 Task: Search for accommodations in Quakers Hill, Australia on Airbnb, set the dates from July 12 to July 16, add guests, and apply filters for amenities like TV, WiFi, free parking, set a price range, select 'House' as the property type, enable 'Self check-in', and choose 'English' as the host language.
Action: Mouse moved to (402, 104)
Screenshot: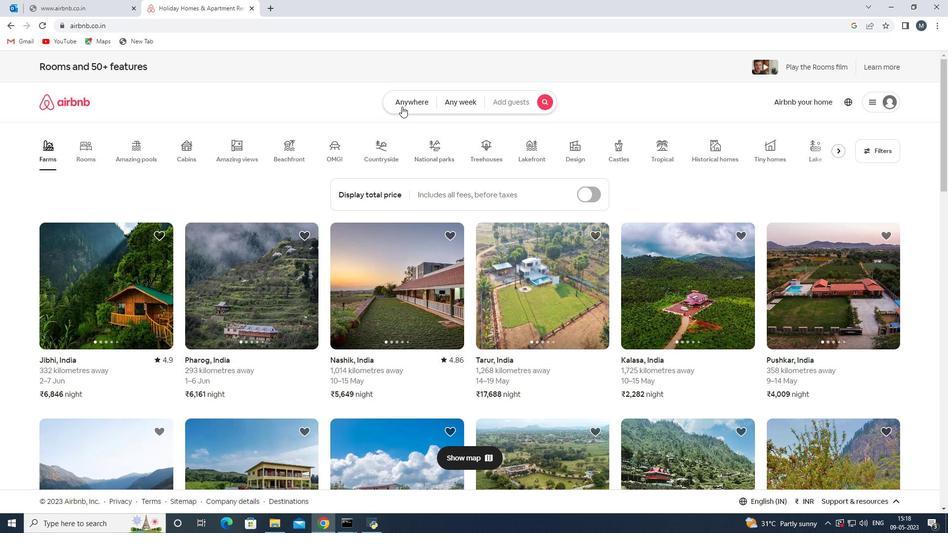 
Action: Mouse pressed left at (402, 104)
Screenshot: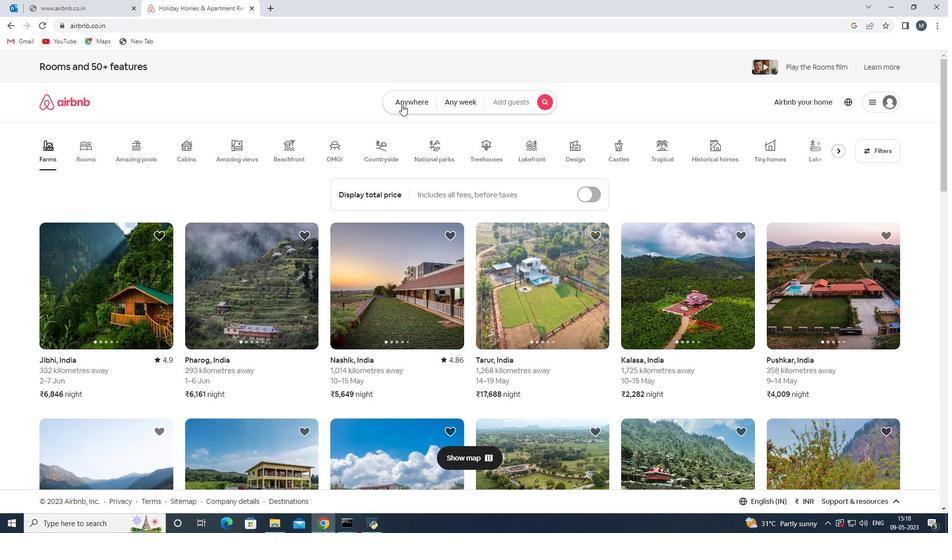 
Action: Mouse moved to (380, 133)
Screenshot: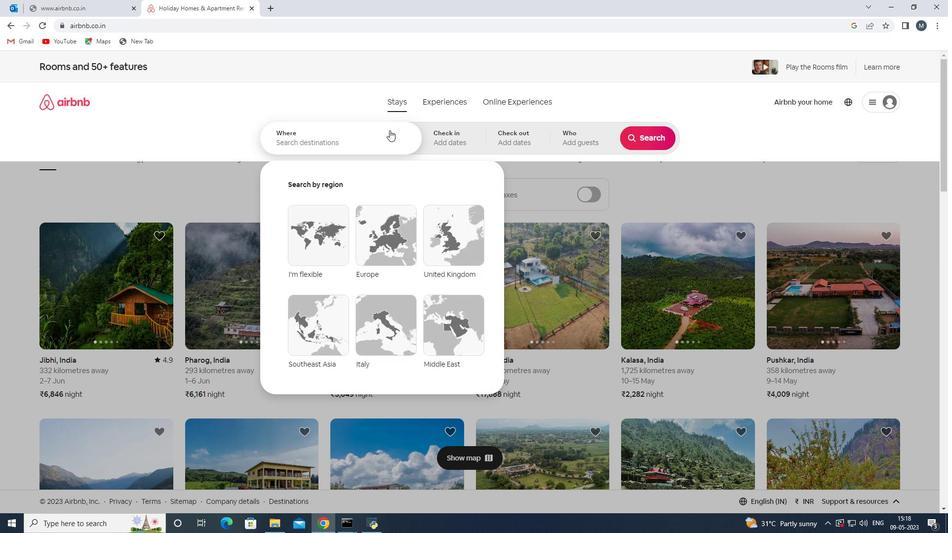 
Action: Mouse pressed left at (380, 133)
Screenshot: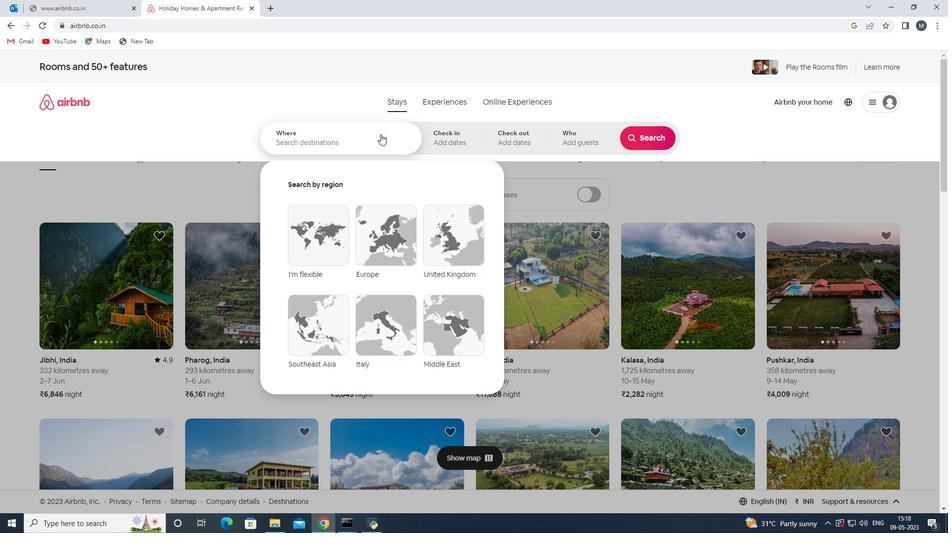
Action: Mouse moved to (376, 138)
Screenshot: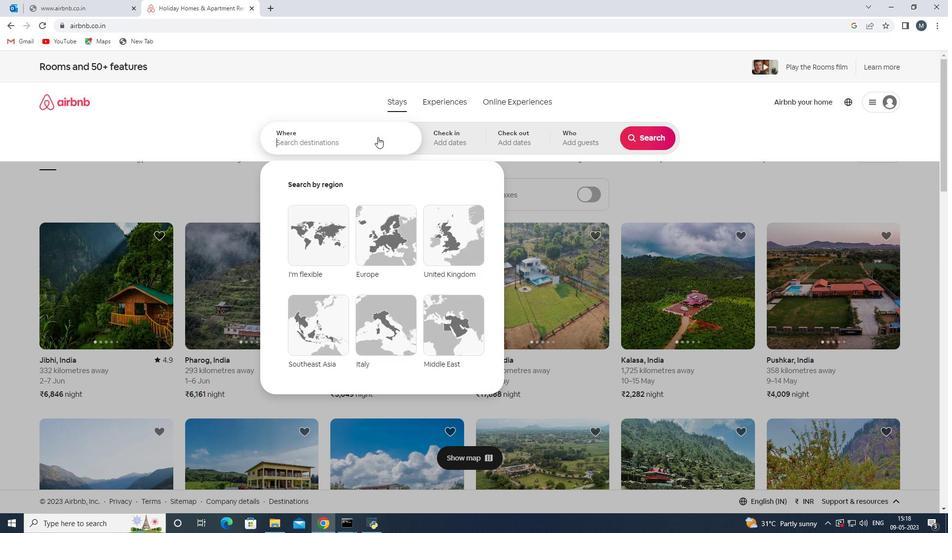 
Action: Key pressed <Key.shift><Key.shift><Key.shift><Key.shift><Key.shift><Key.shift><Key.shift><Key.shift><Key.shift><Key.shift><Key.shift><Key.shift><Key.shift><Key.shift><Key.shift><Key.shift>Quakers<Key.space>hi
Screenshot: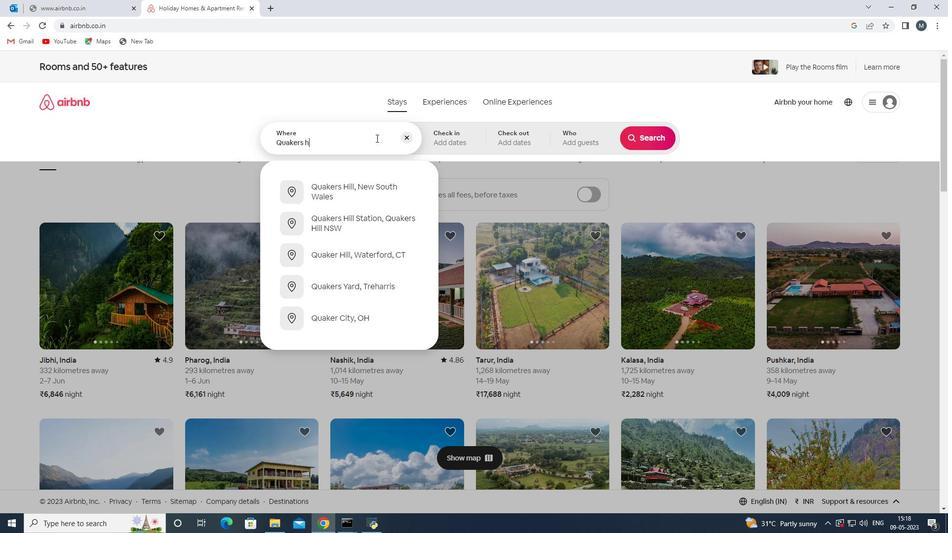 
Action: Mouse moved to (321, 136)
Screenshot: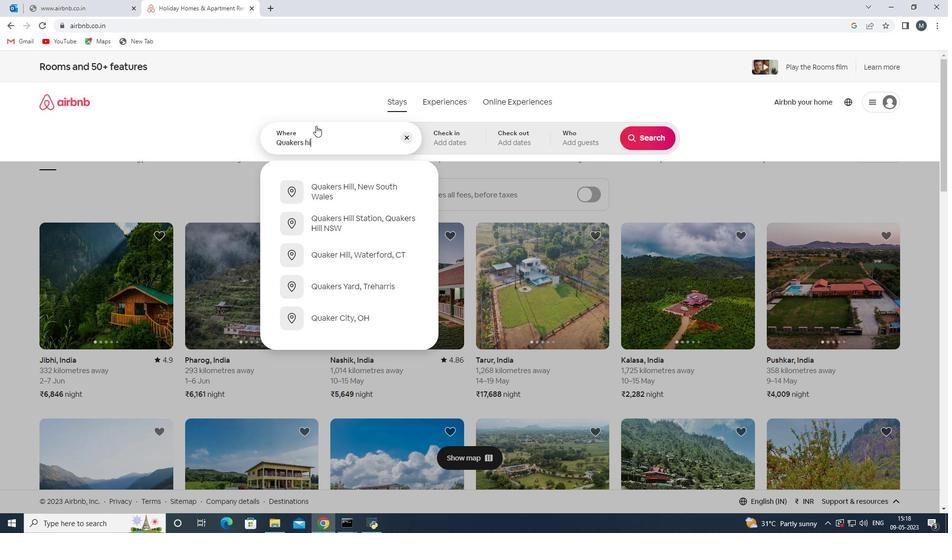 
Action: Key pressed ll<Key.space><Key.shift><Key.shift><Key.shift>Australia<Key.enter>
Screenshot: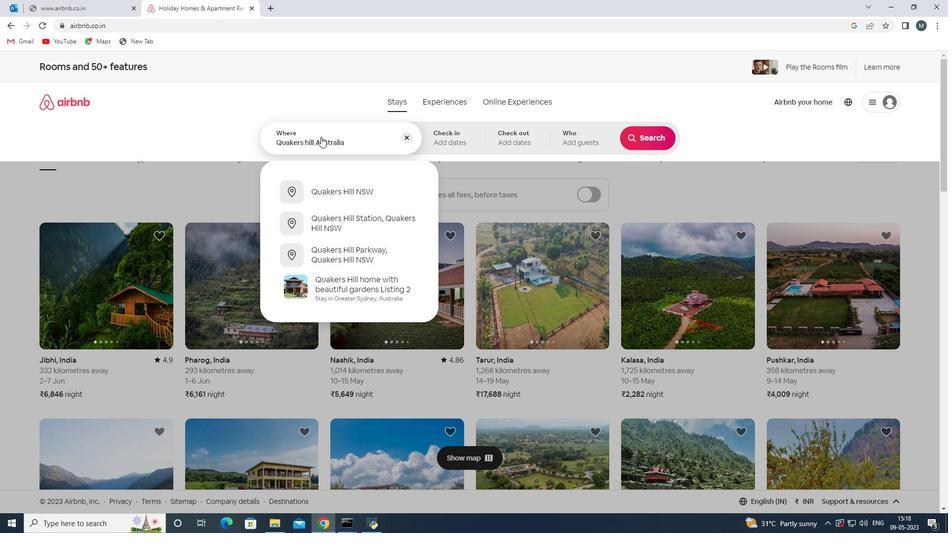 
Action: Mouse moved to (643, 215)
Screenshot: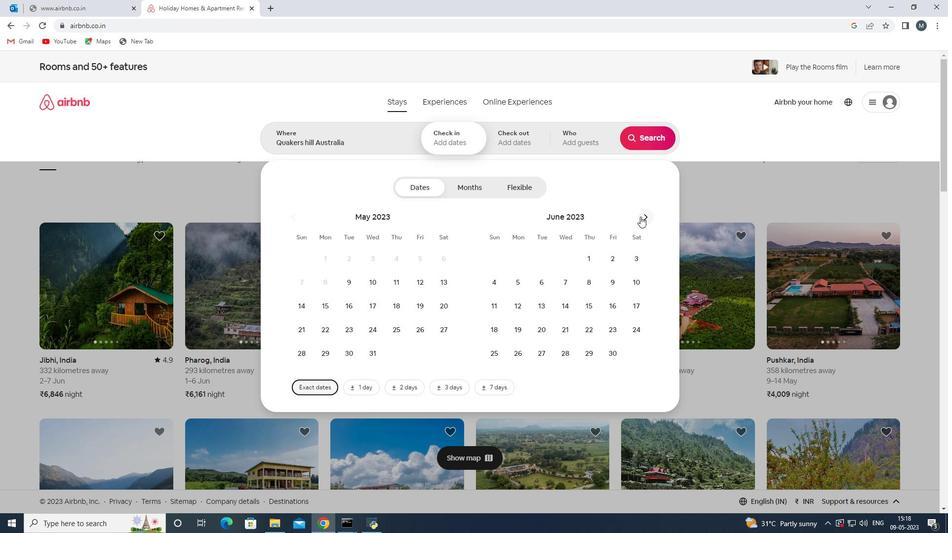 
Action: Mouse pressed left at (643, 215)
Screenshot: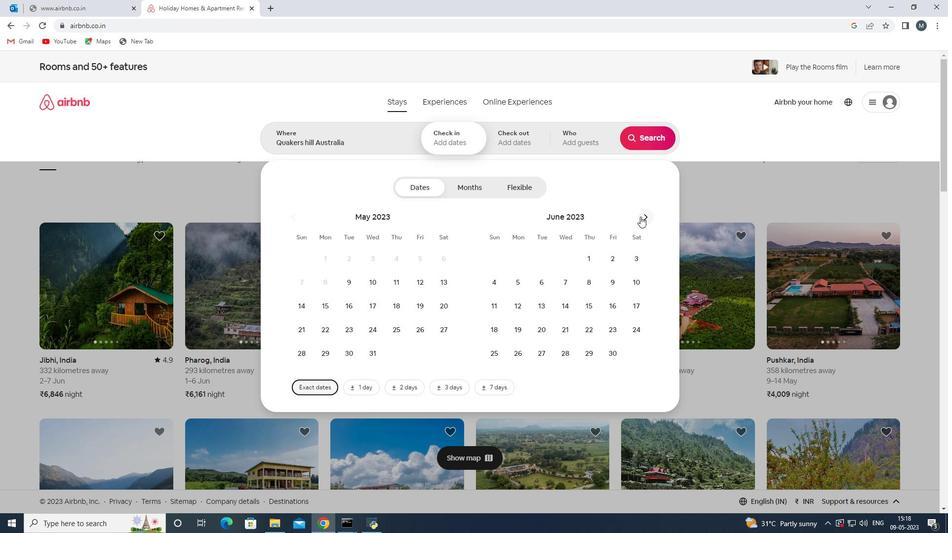 
Action: Mouse moved to (562, 306)
Screenshot: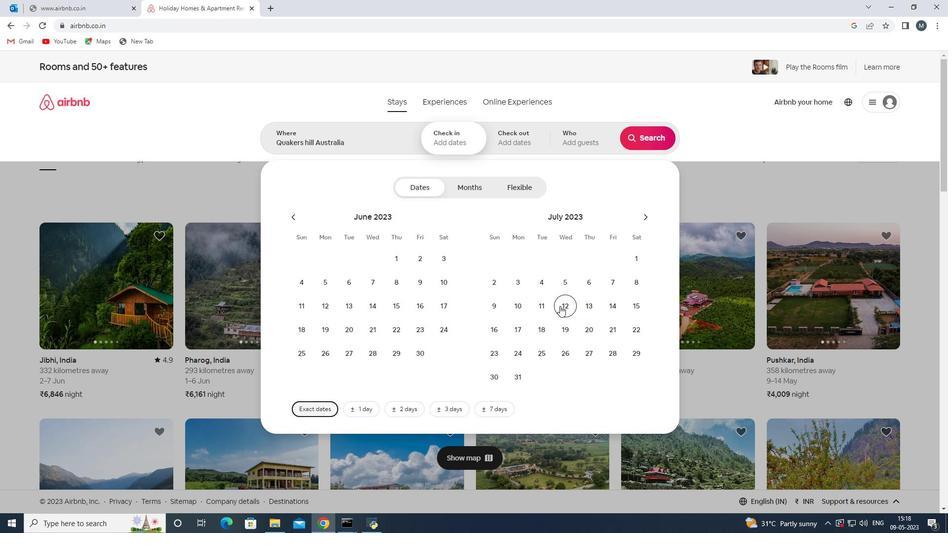 
Action: Mouse pressed left at (562, 306)
Screenshot: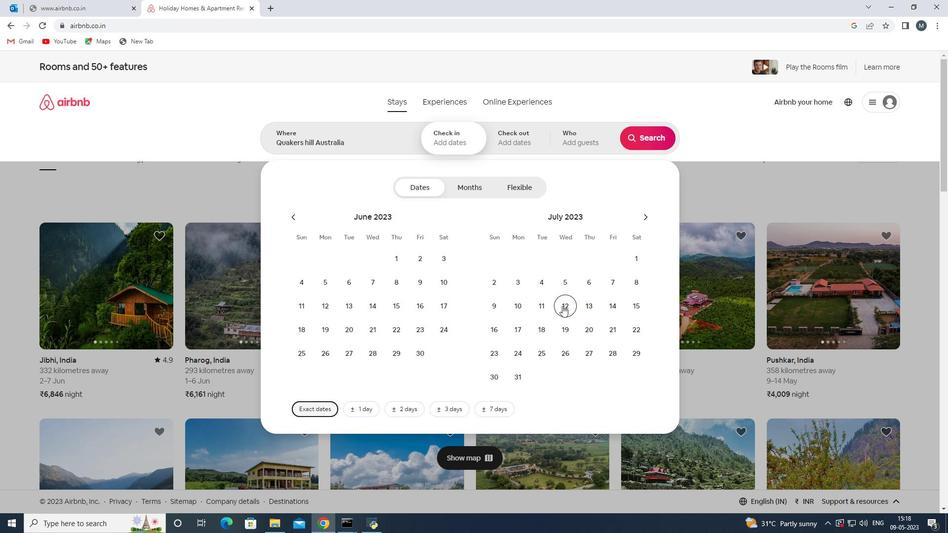 
Action: Mouse moved to (497, 331)
Screenshot: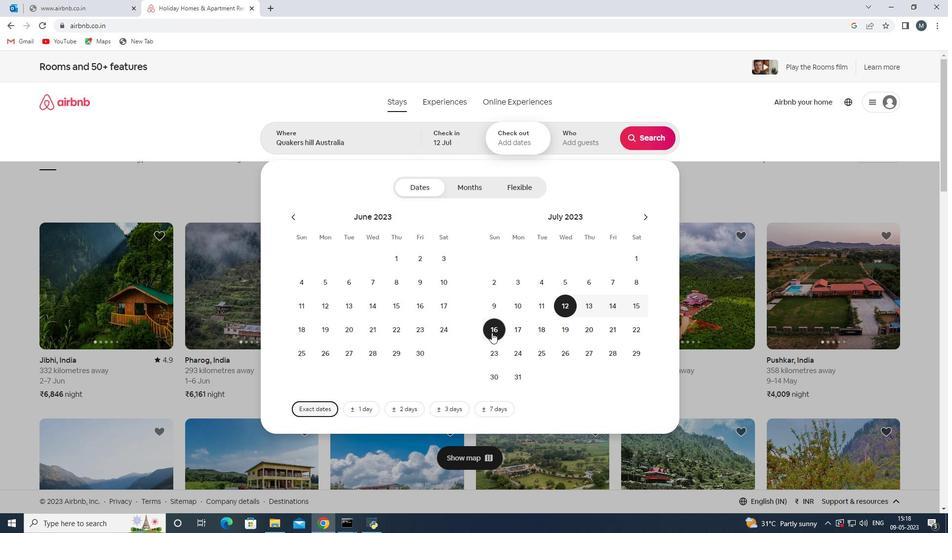 
Action: Mouse pressed left at (497, 331)
Screenshot: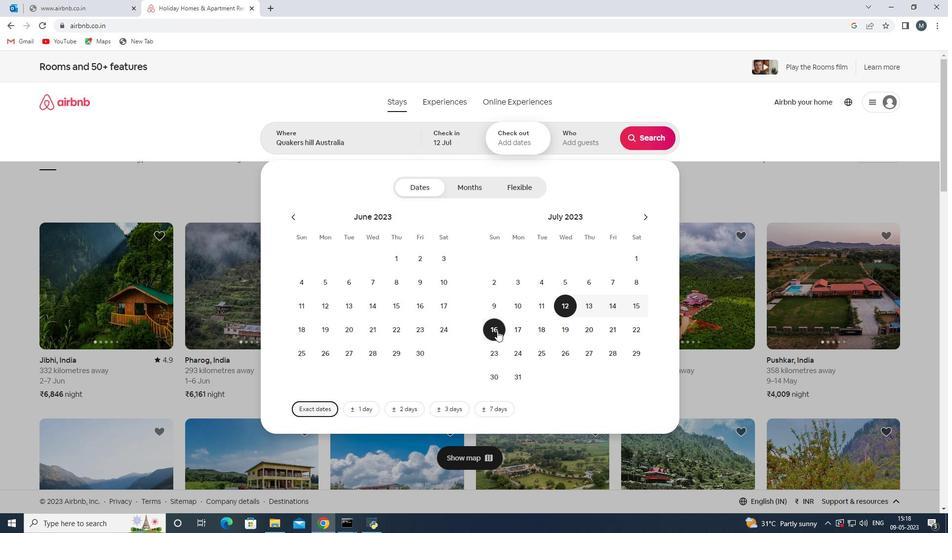 
Action: Mouse moved to (576, 143)
Screenshot: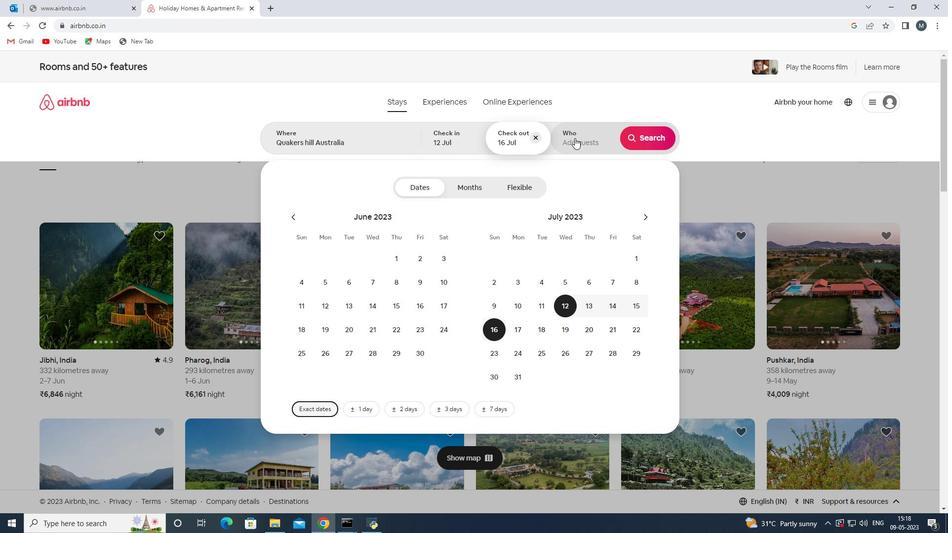 
Action: Mouse pressed left at (576, 143)
Screenshot: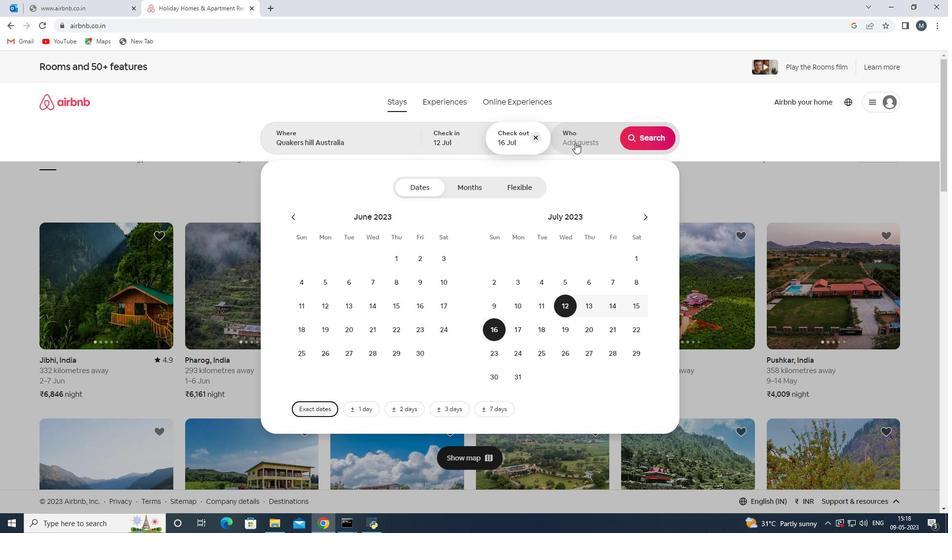 
Action: Mouse moved to (653, 195)
Screenshot: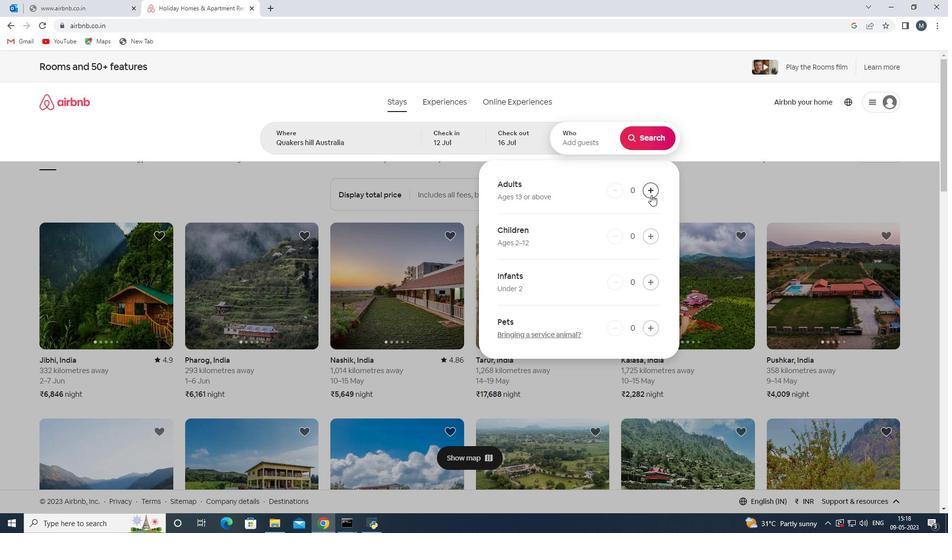 
Action: Mouse pressed left at (653, 195)
Screenshot: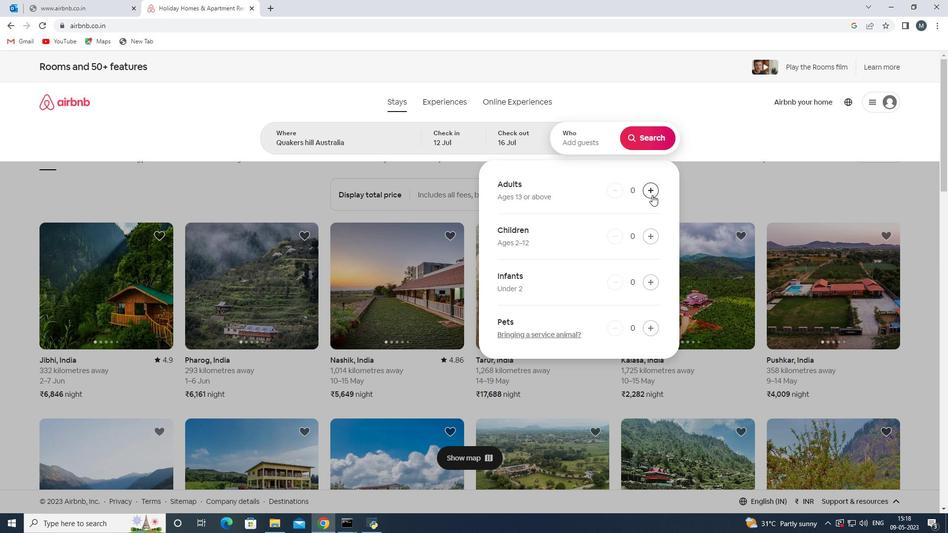 
Action: Mouse moved to (653, 194)
Screenshot: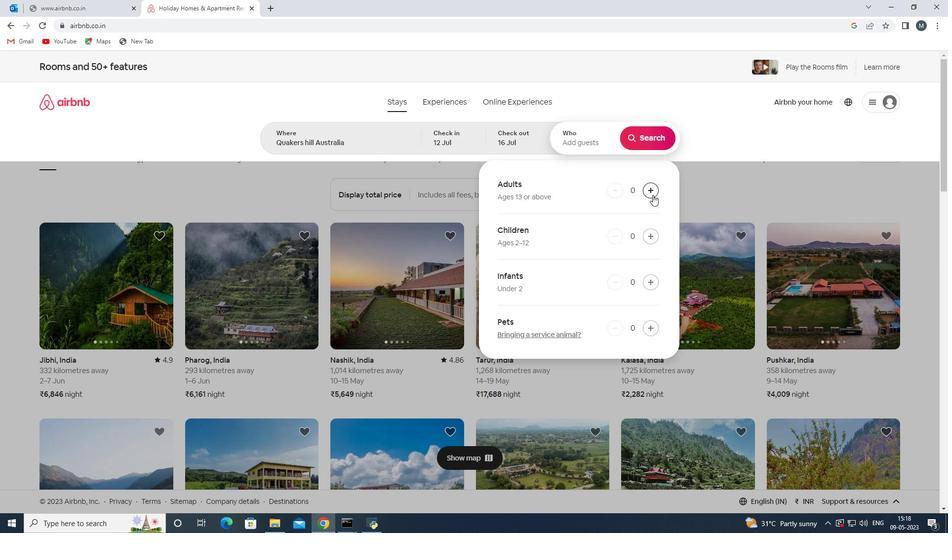
Action: Mouse pressed left at (653, 194)
Screenshot: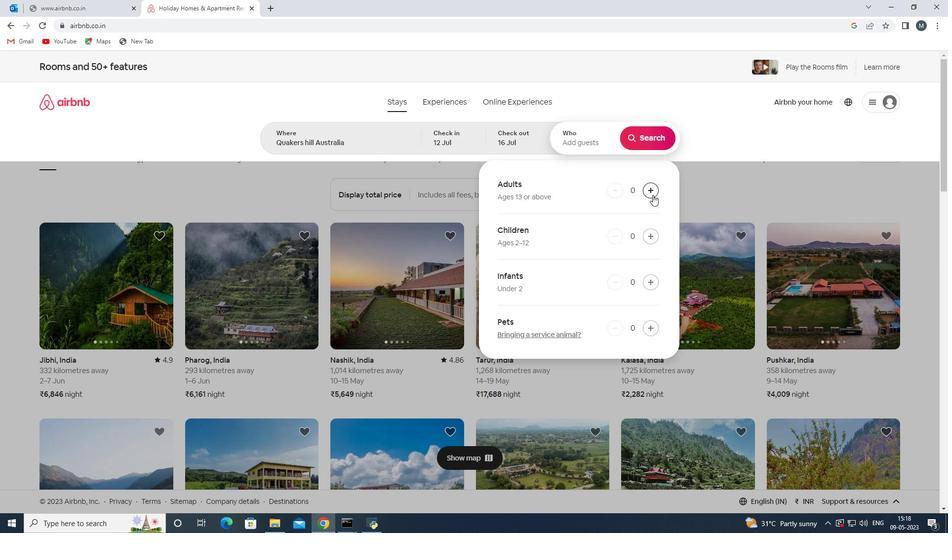 
Action: Mouse moved to (652, 193)
Screenshot: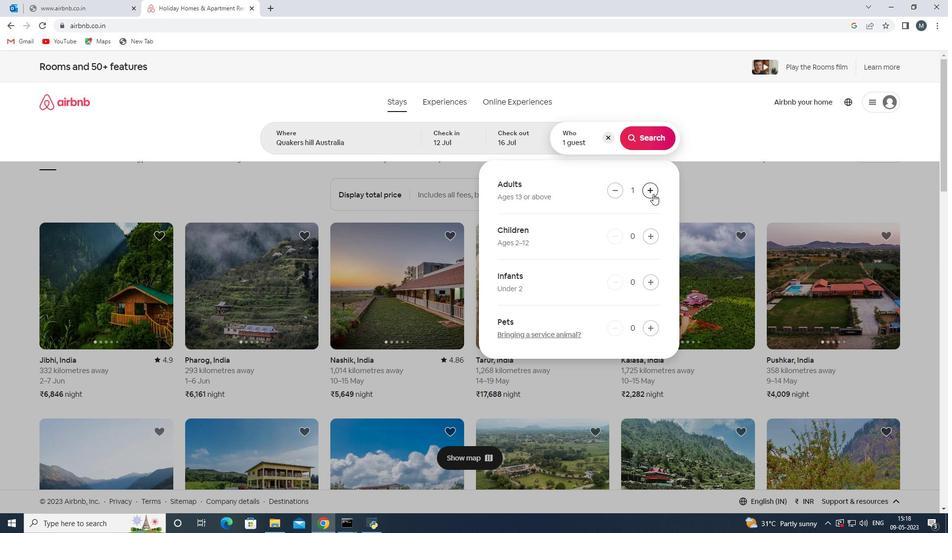 
Action: Mouse pressed left at (652, 193)
Screenshot: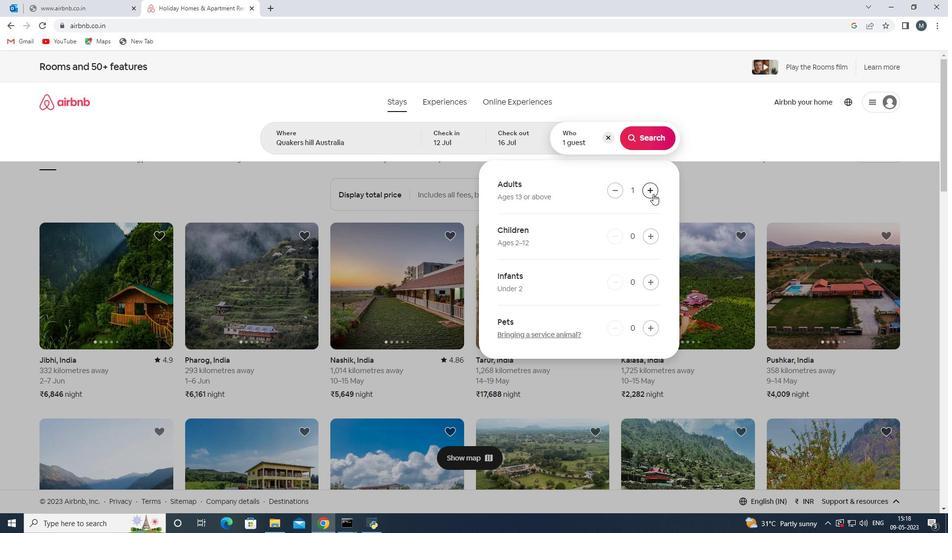 
Action: Mouse moved to (651, 192)
Screenshot: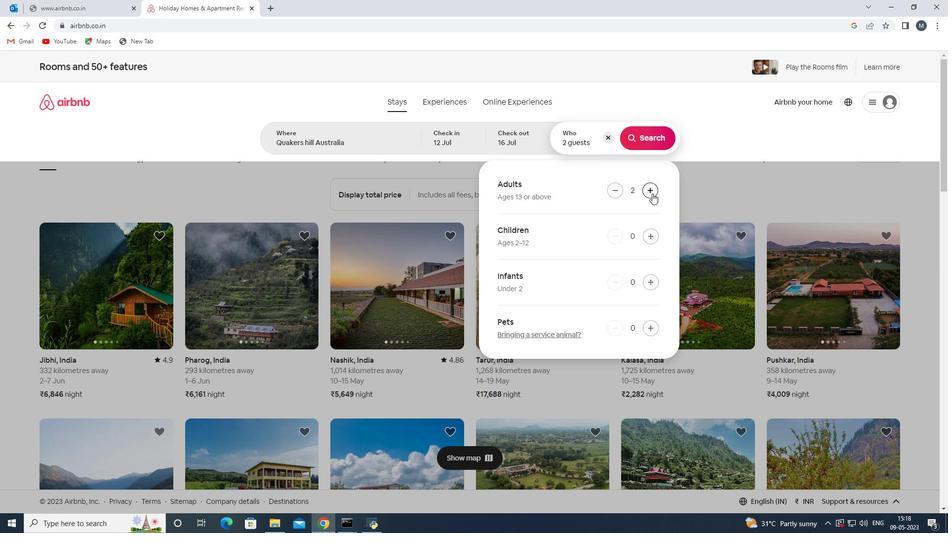
Action: Mouse pressed left at (651, 192)
Screenshot: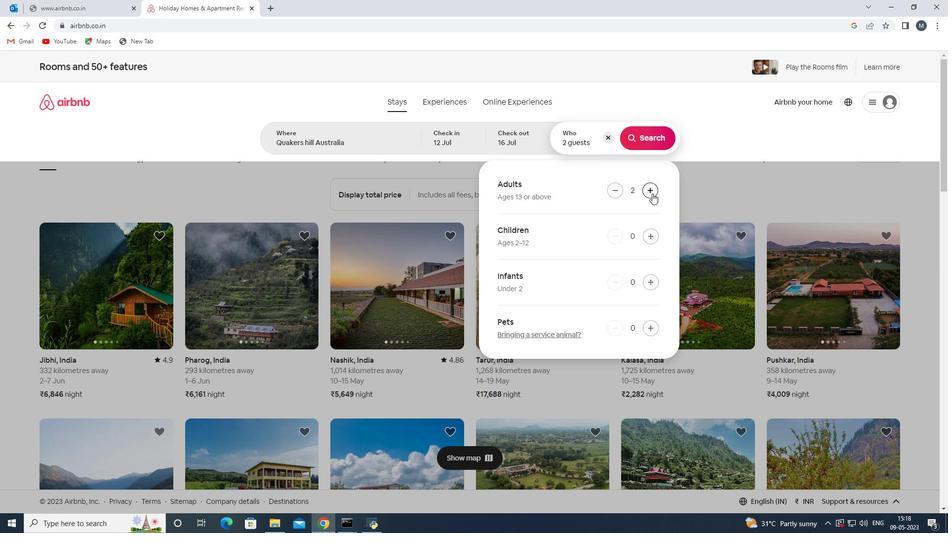 
Action: Mouse moved to (650, 191)
Screenshot: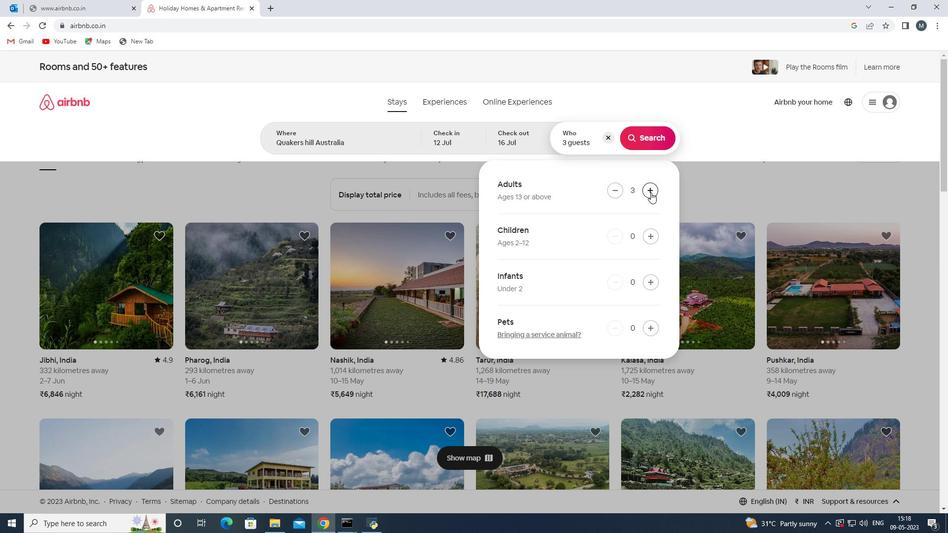 
Action: Mouse pressed left at (650, 191)
Screenshot: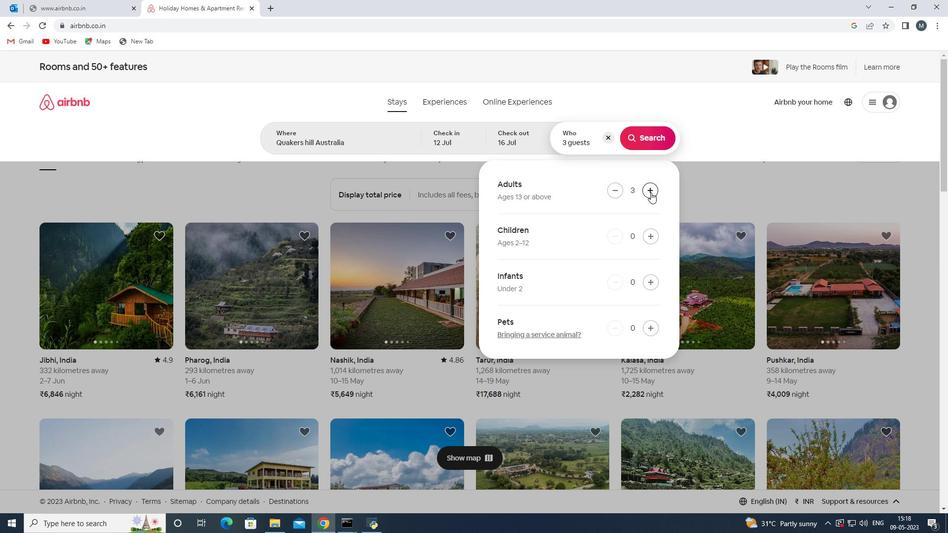 
Action: Mouse pressed left at (650, 191)
Screenshot: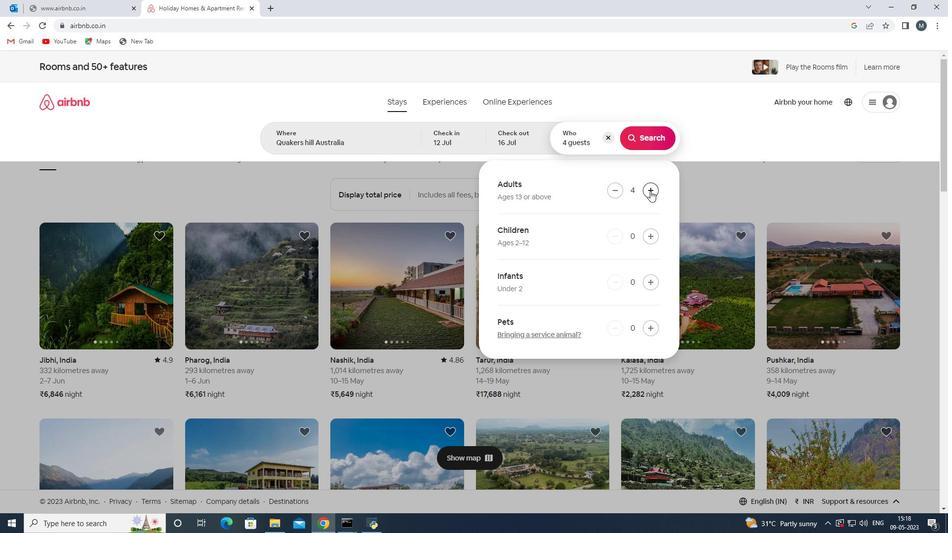 
Action: Mouse moved to (654, 187)
Screenshot: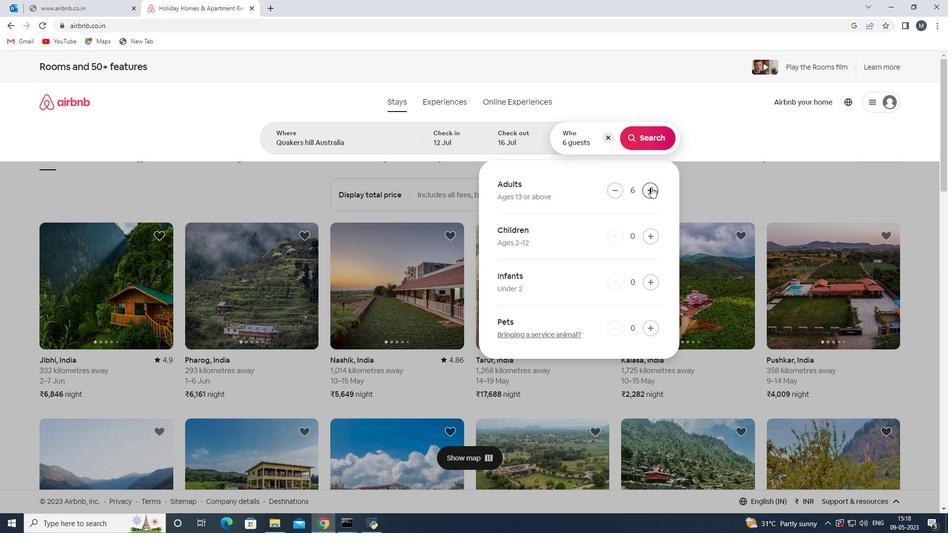 
Action: Mouse pressed left at (654, 187)
Screenshot: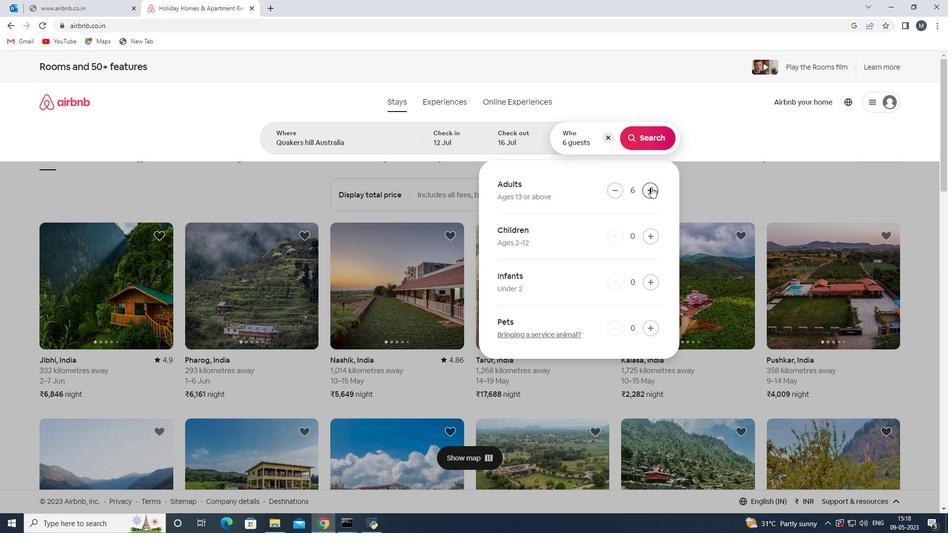 
Action: Mouse moved to (654, 188)
Screenshot: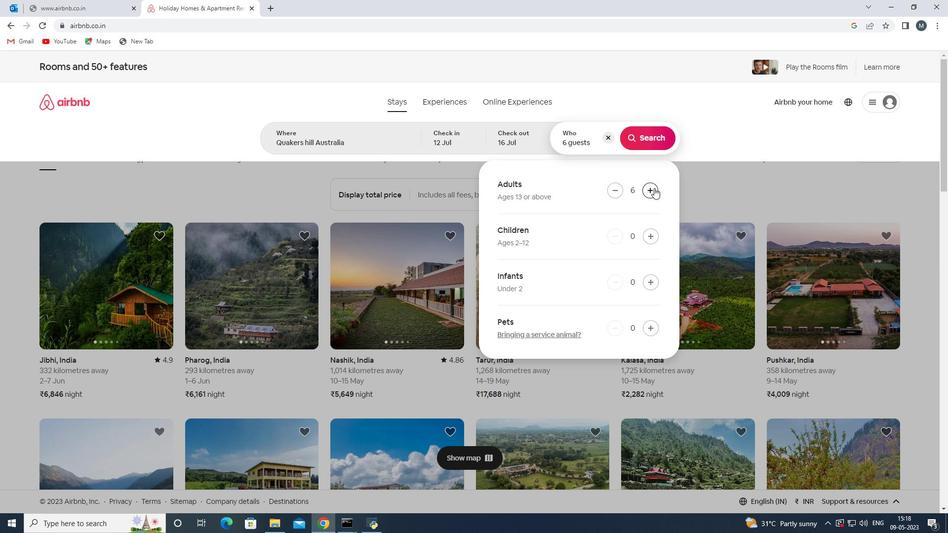 
Action: Mouse pressed left at (654, 188)
Screenshot: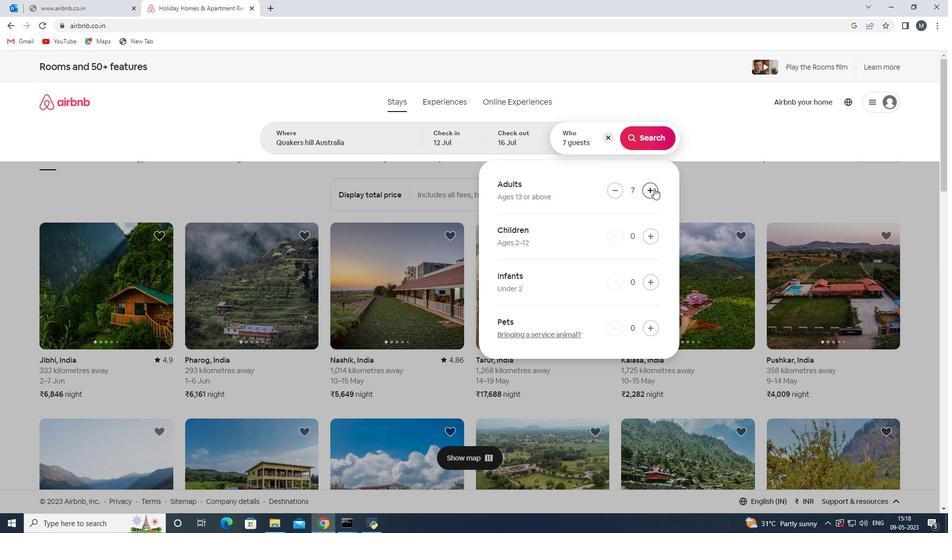 
Action: Mouse moved to (645, 139)
Screenshot: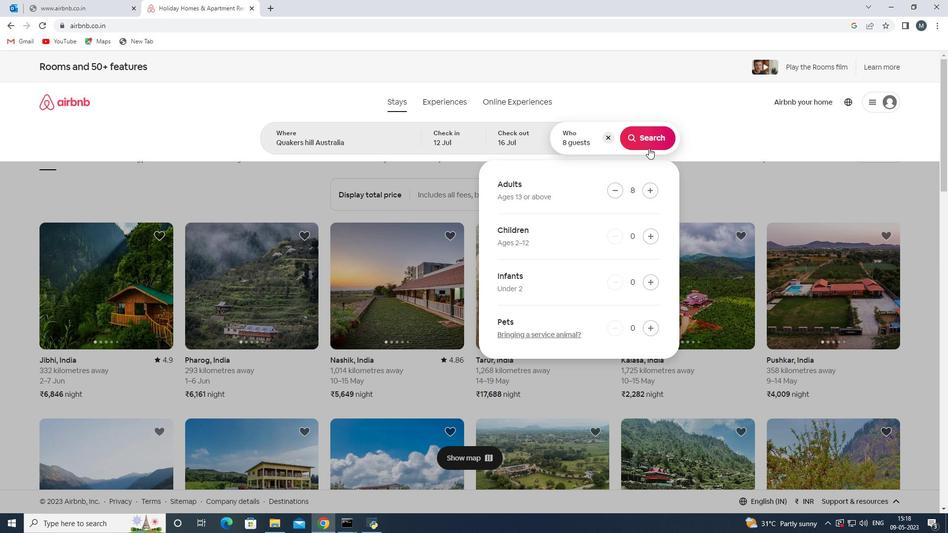 
Action: Mouse pressed left at (645, 139)
Screenshot: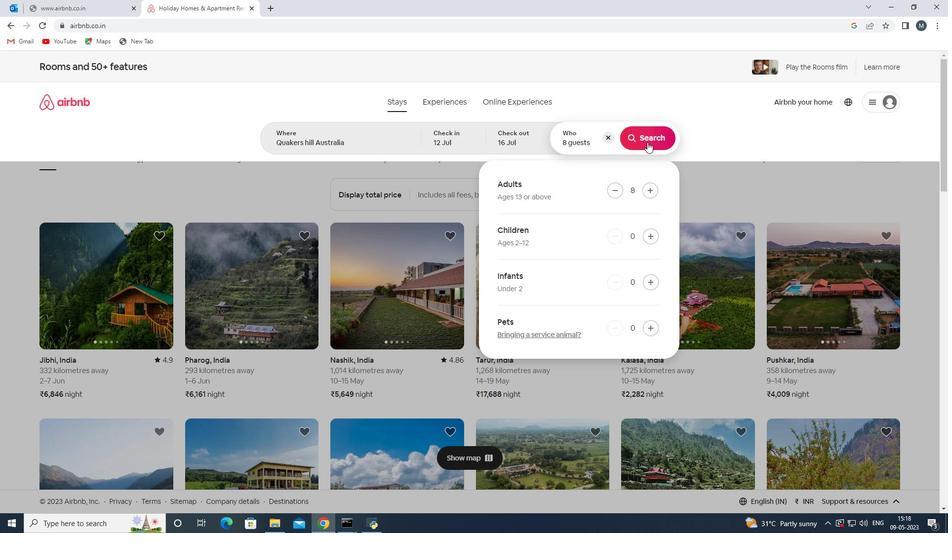 
Action: Mouse moved to (907, 108)
Screenshot: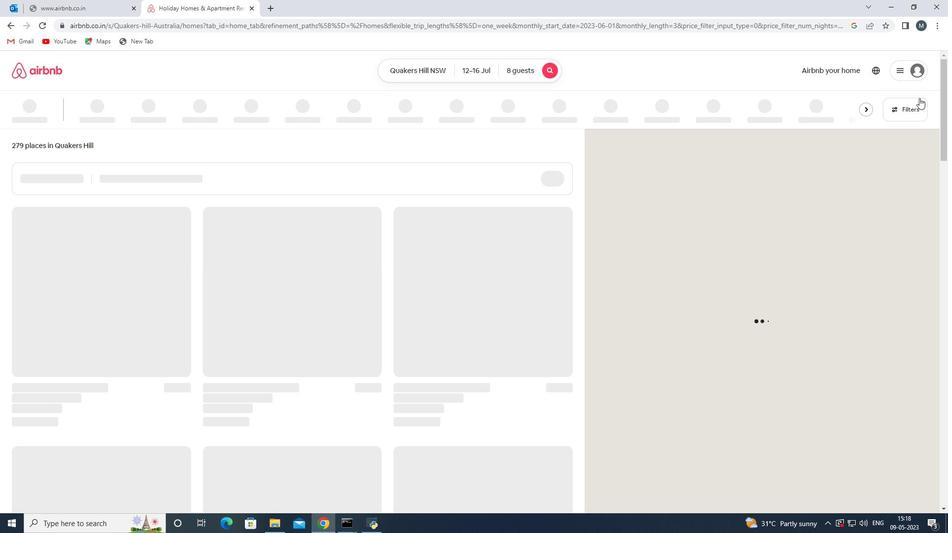 
Action: Mouse pressed left at (907, 108)
Screenshot: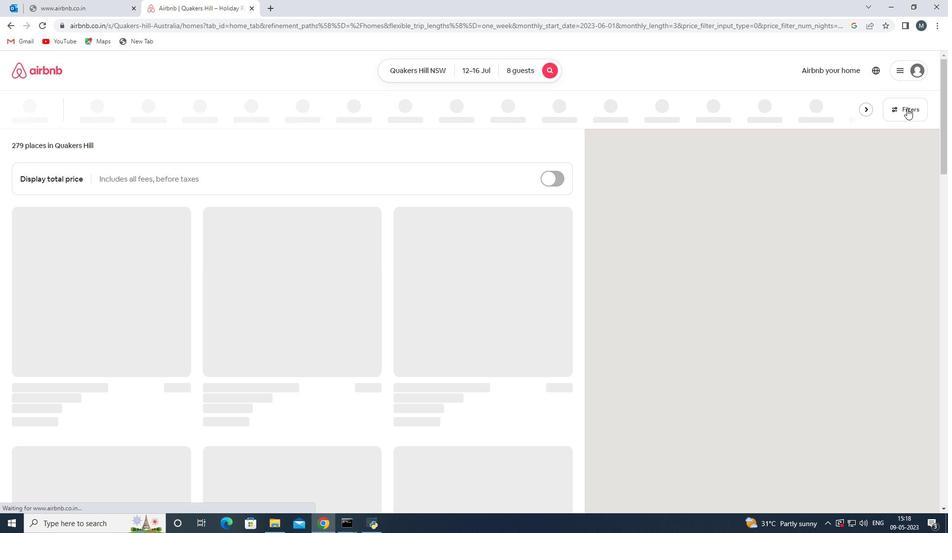
Action: Mouse moved to (386, 353)
Screenshot: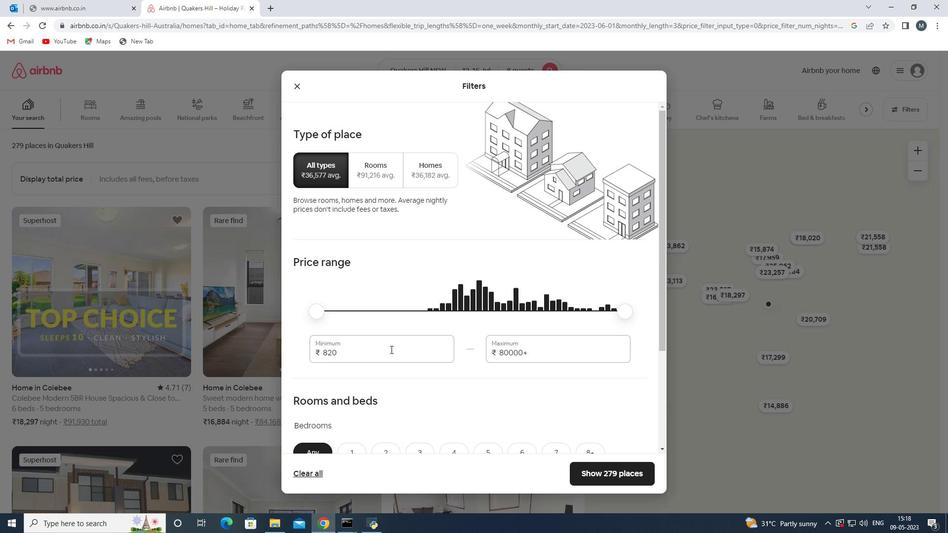 
Action: Mouse pressed left at (386, 353)
Screenshot: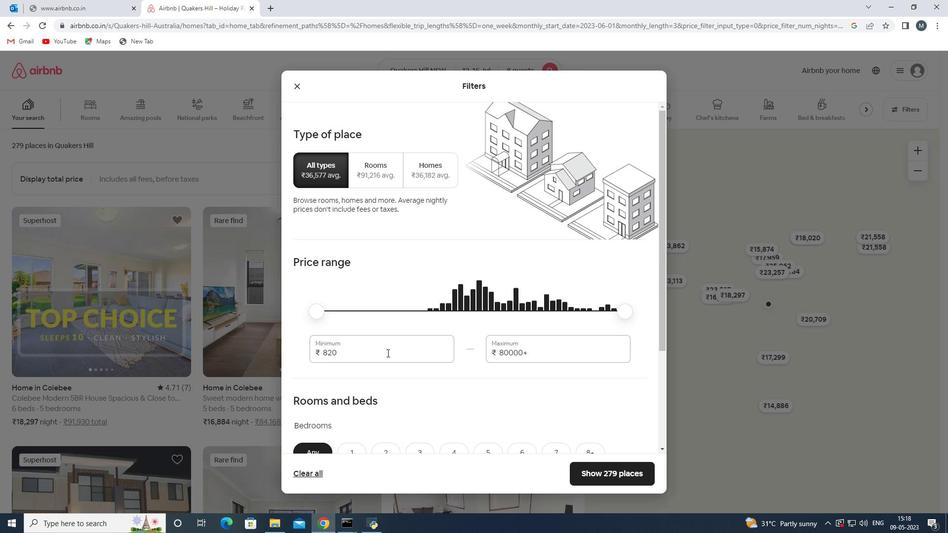 
Action: Mouse moved to (307, 349)
Screenshot: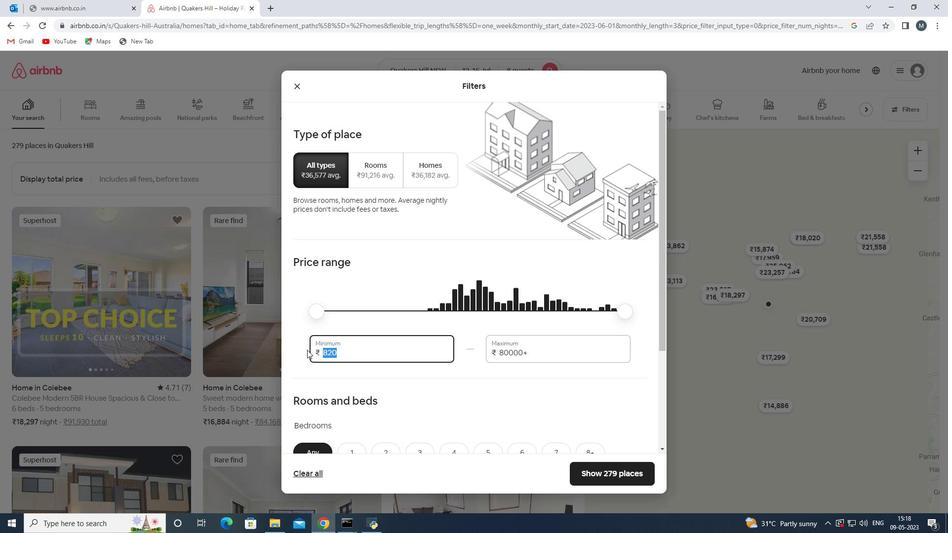 
Action: Key pressed 10000
Screenshot: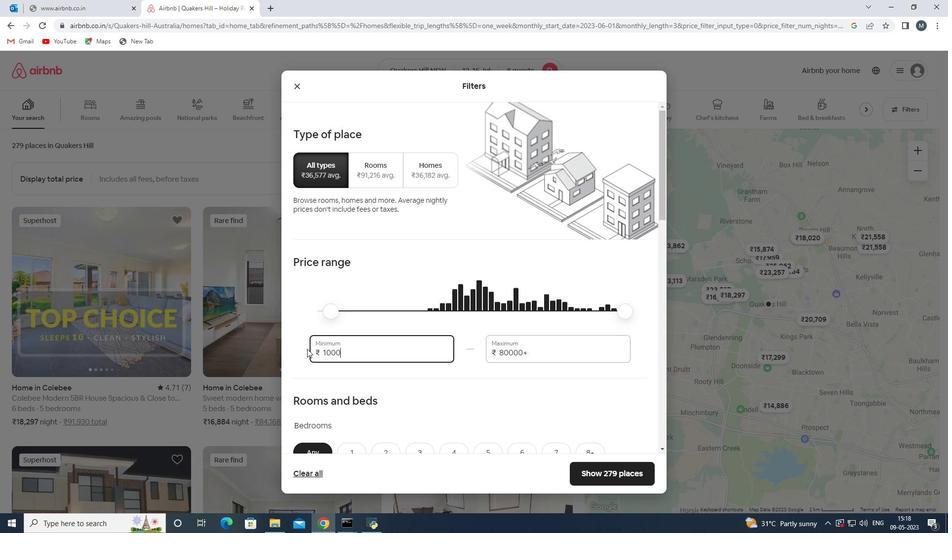 
Action: Mouse moved to (530, 353)
Screenshot: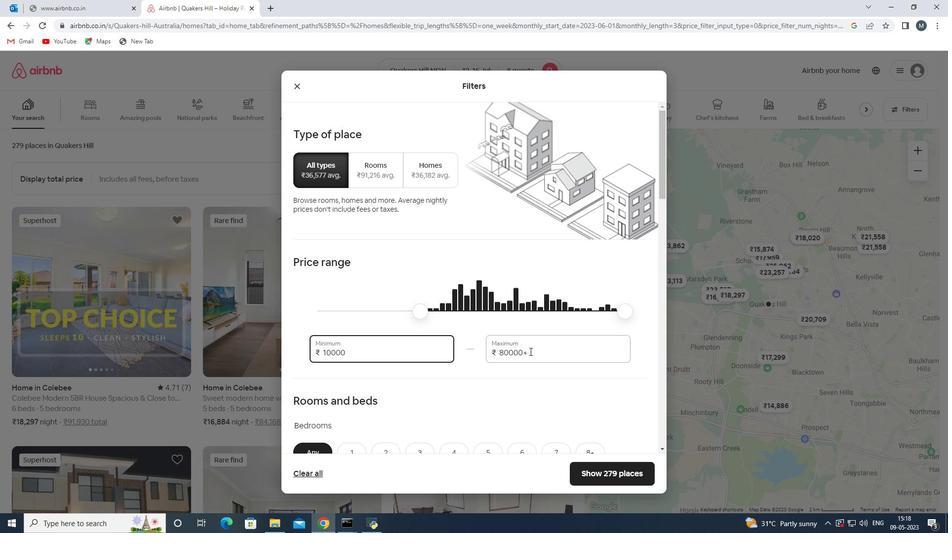 
Action: Mouse pressed left at (530, 353)
Screenshot: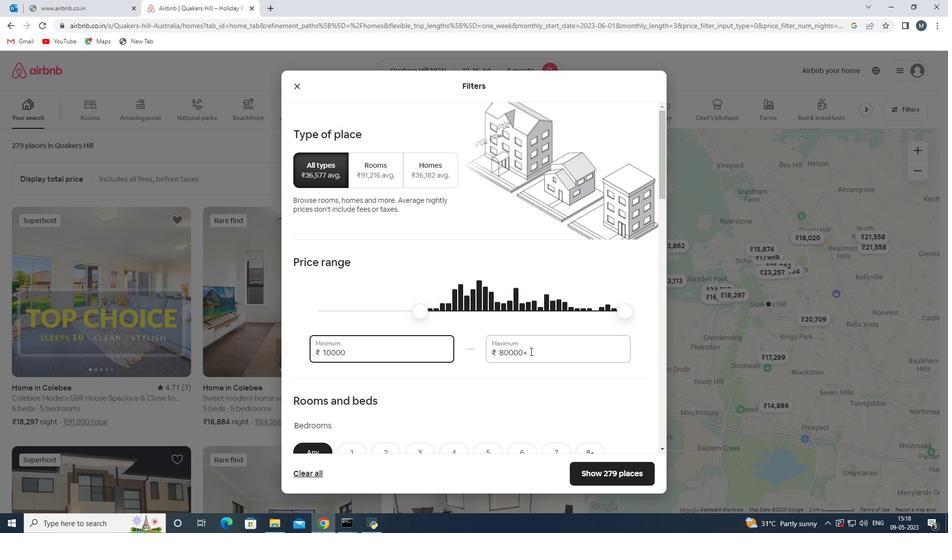 
Action: Mouse moved to (466, 356)
Screenshot: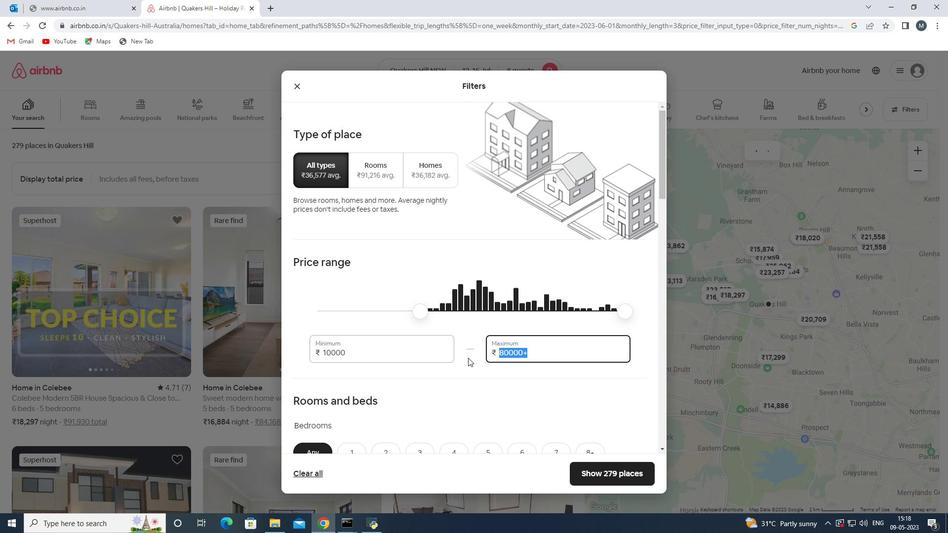 
Action: Key pressed 16000
Screenshot: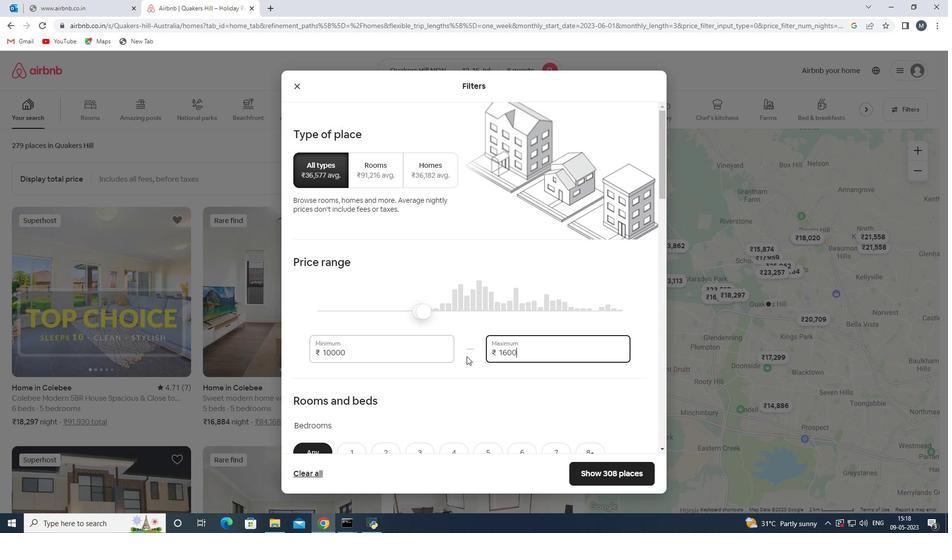 
Action: Mouse moved to (488, 330)
Screenshot: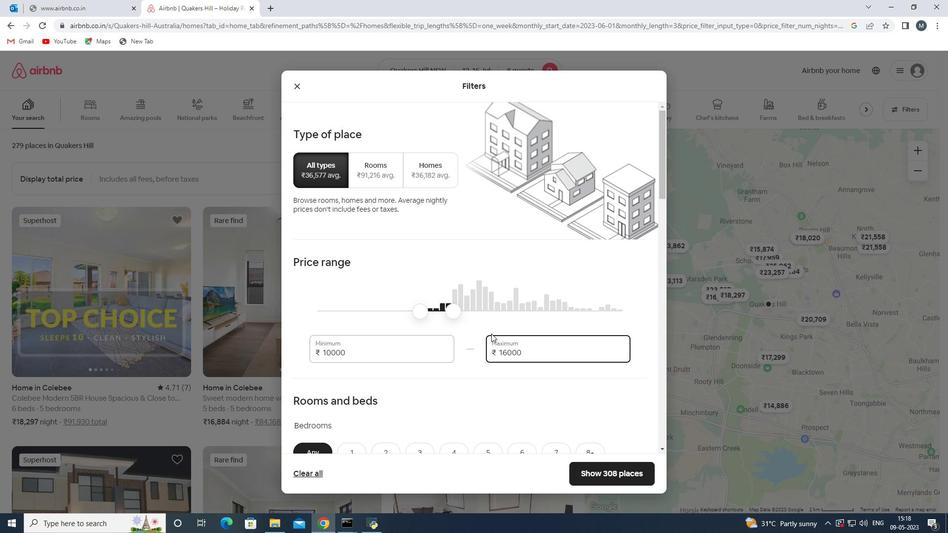 
Action: Mouse scrolled (488, 330) with delta (0, 0)
Screenshot: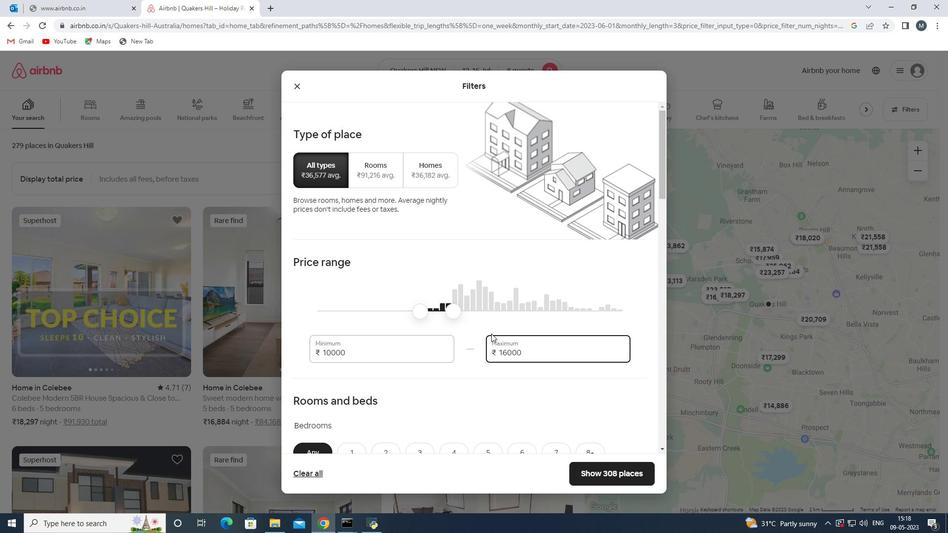
Action: Mouse moved to (486, 330)
Screenshot: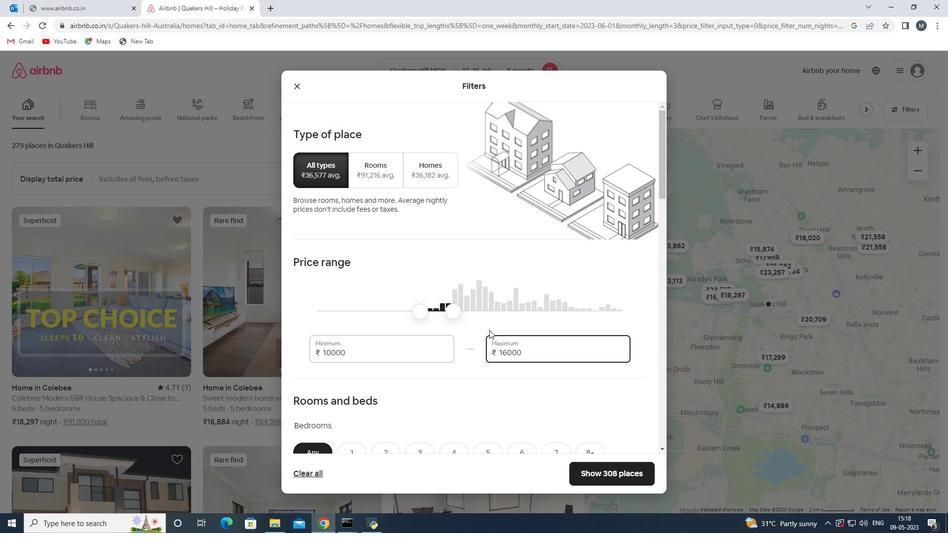 
Action: Mouse scrolled (486, 330) with delta (0, 0)
Screenshot: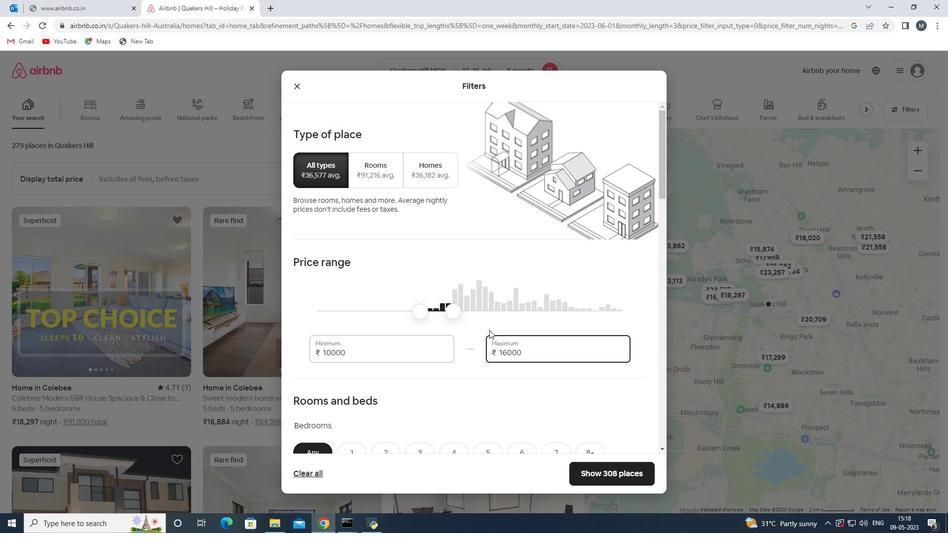 
Action: Mouse moved to (579, 352)
Screenshot: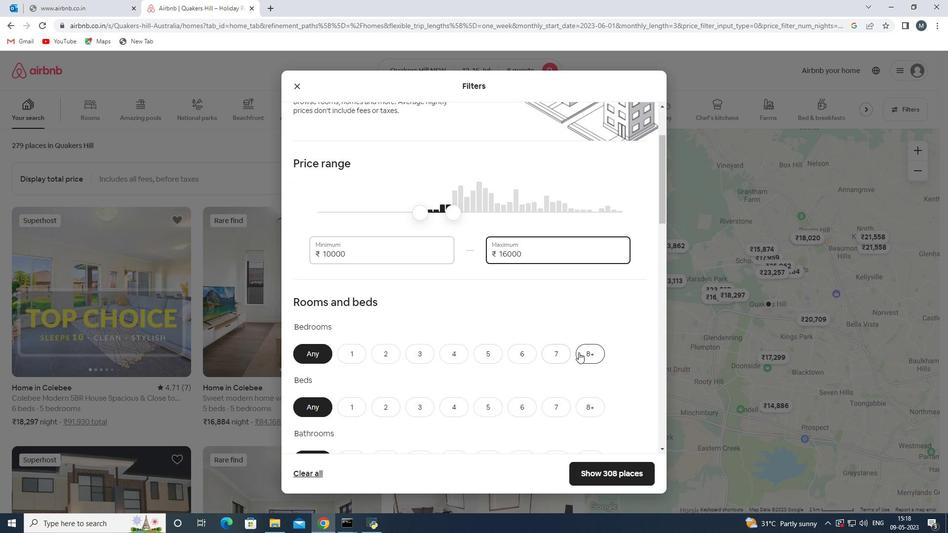 
Action: Mouse pressed left at (579, 352)
Screenshot: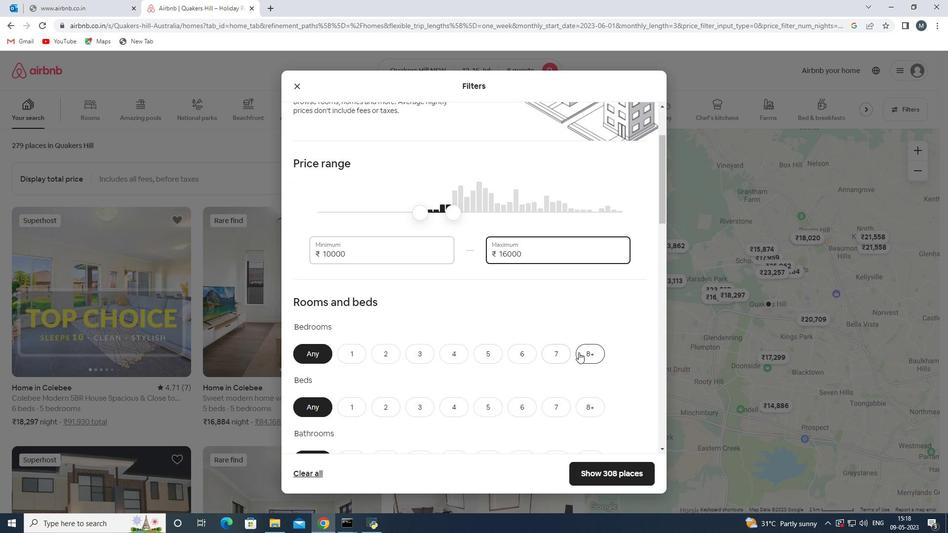 
Action: Mouse moved to (577, 346)
Screenshot: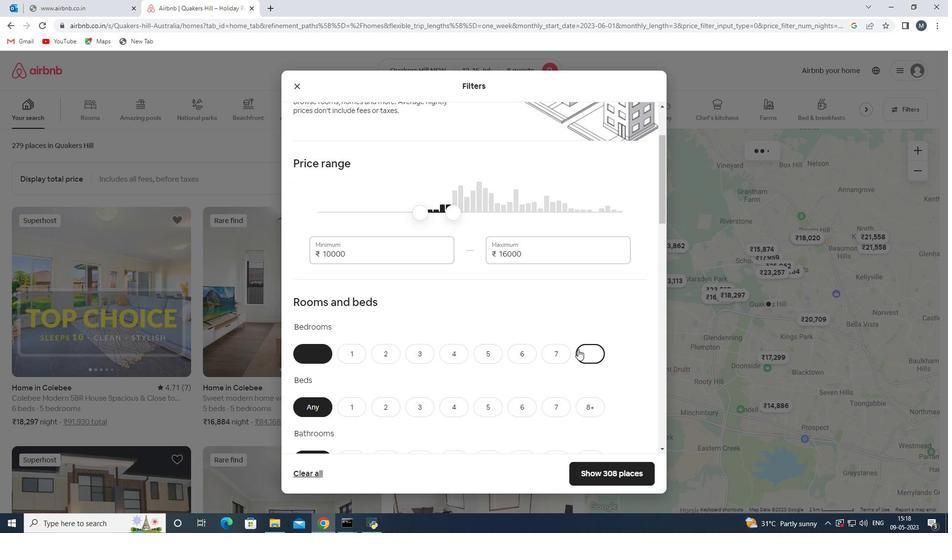 
Action: Mouse scrolled (577, 346) with delta (0, 0)
Screenshot: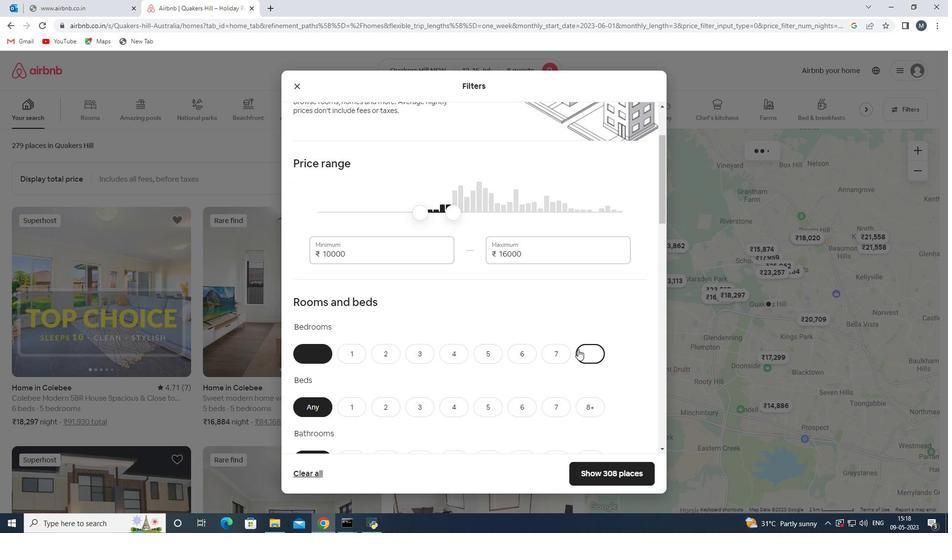
Action: Mouse moved to (576, 346)
Screenshot: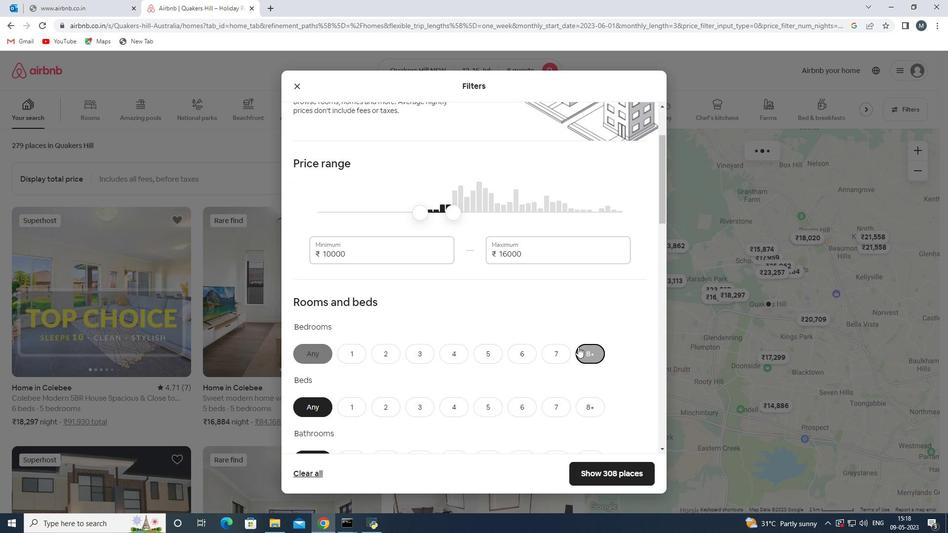 
Action: Mouse scrolled (576, 346) with delta (0, 0)
Screenshot: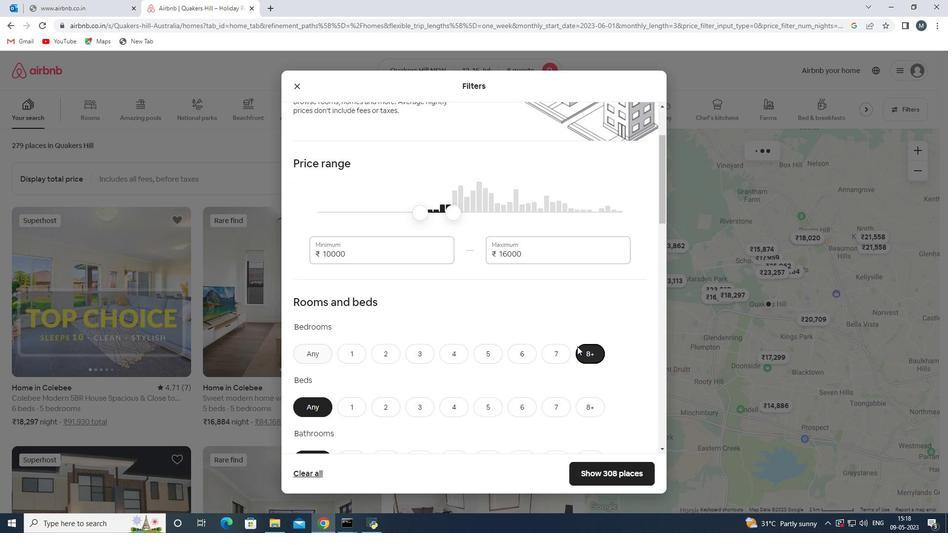 
Action: Mouse moved to (585, 312)
Screenshot: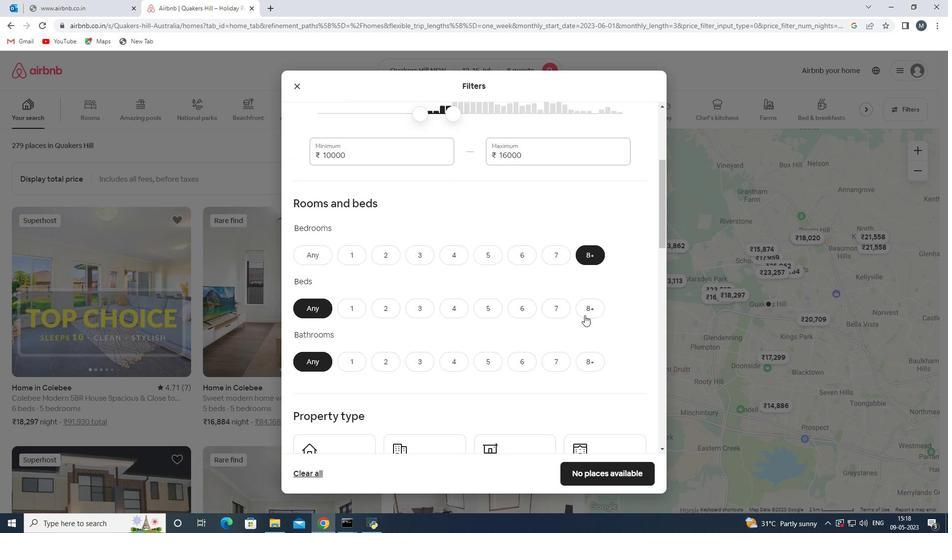 
Action: Mouse pressed left at (585, 312)
Screenshot: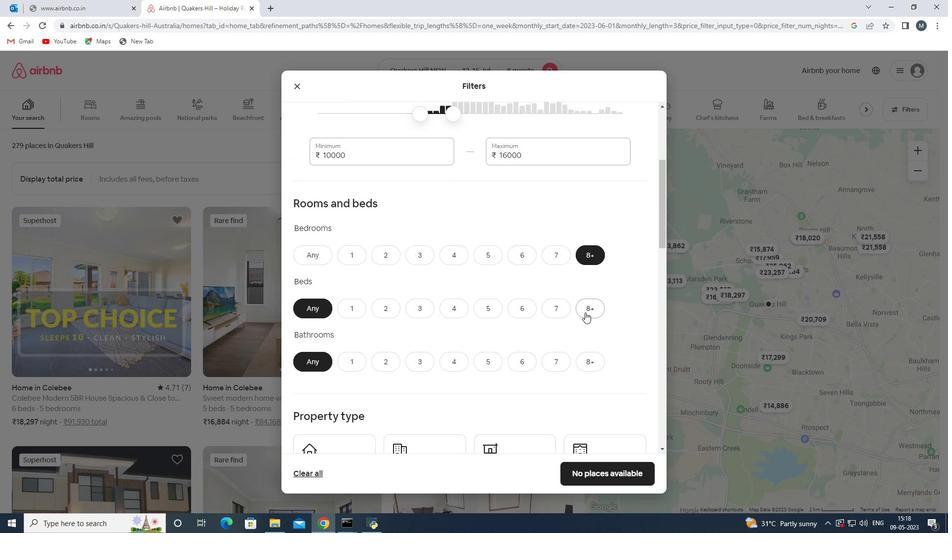 
Action: Mouse moved to (589, 363)
Screenshot: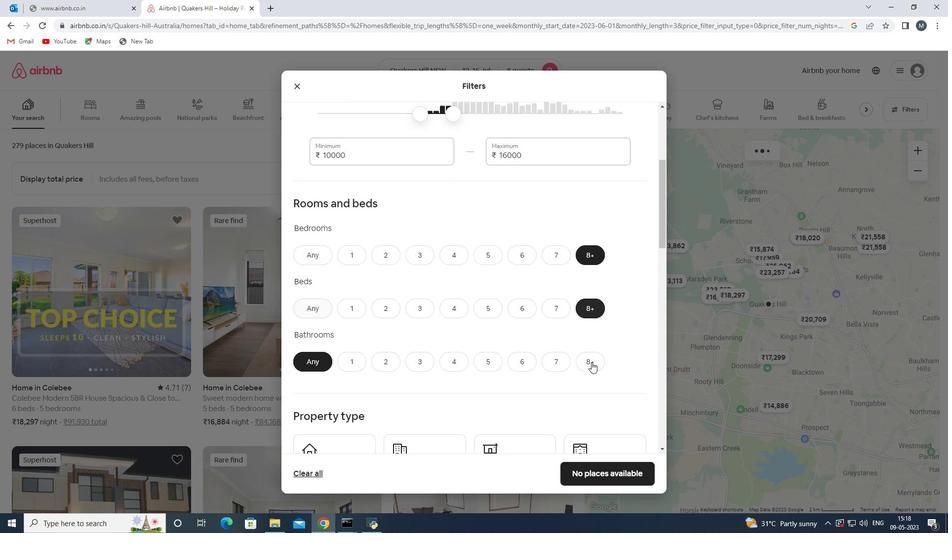 
Action: Mouse pressed left at (589, 363)
Screenshot: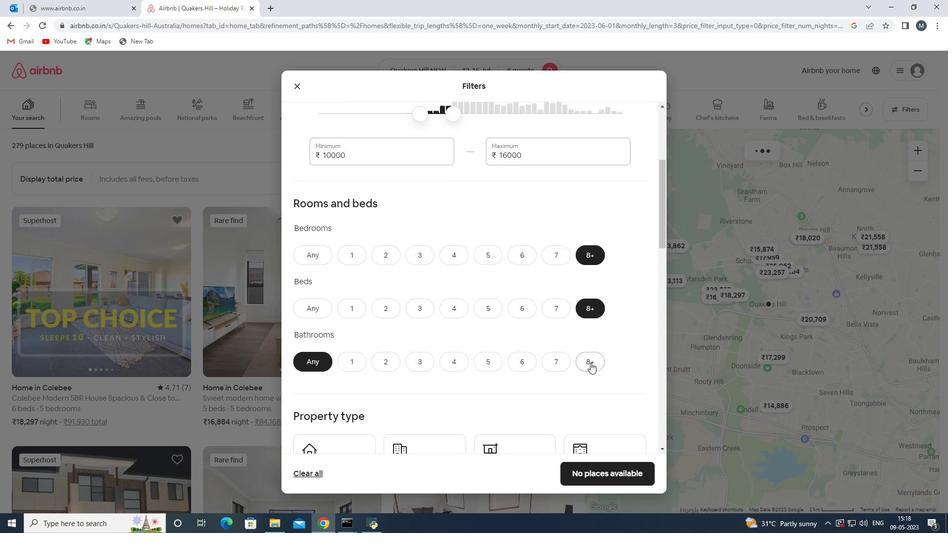 
Action: Mouse moved to (503, 311)
Screenshot: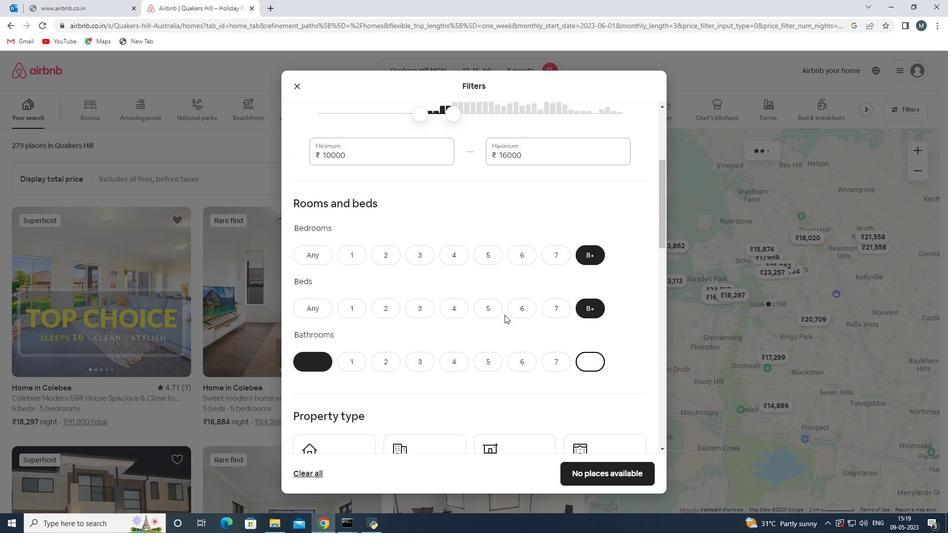 
Action: Mouse scrolled (503, 310) with delta (0, 0)
Screenshot: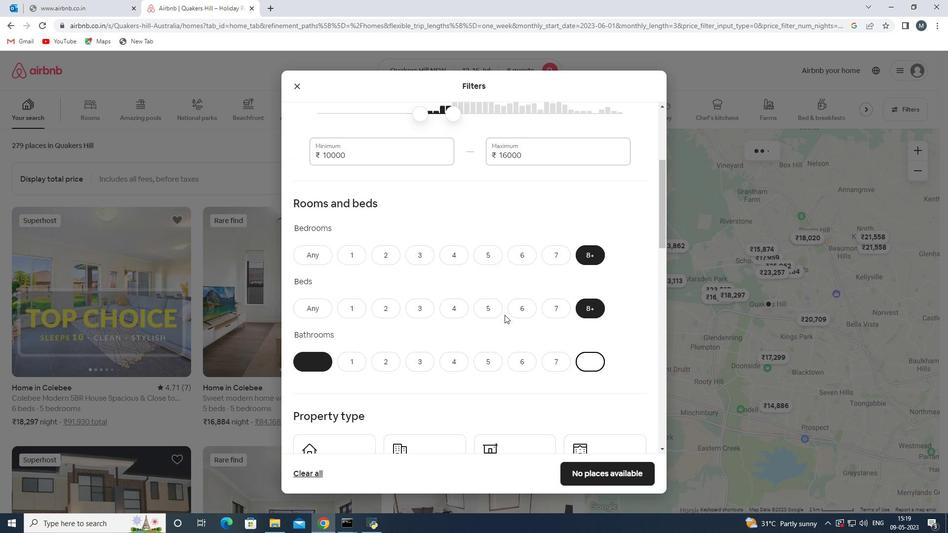 
Action: Mouse moved to (466, 311)
Screenshot: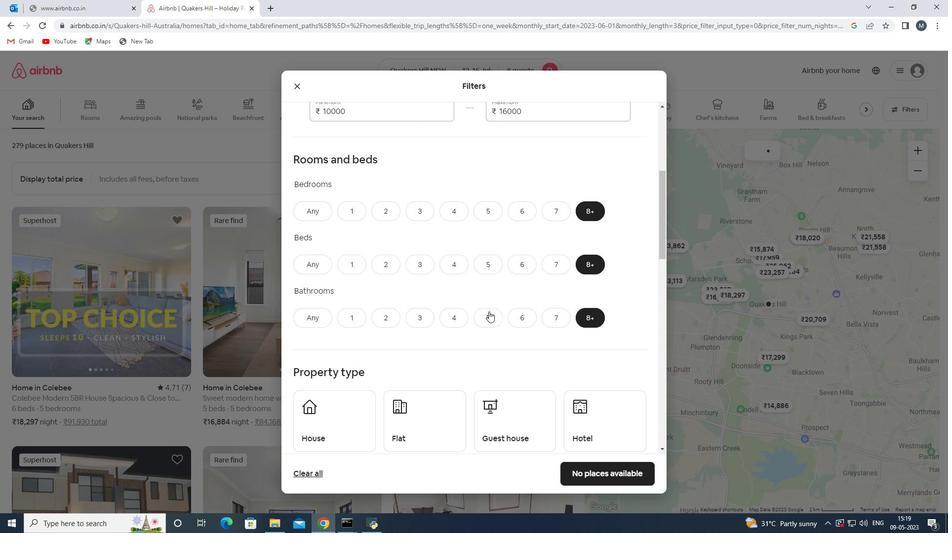 
Action: Mouse scrolled (466, 311) with delta (0, 0)
Screenshot: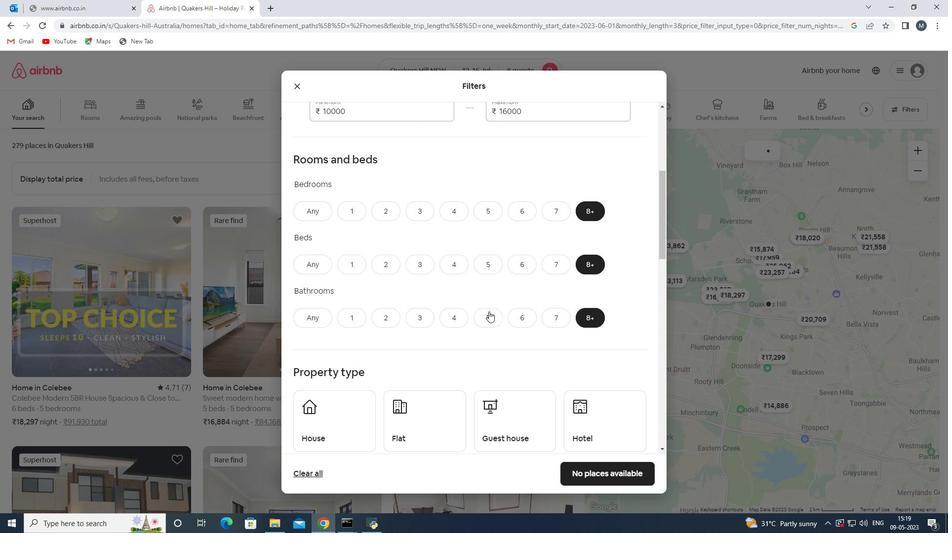 
Action: Mouse moved to (455, 314)
Screenshot: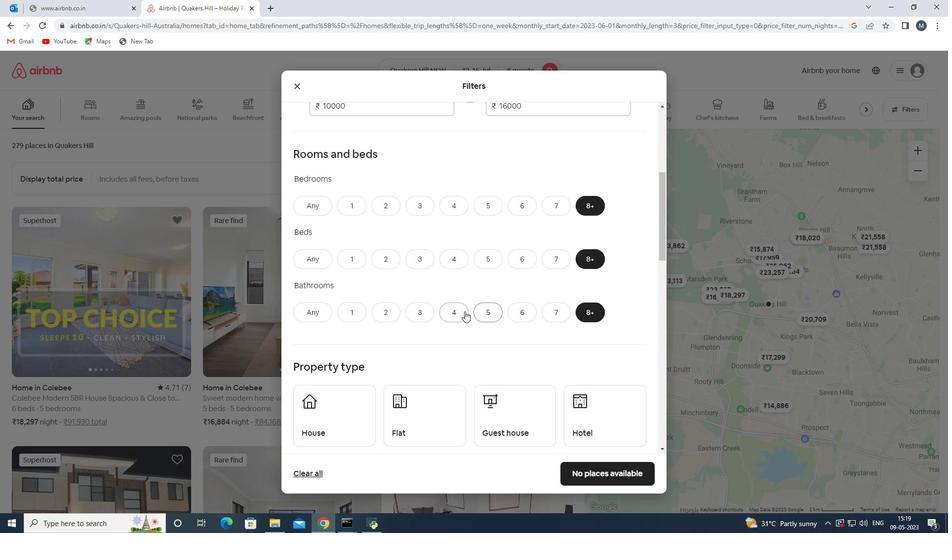 
Action: Mouse scrolled (455, 314) with delta (0, 0)
Screenshot: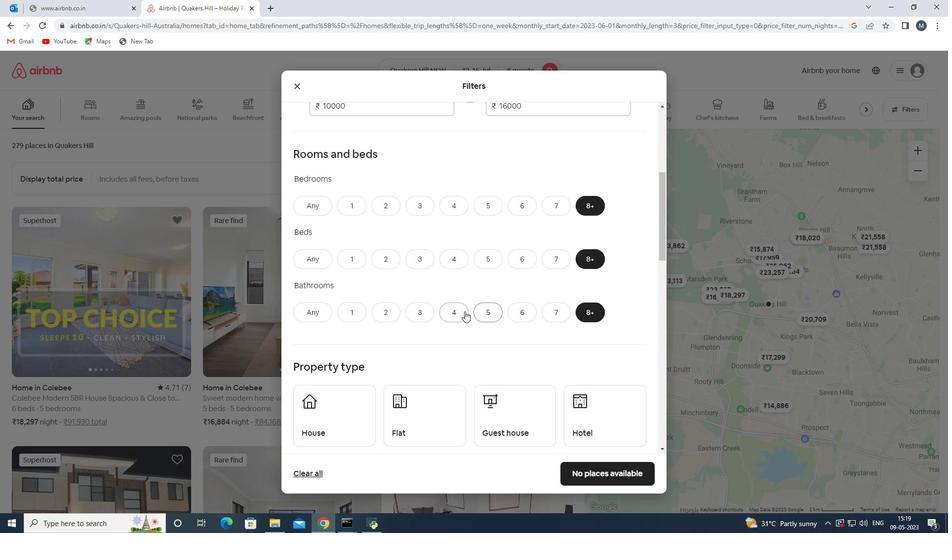 
Action: Mouse moved to (405, 324)
Screenshot: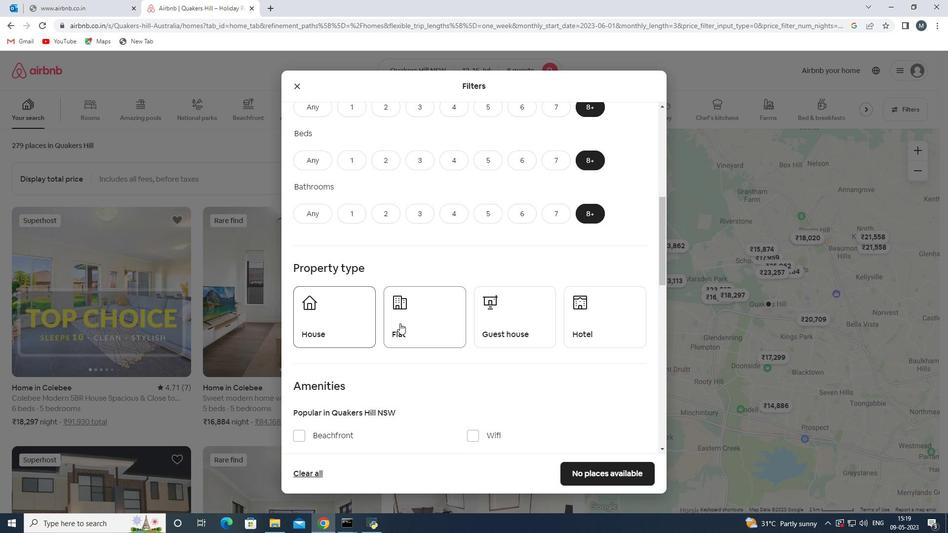 
Action: Mouse pressed left at (405, 324)
Screenshot: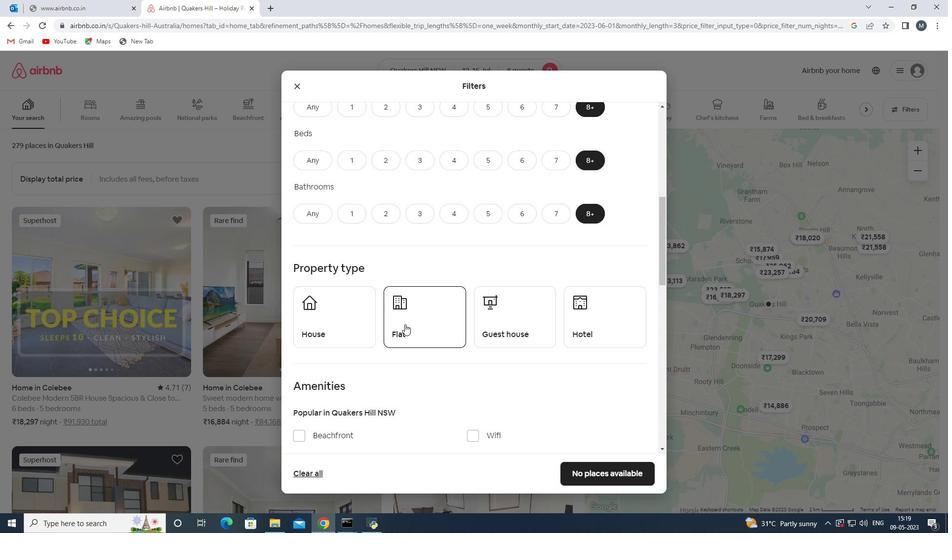
Action: Mouse moved to (492, 329)
Screenshot: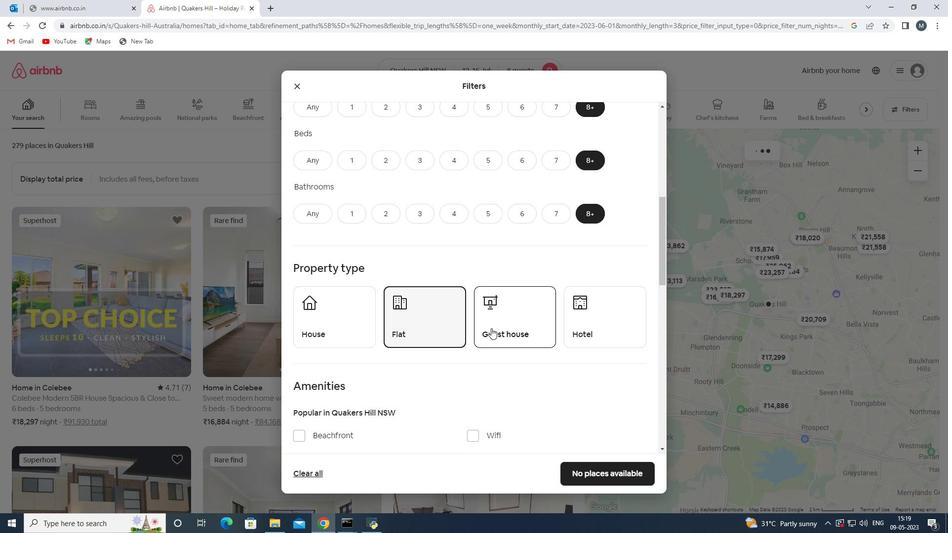 
Action: Mouse pressed left at (492, 329)
Screenshot: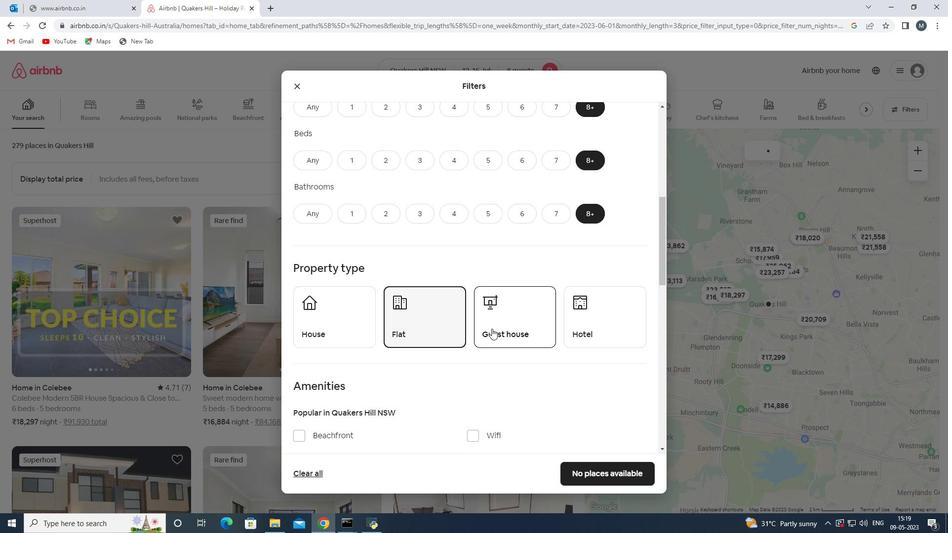 
Action: Mouse moved to (336, 316)
Screenshot: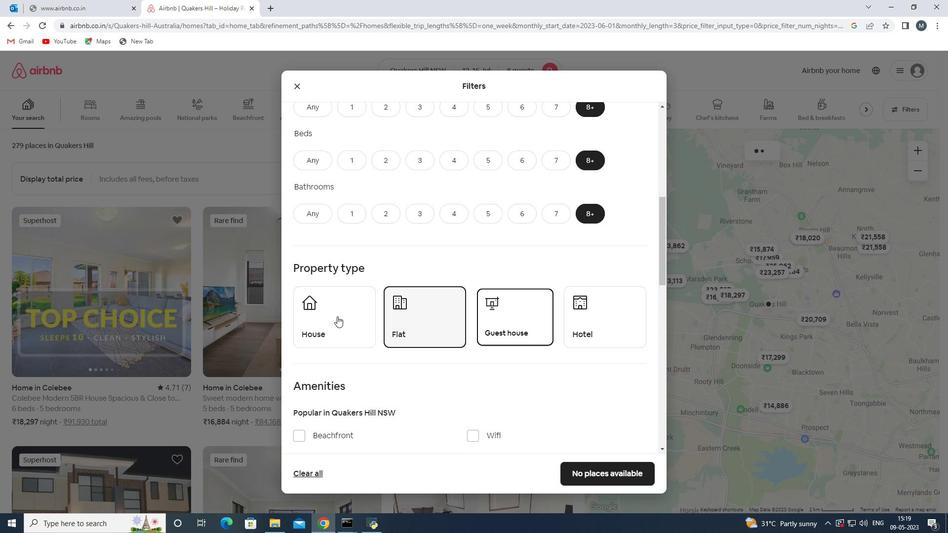 
Action: Mouse pressed left at (336, 316)
Screenshot: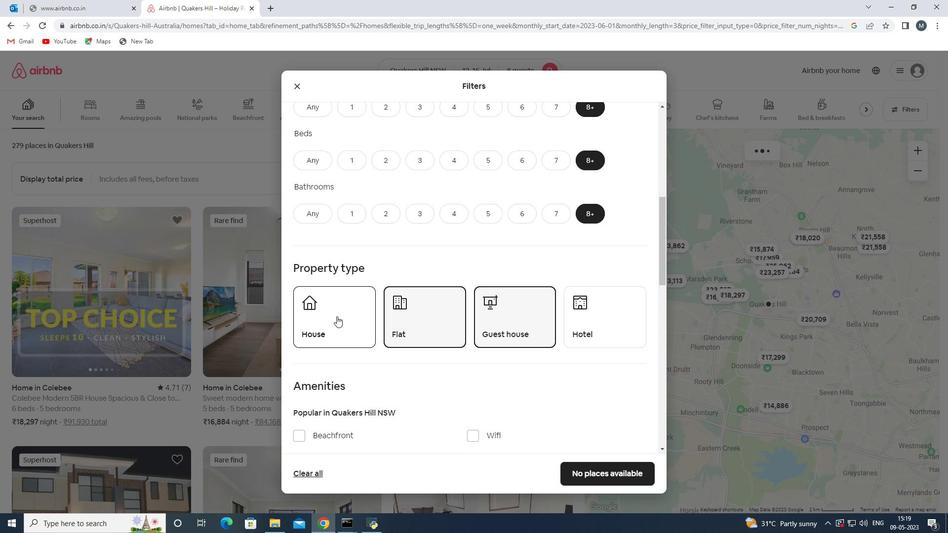 
Action: Mouse moved to (375, 306)
Screenshot: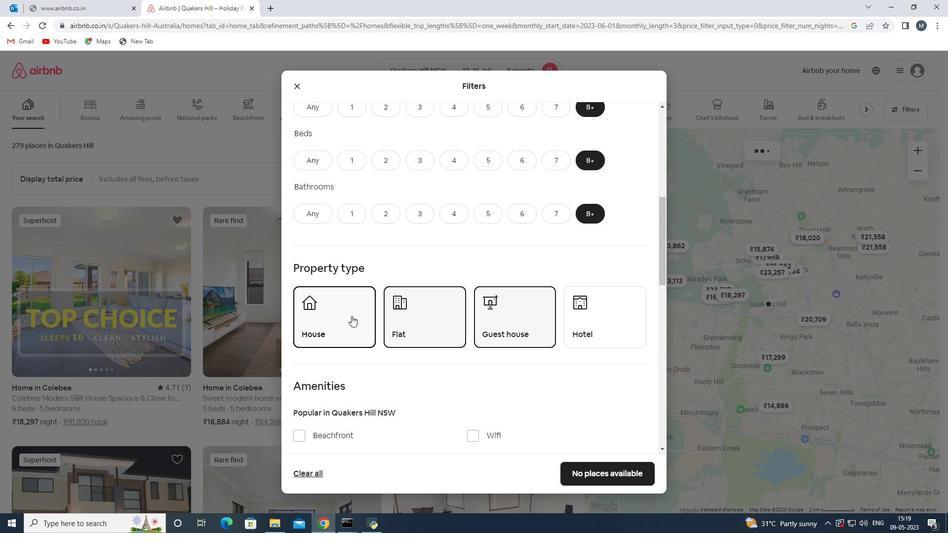 
Action: Mouse scrolled (375, 305) with delta (0, 0)
Screenshot: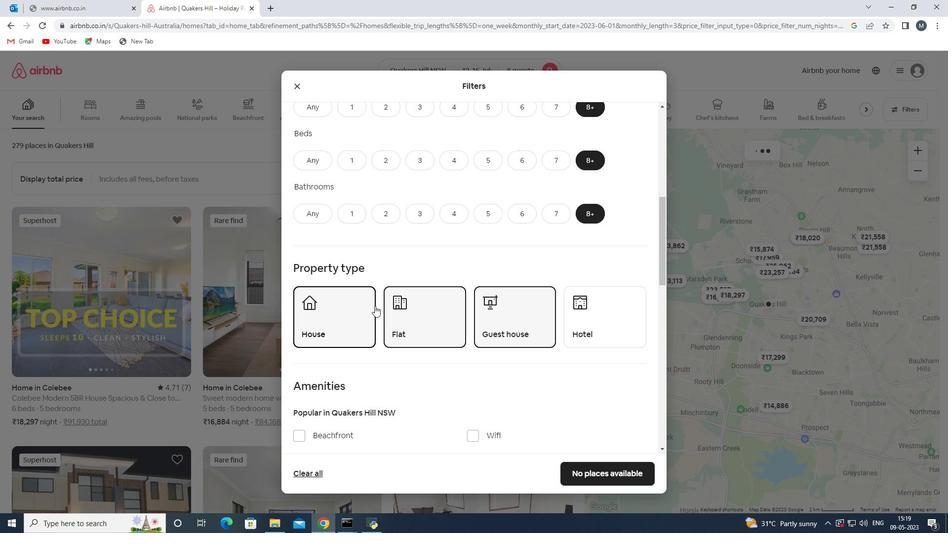 
Action: Mouse moved to (393, 309)
Screenshot: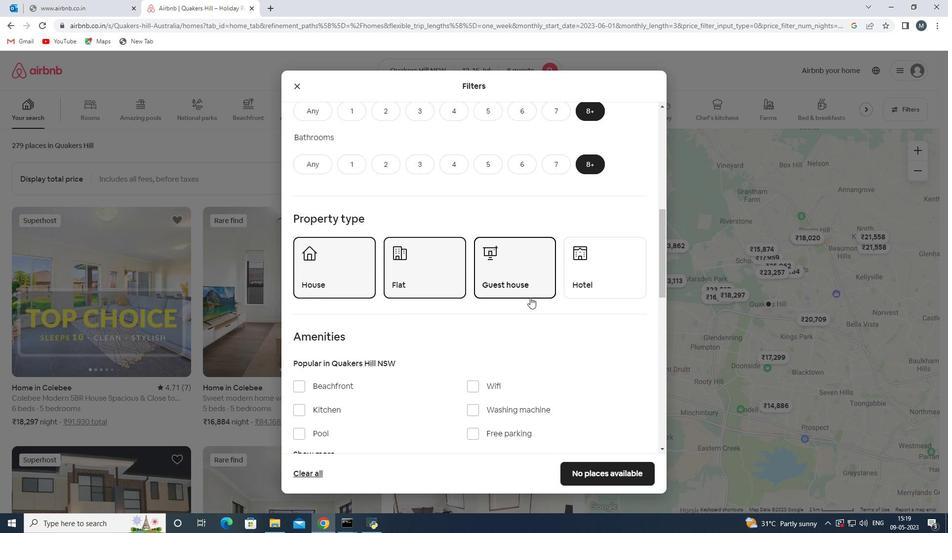 
Action: Mouse scrolled (393, 308) with delta (0, 0)
Screenshot: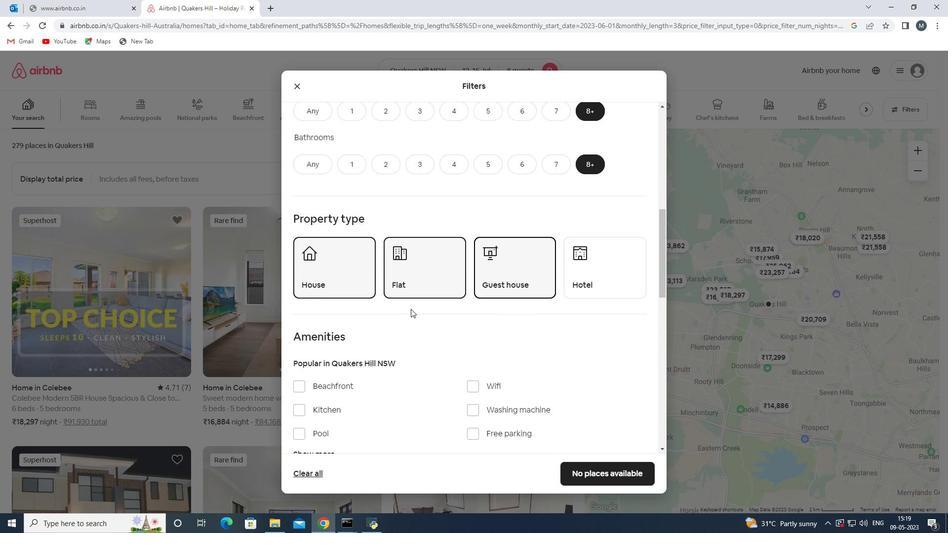 
Action: Mouse moved to (391, 311)
Screenshot: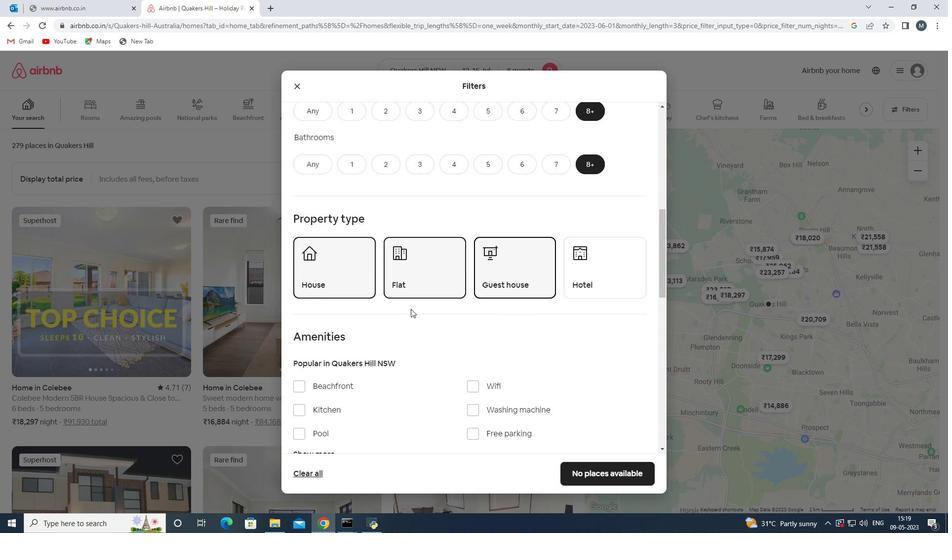 
Action: Mouse scrolled (391, 311) with delta (0, 0)
Screenshot: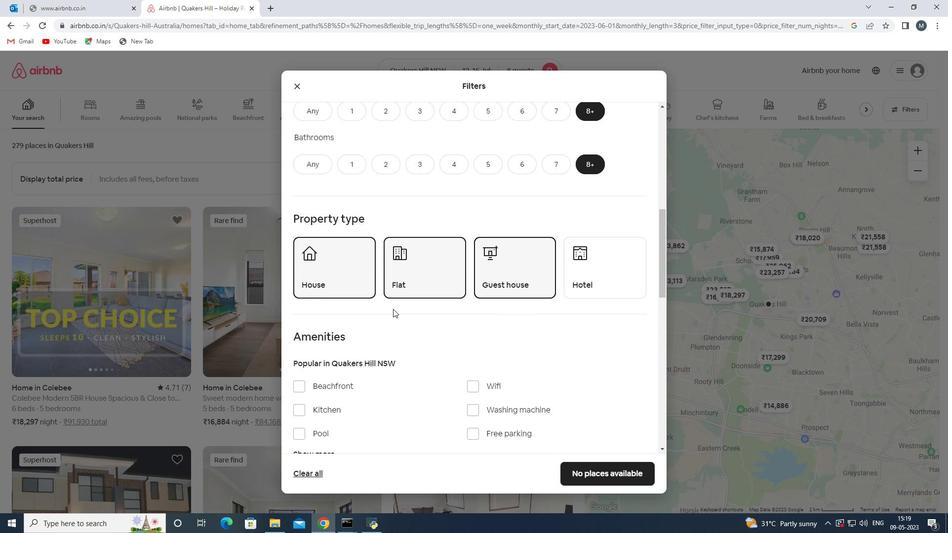
Action: Mouse moved to (391, 312)
Screenshot: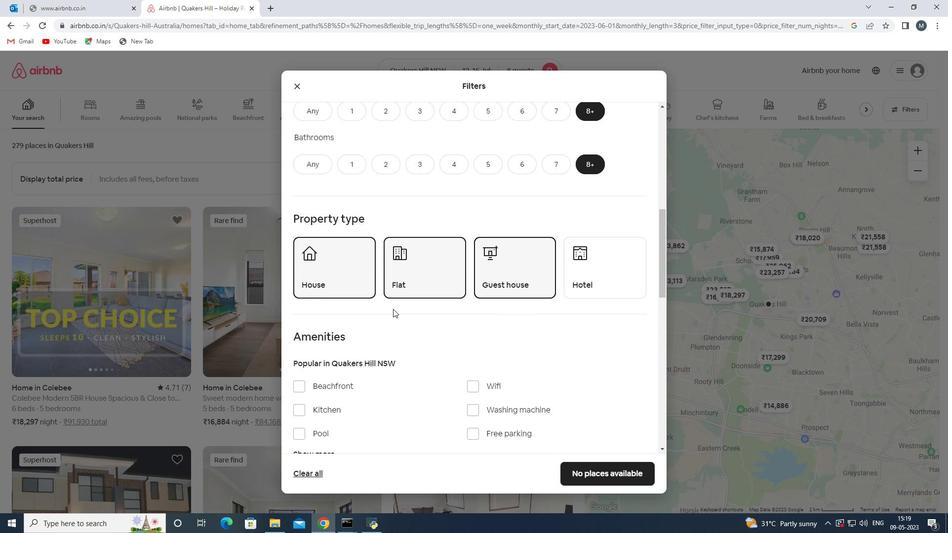 
Action: Mouse scrolled (391, 311) with delta (0, 0)
Screenshot: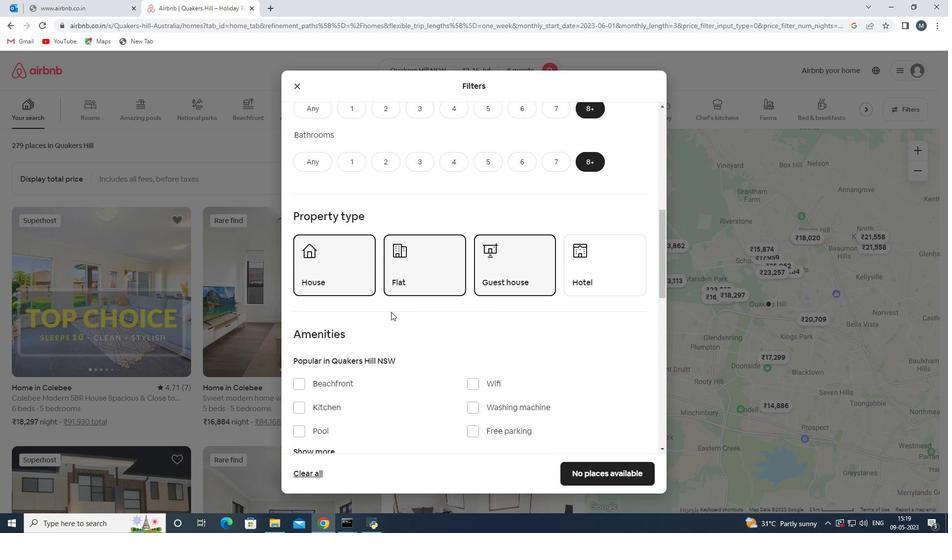 
Action: Mouse moved to (326, 307)
Screenshot: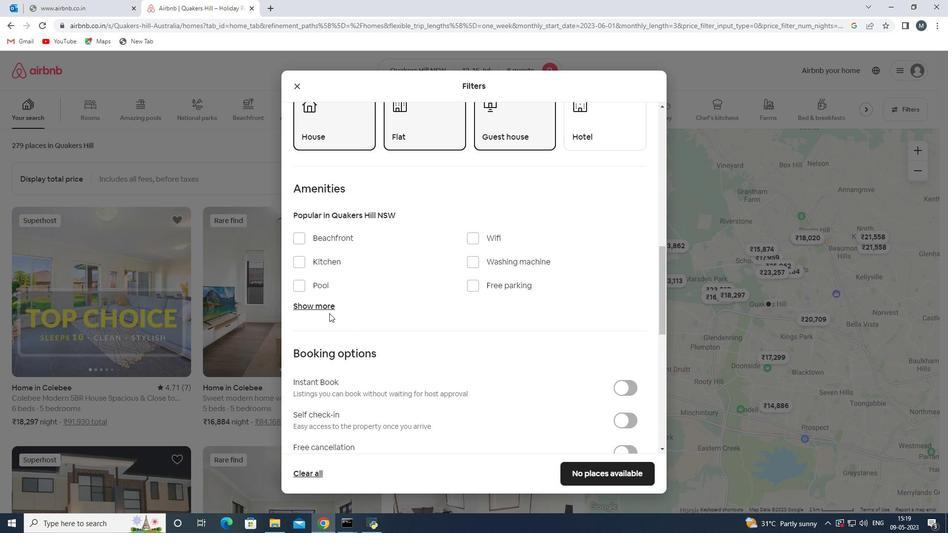 
Action: Mouse pressed left at (326, 307)
Screenshot: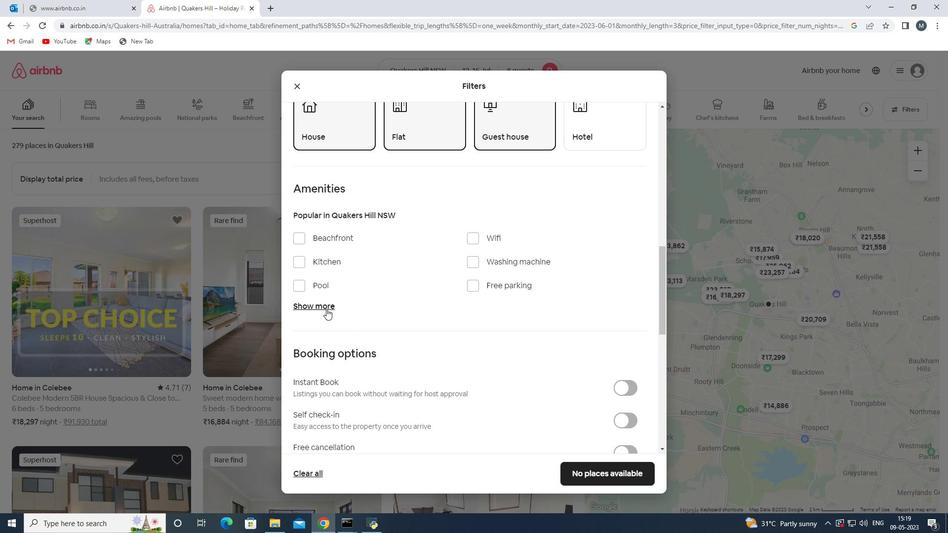 
Action: Mouse moved to (383, 297)
Screenshot: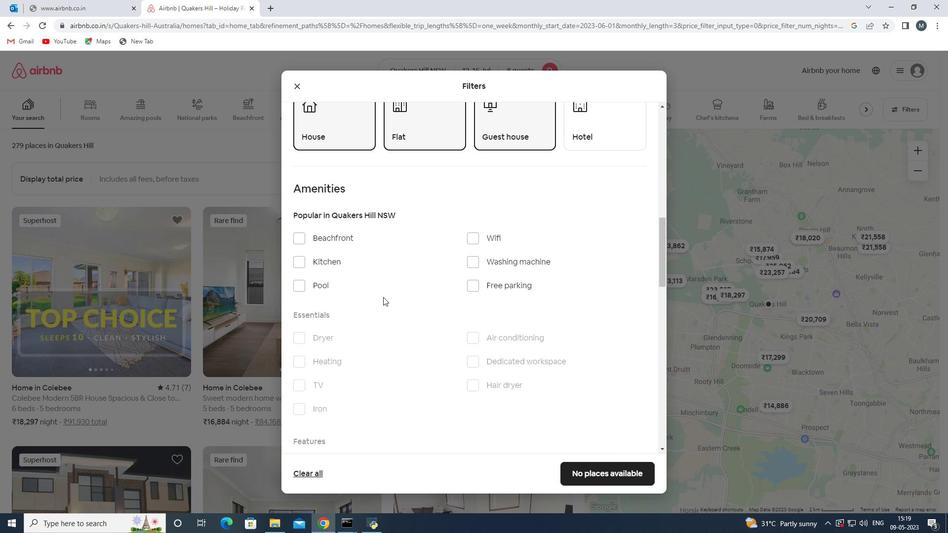 
Action: Mouse scrolled (383, 296) with delta (0, 0)
Screenshot: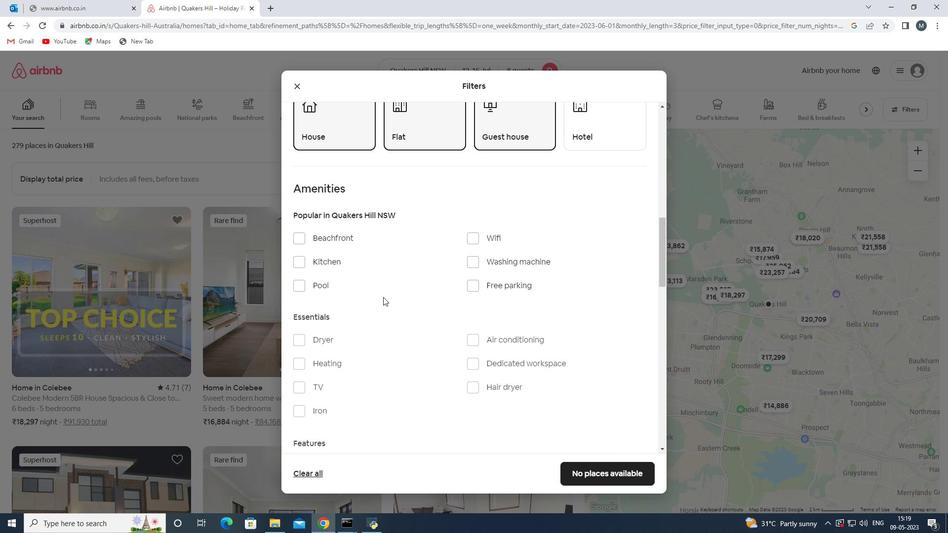 
Action: Mouse moved to (301, 336)
Screenshot: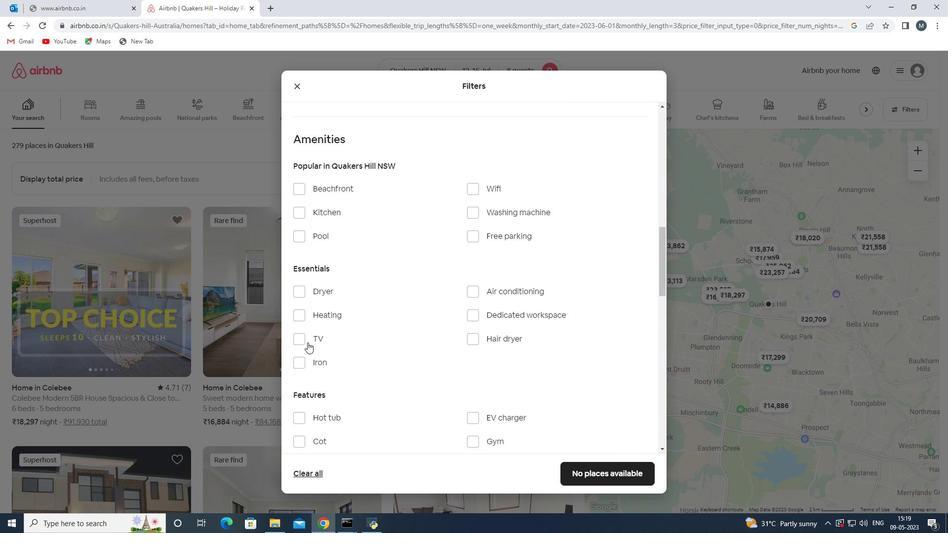 
Action: Mouse pressed left at (301, 336)
Screenshot: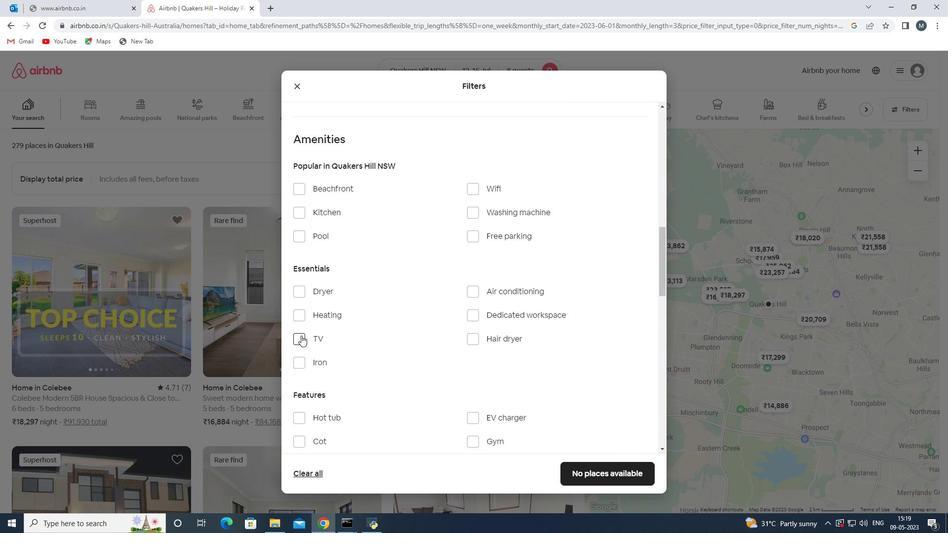 
Action: Mouse moved to (474, 193)
Screenshot: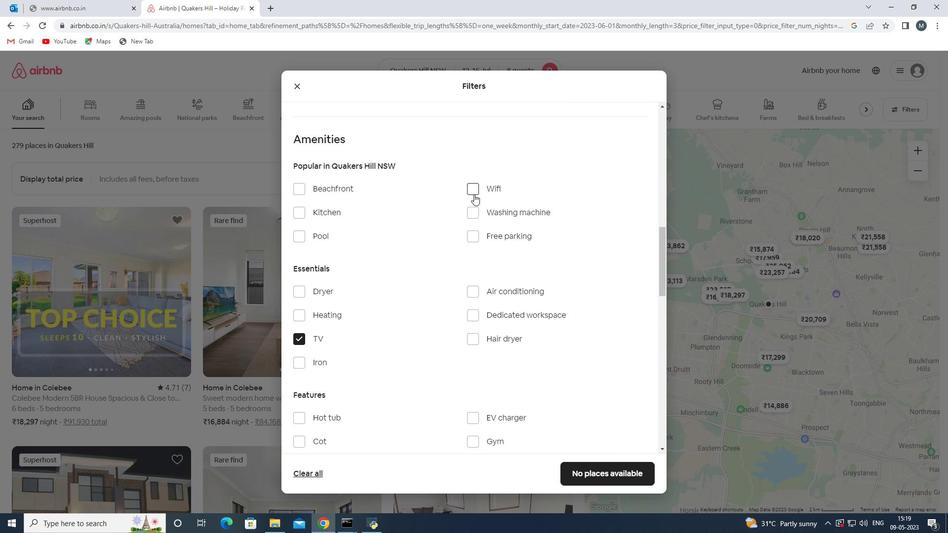 
Action: Mouse pressed left at (474, 193)
Screenshot: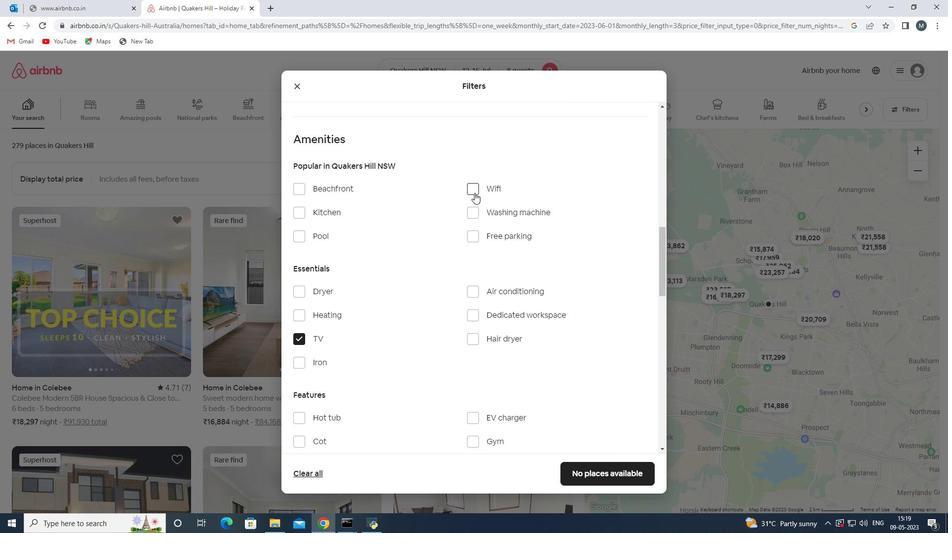 
Action: Mouse moved to (476, 233)
Screenshot: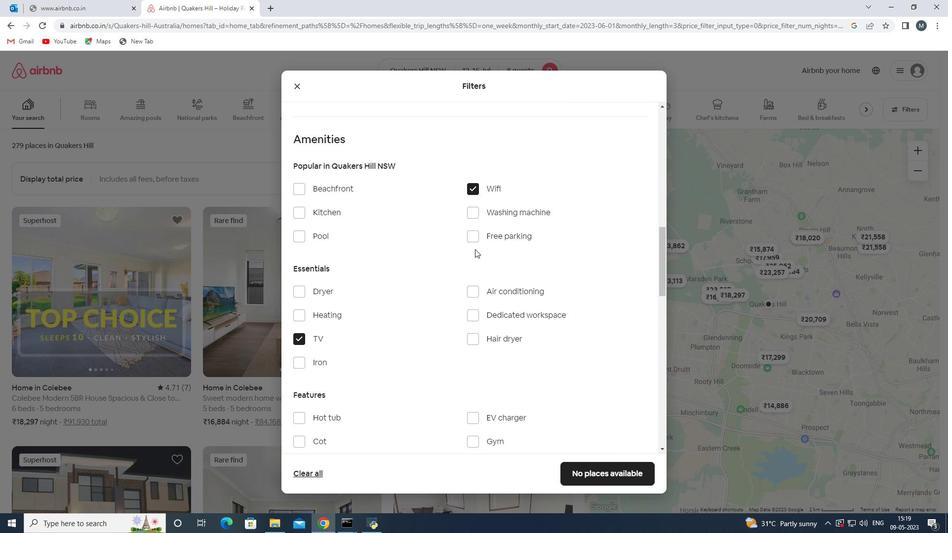 
Action: Mouse pressed left at (476, 233)
Screenshot: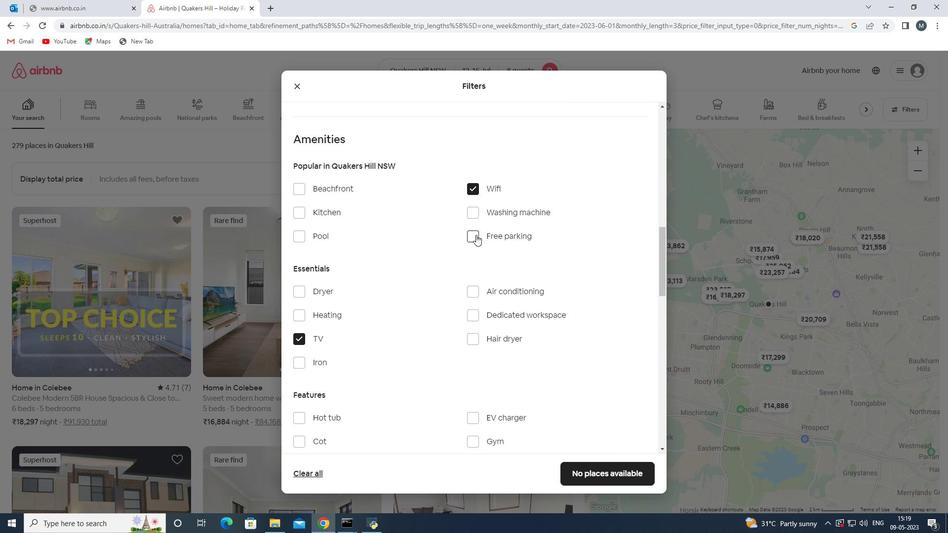 
Action: Mouse moved to (382, 281)
Screenshot: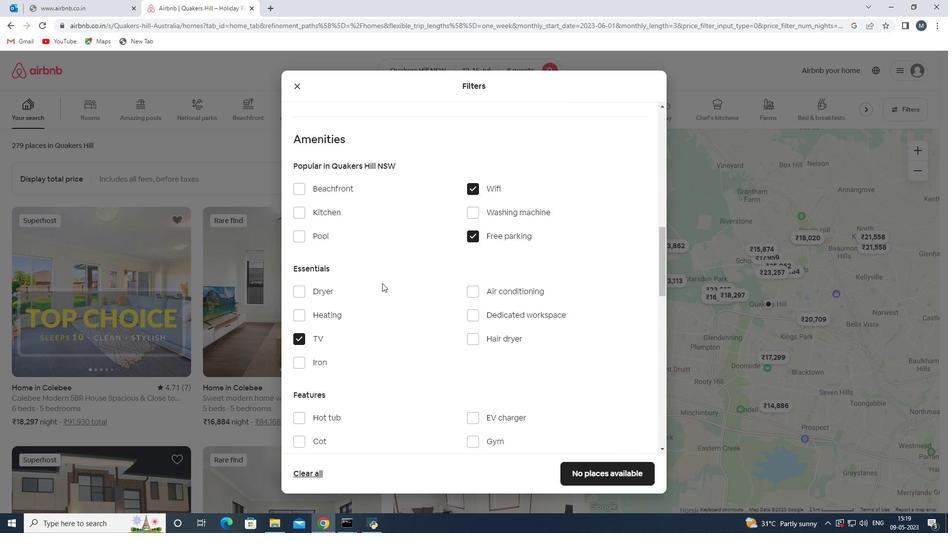 
Action: Mouse scrolled (382, 281) with delta (0, 0)
Screenshot: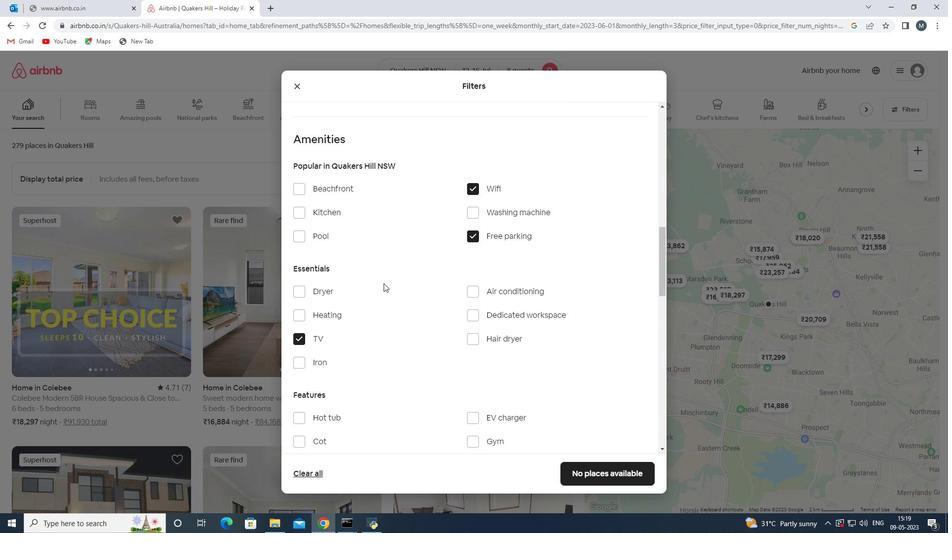 
Action: Mouse moved to (345, 366)
Screenshot: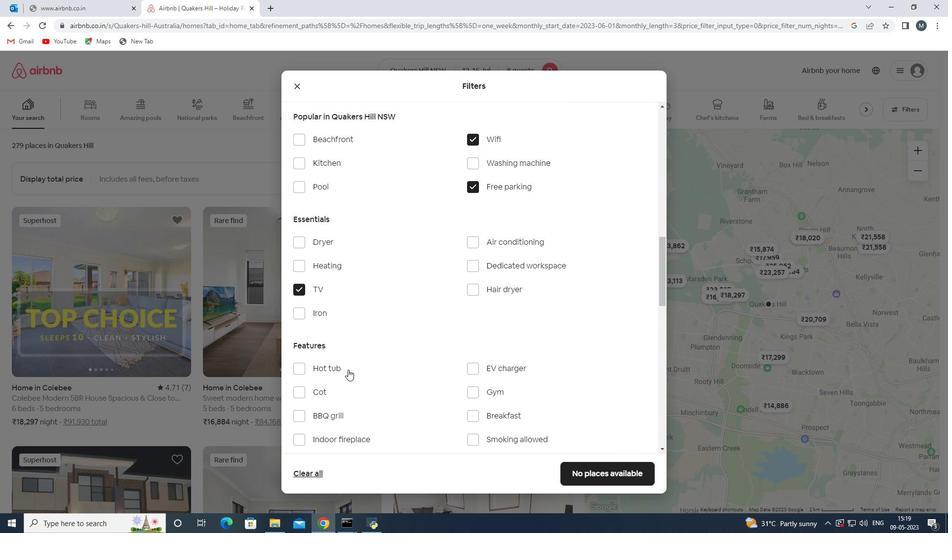
Action: Mouse pressed left at (345, 366)
Screenshot: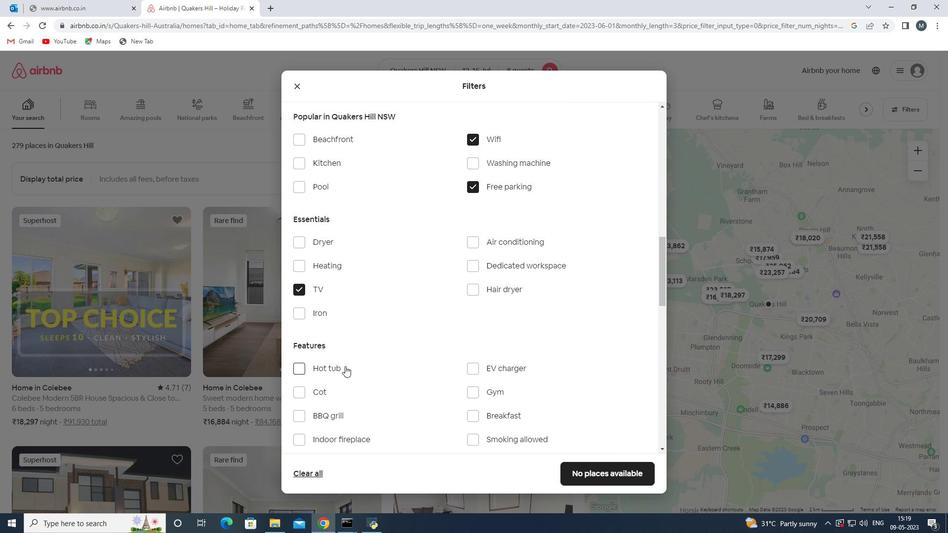 
Action: Mouse moved to (386, 343)
Screenshot: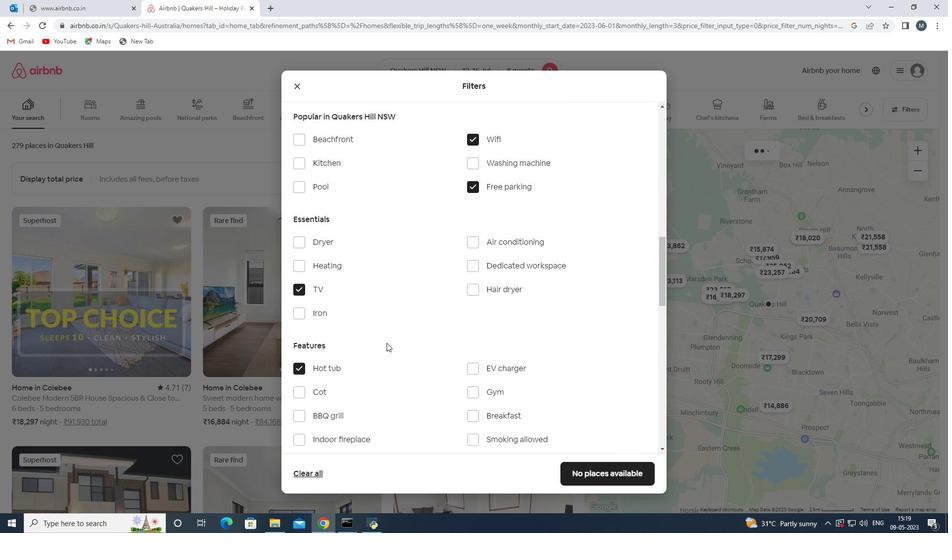 
Action: Mouse scrolled (386, 342) with delta (0, 0)
Screenshot: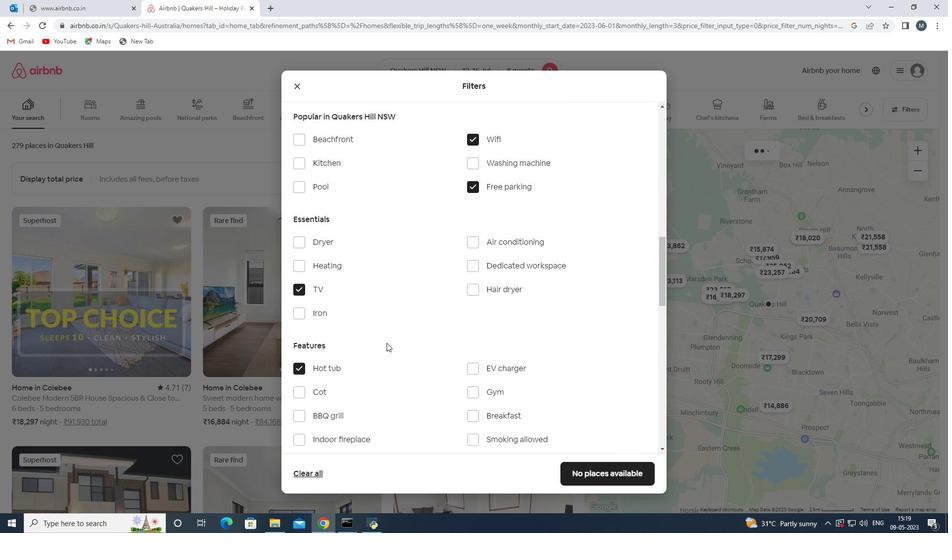 
Action: Mouse moved to (382, 345)
Screenshot: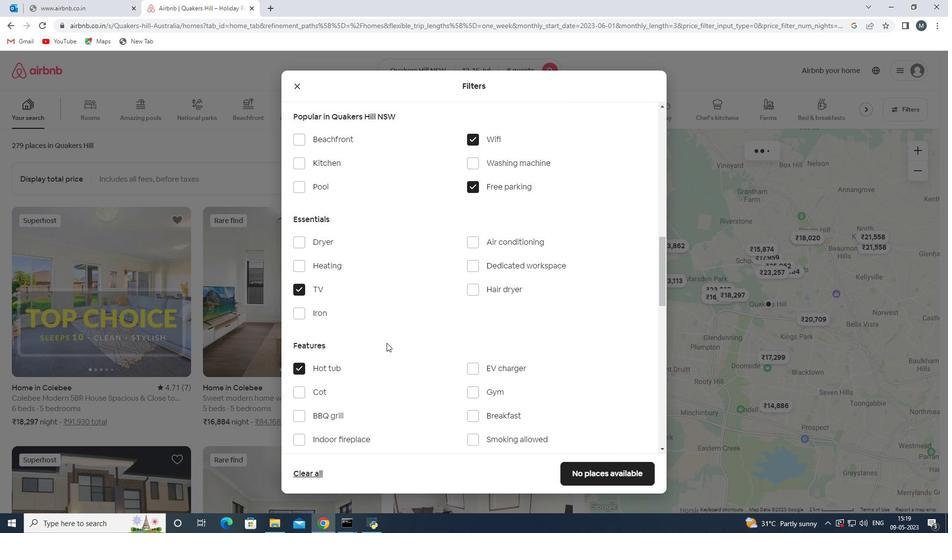 
Action: Mouse scrolled (382, 344) with delta (0, 0)
Screenshot: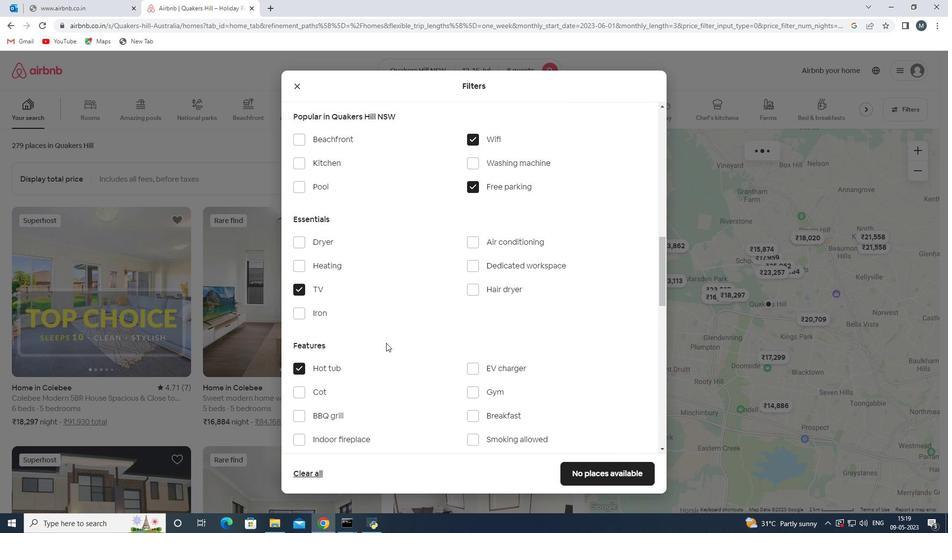 
Action: Mouse moved to (481, 317)
Screenshot: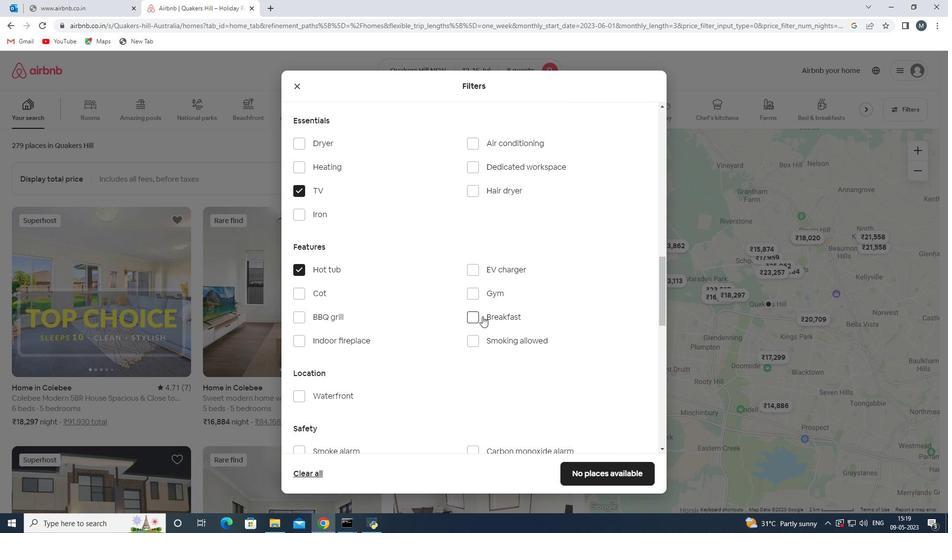 
Action: Mouse pressed left at (481, 317)
Screenshot: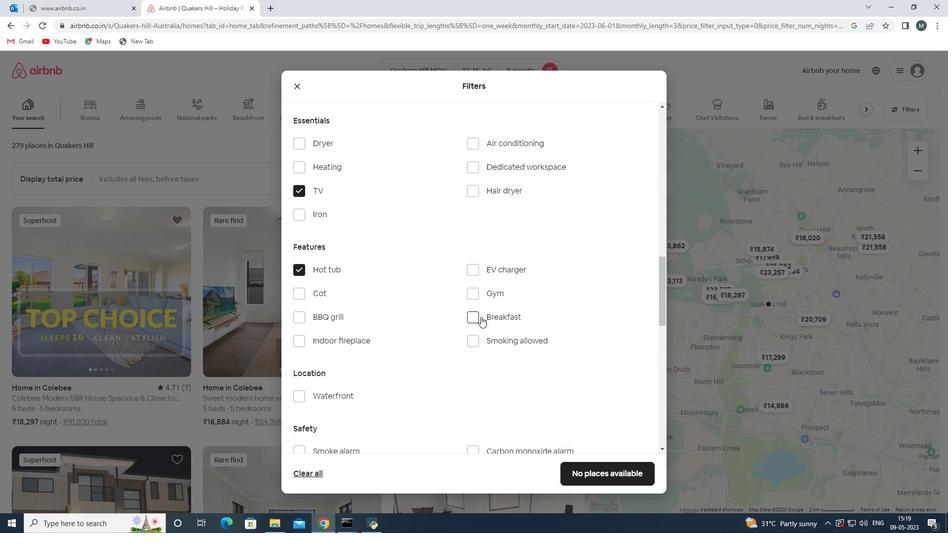 
Action: Mouse moved to (476, 292)
Screenshot: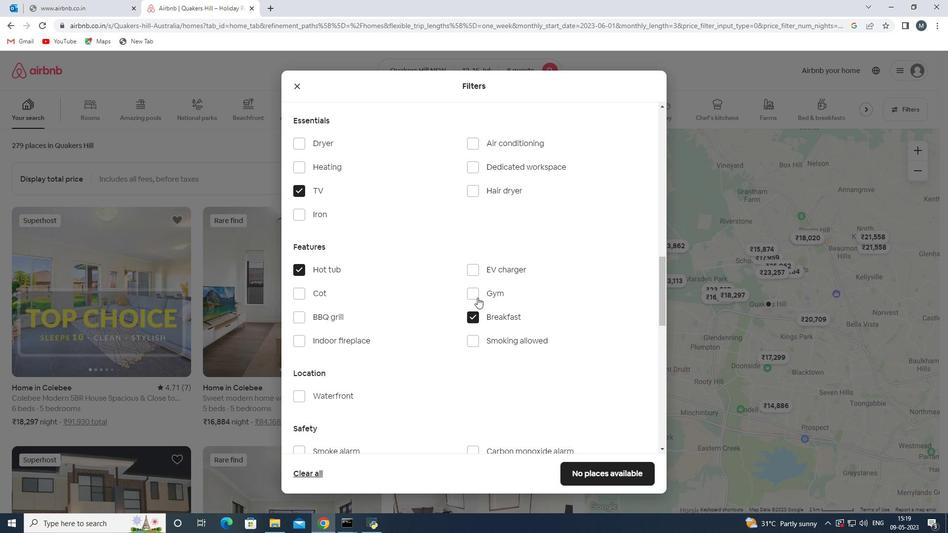 
Action: Mouse pressed left at (476, 292)
Screenshot: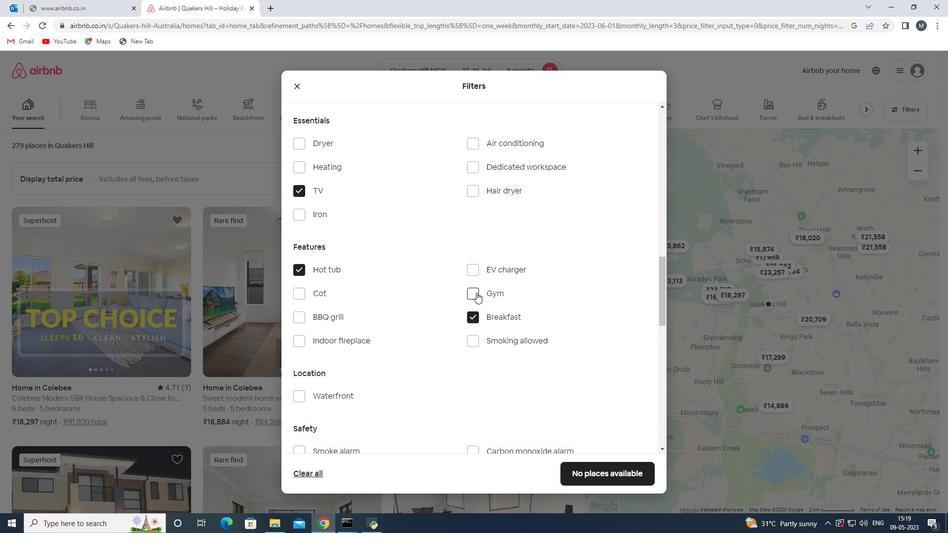 
Action: Mouse moved to (477, 318)
Screenshot: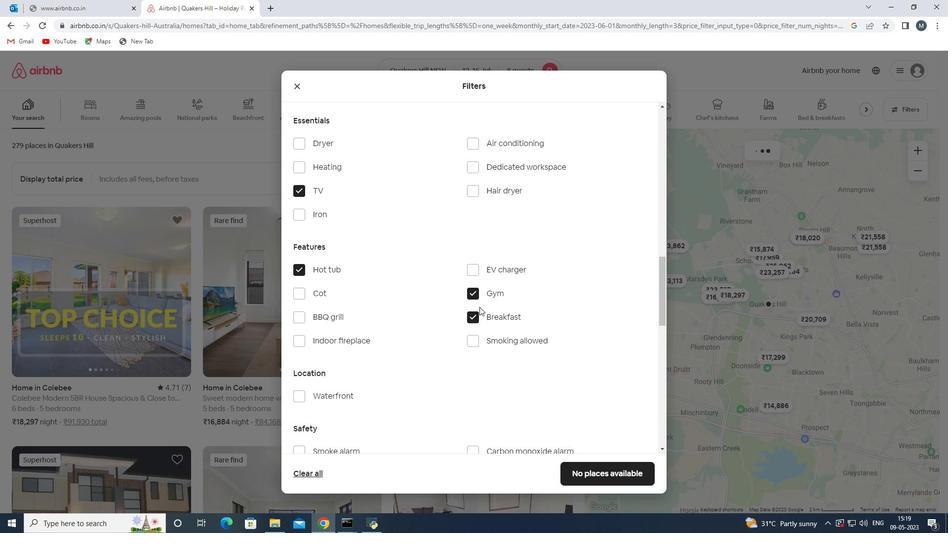 
Action: Mouse pressed left at (477, 318)
Screenshot: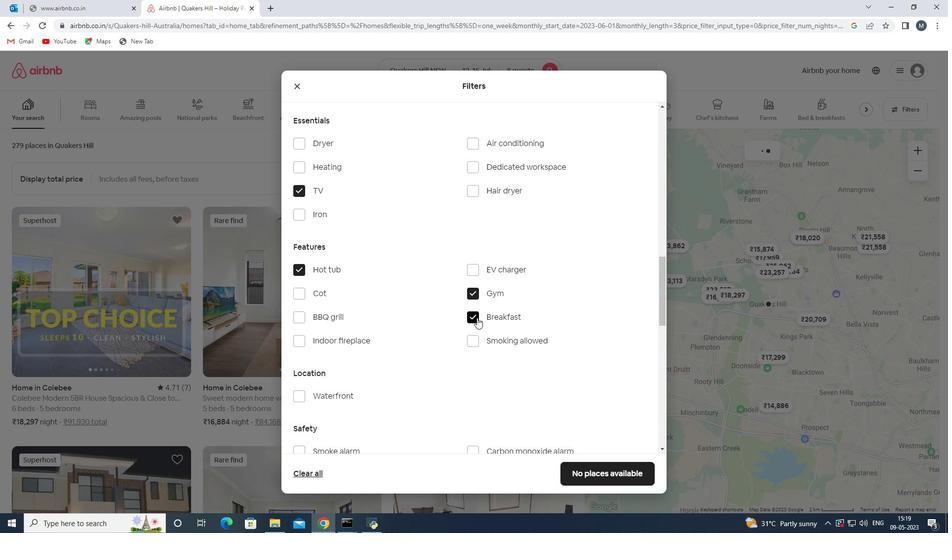 
Action: Mouse moved to (474, 295)
Screenshot: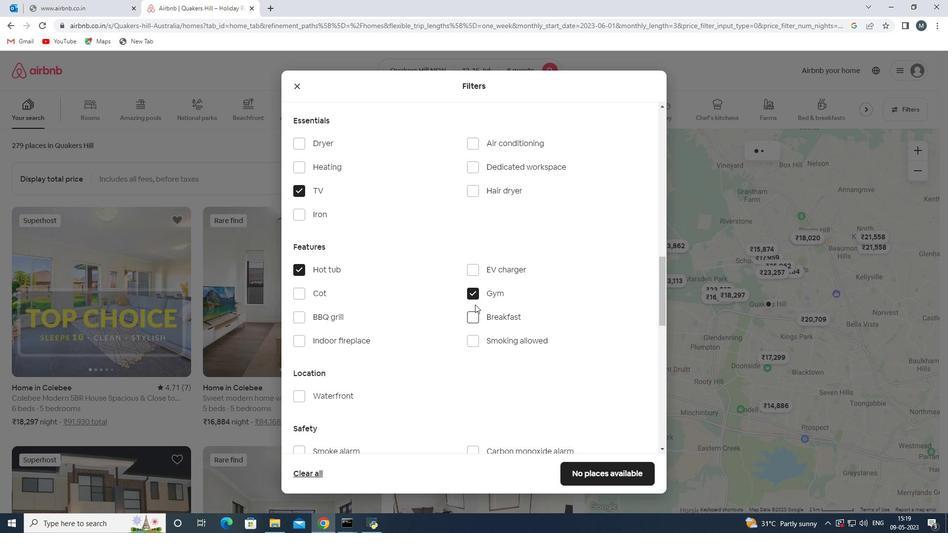 
Action: Mouse pressed left at (474, 295)
Screenshot: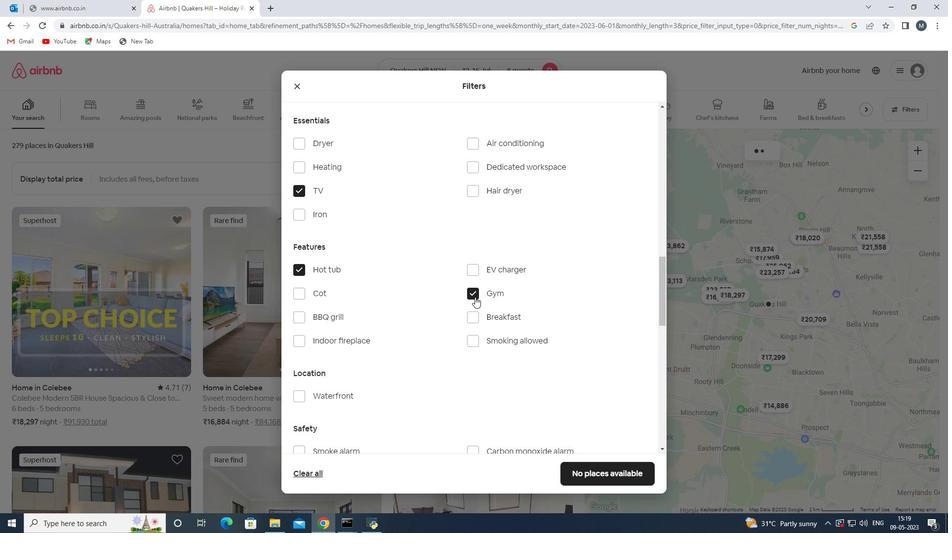 
Action: Mouse moved to (475, 295)
Screenshot: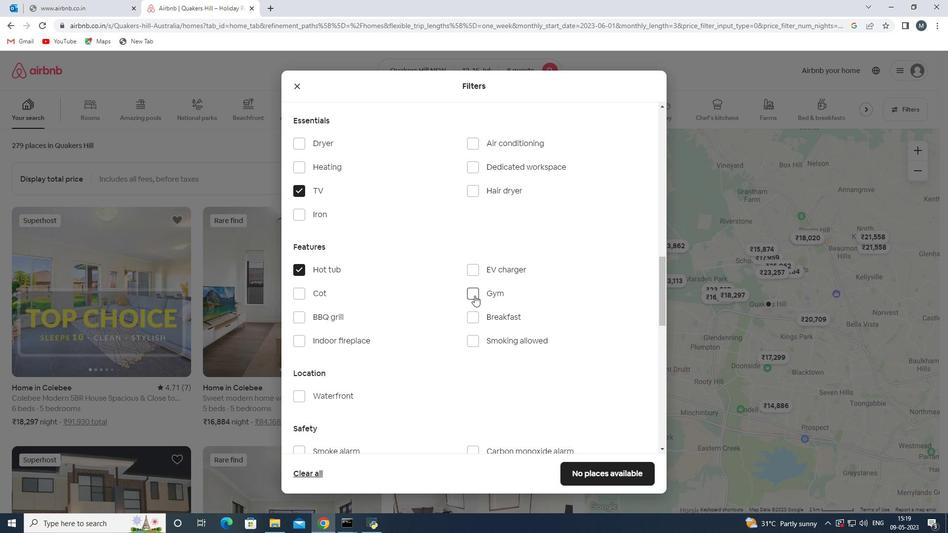 
Action: Mouse pressed left at (475, 295)
Screenshot: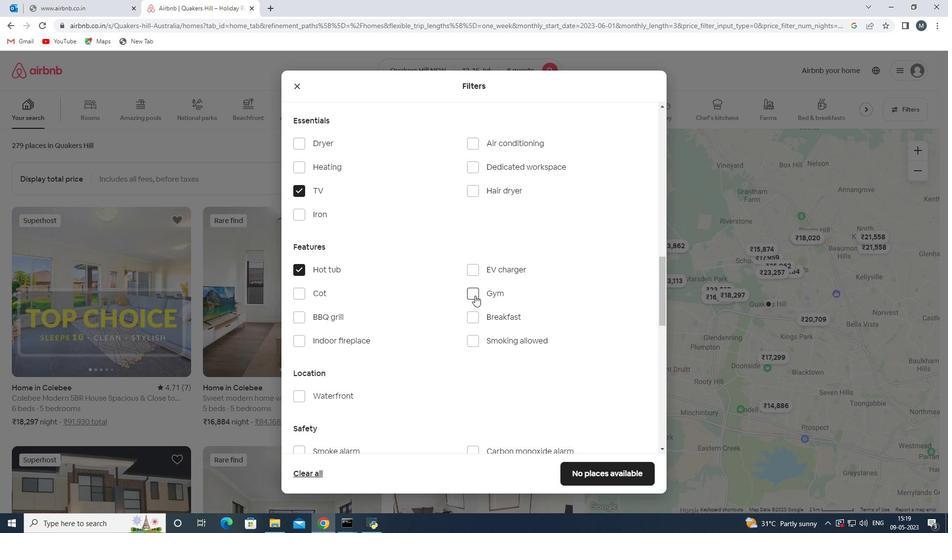 
Action: Mouse moved to (420, 314)
Screenshot: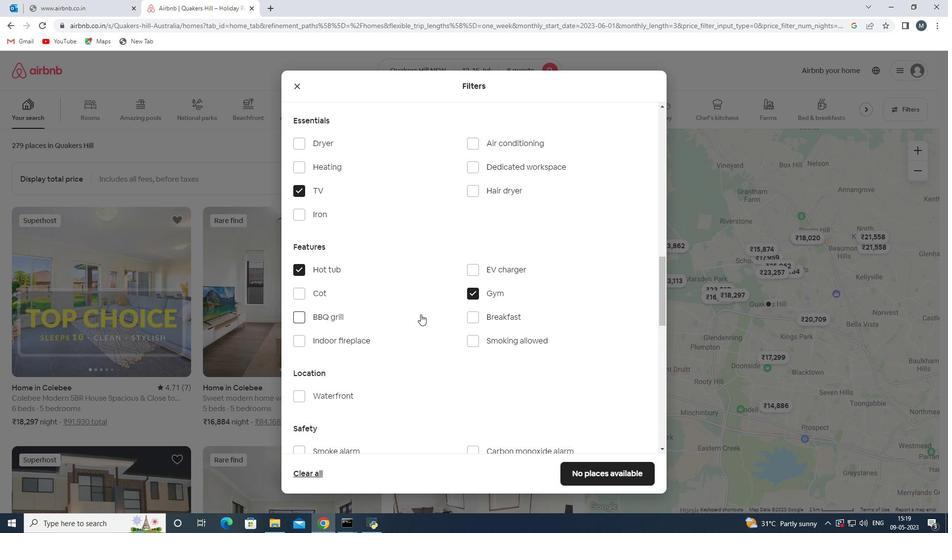 
Action: Mouse scrolled (420, 313) with delta (0, 0)
Screenshot: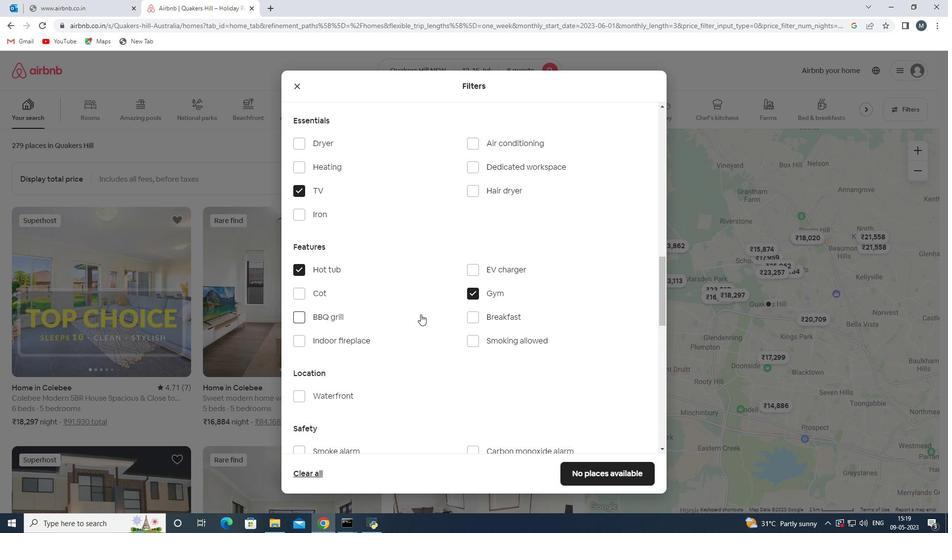 
Action: Mouse moved to (392, 314)
Screenshot: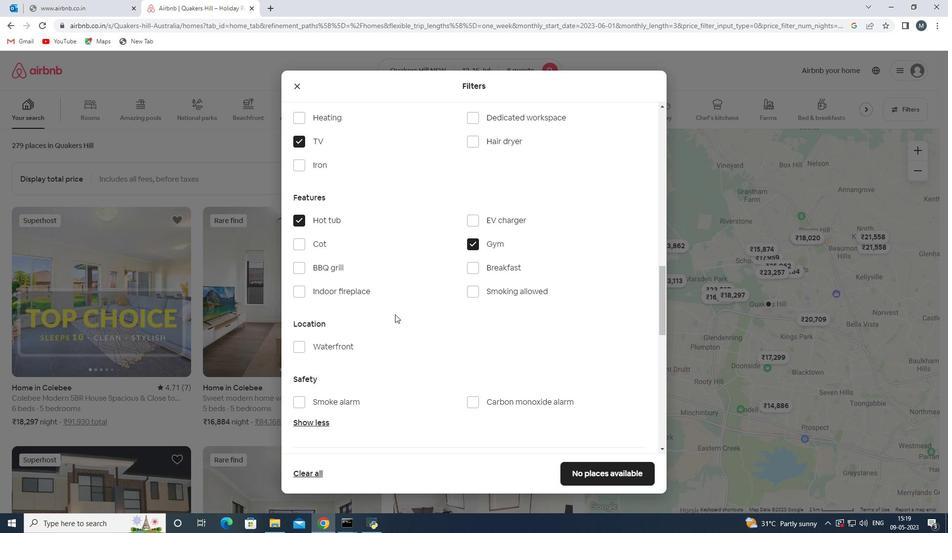 
Action: Mouse scrolled (392, 313) with delta (0, 0)
Screenshot: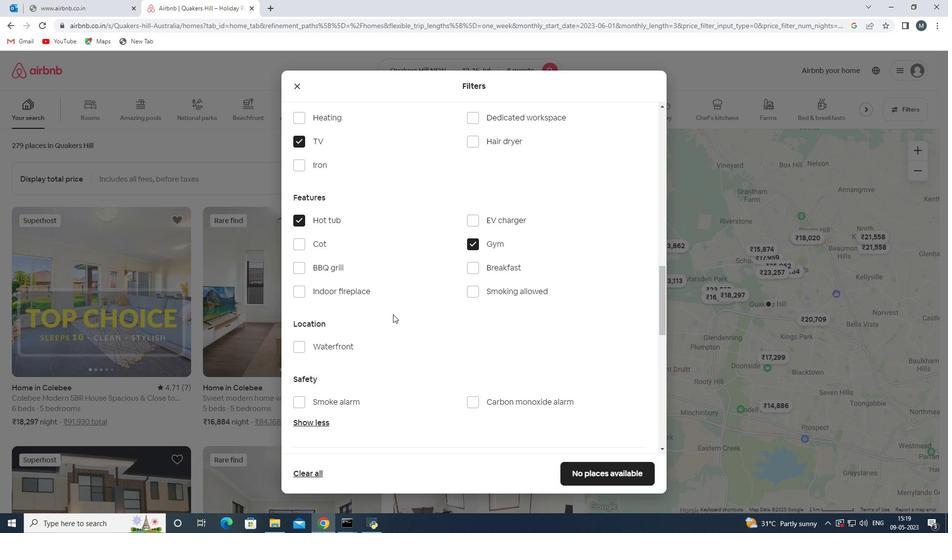 
Action: Mouse moved to (392, 314)
Screenshot: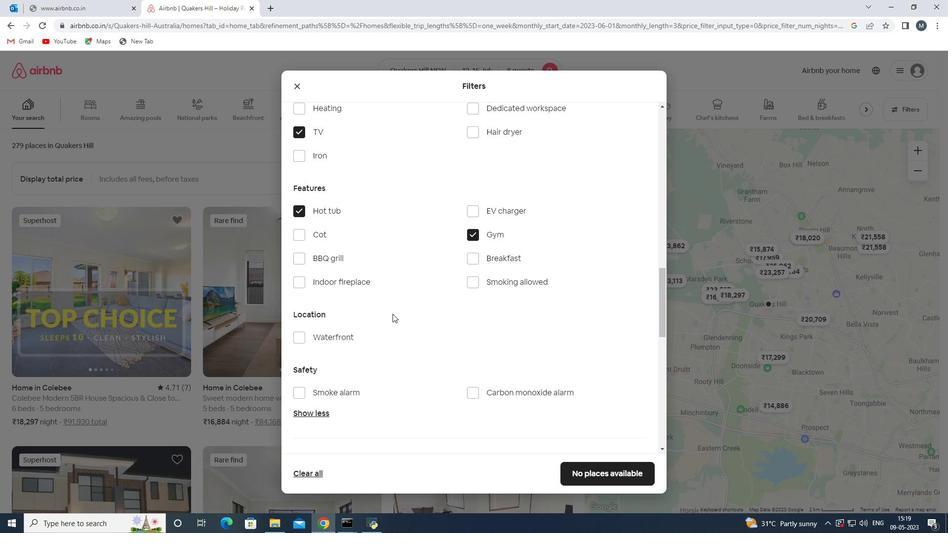 
Action: Mouse scrolled (392, 313) with delta (0, 0)
Screenshot: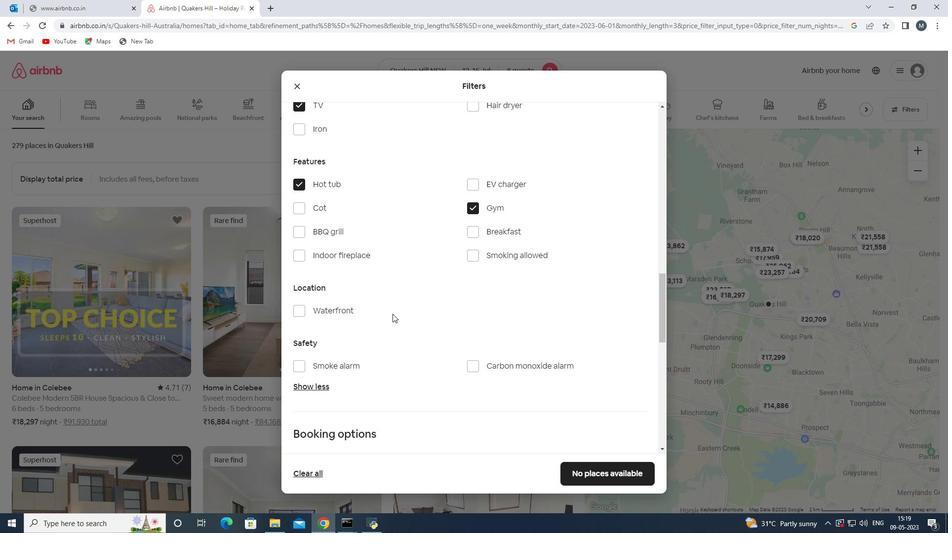 
Action: Mouse moved to (392, 314)
Screenshot: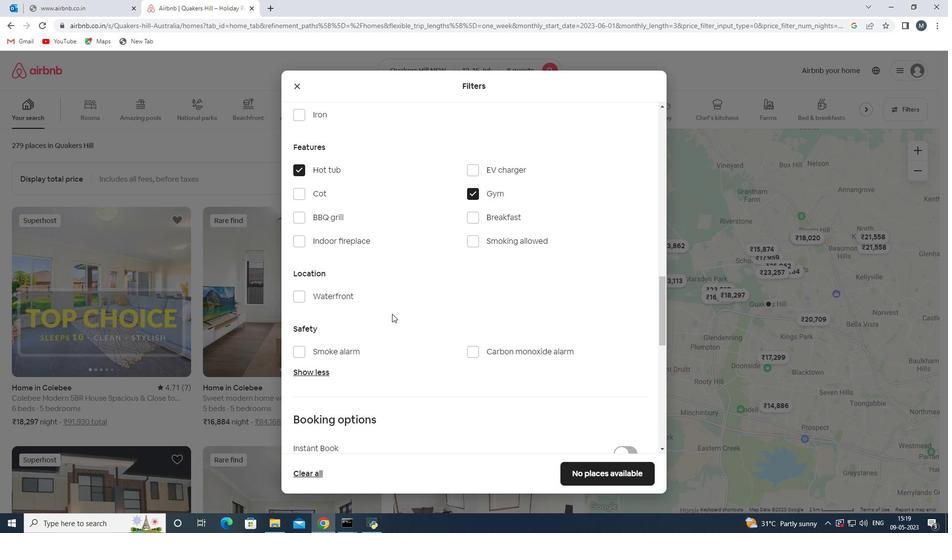 
Action: Mouse scrolled (392, 314) with delta (0, 0)
Screenshot: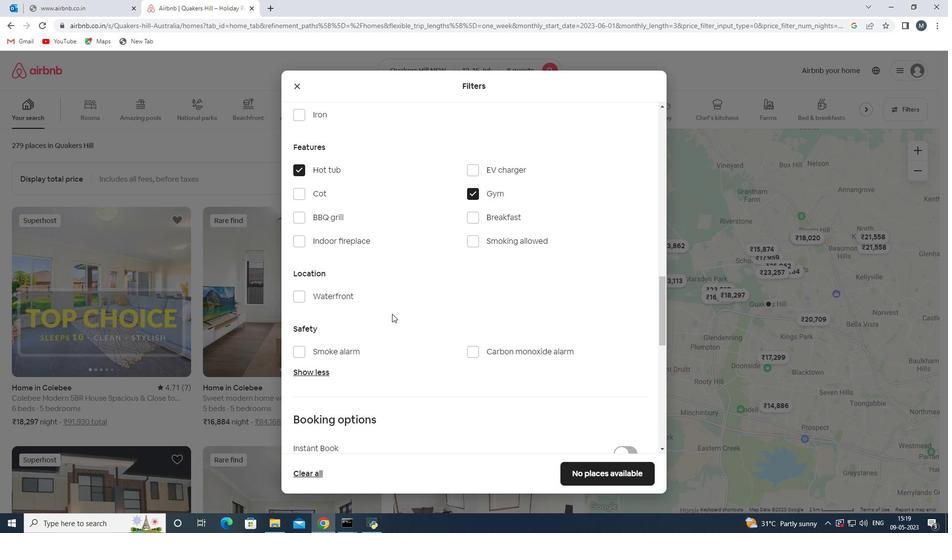 
Action: Mouse moved to (392, 315)
Screenshot: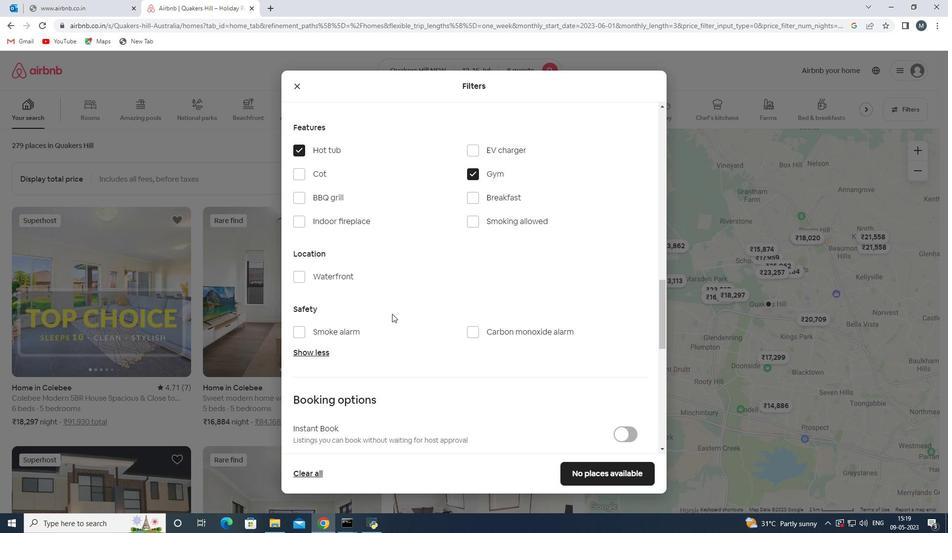 
Action: Mouse scrolled (392, 314) with delta (0, 0)
Screenshot: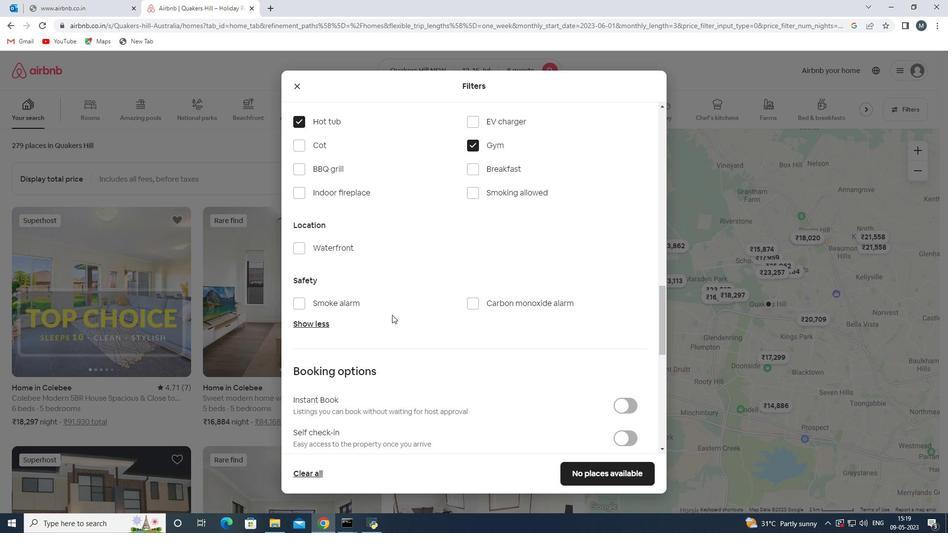 
Action: Mouse scrolled (392, 314) with delta (0, 0)
Screenshot: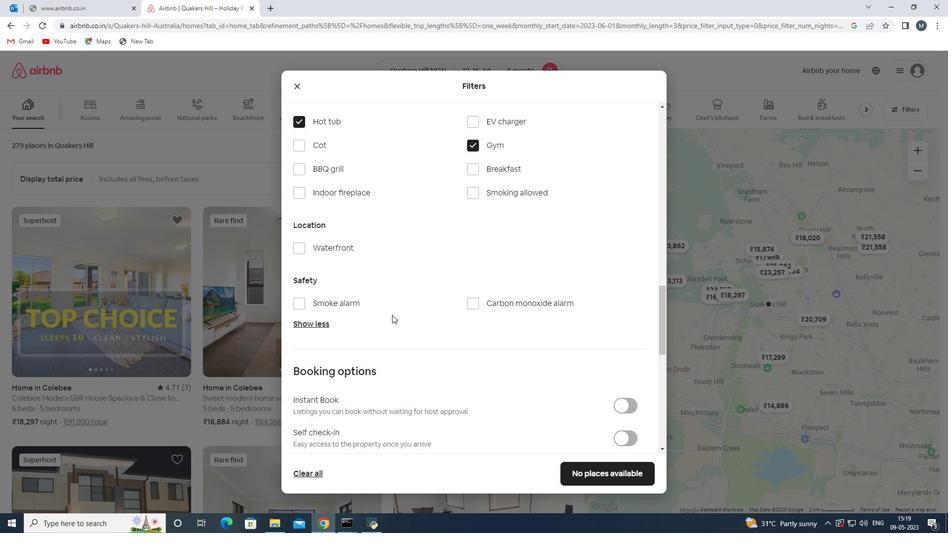 
Action: Mouse scrolled (392, 314) with delta (0, 0)
Screenshot: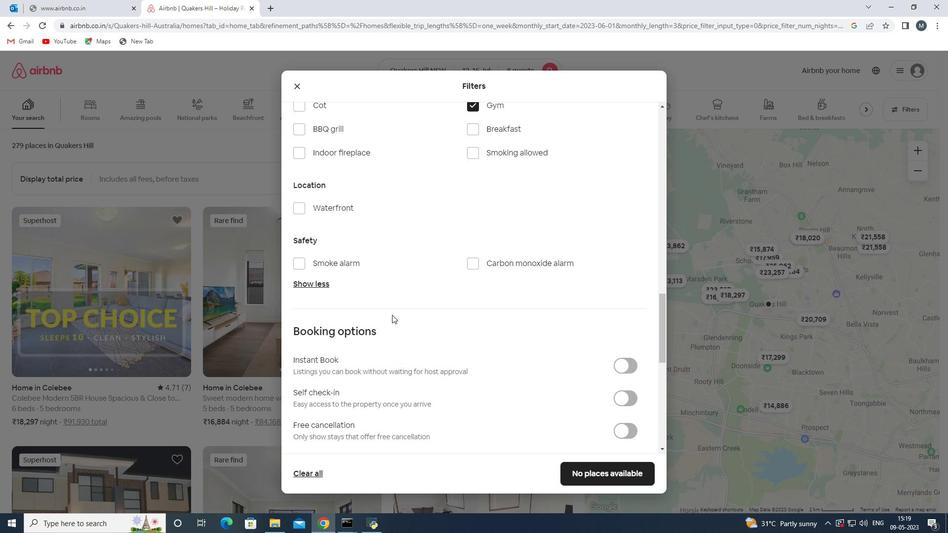 
Action: Mouse moved to (626, 242)
Screenshot: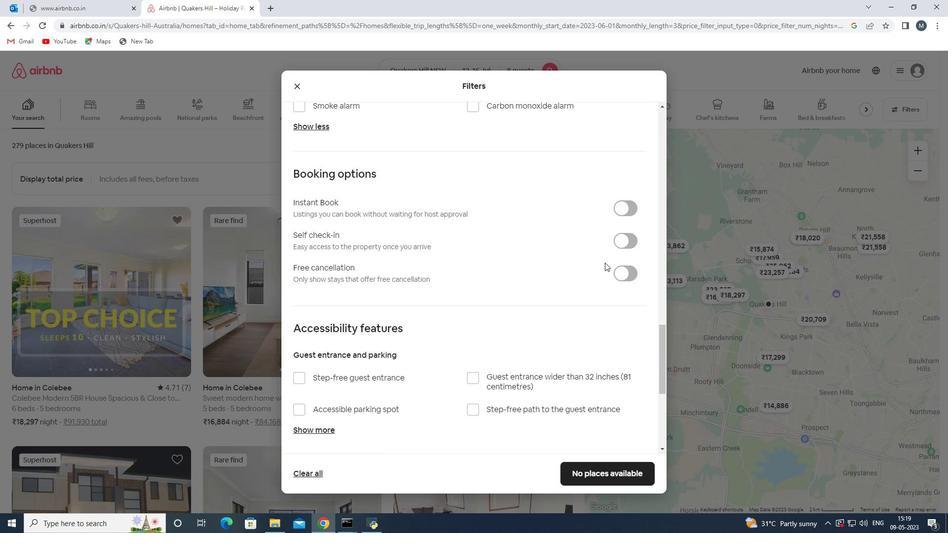 
Action: Mouse pressed left at (626, 242)
Screenshot: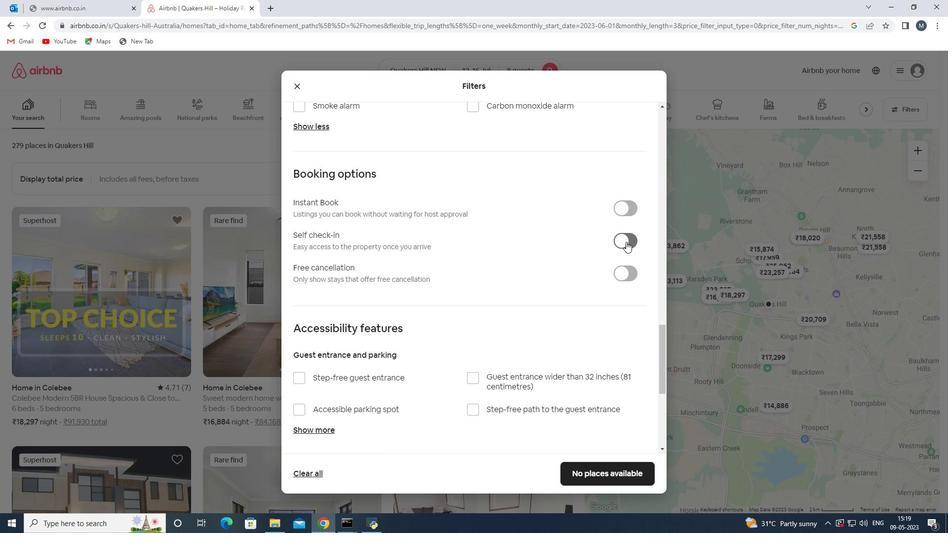 
Action: Mouse moved to (468, 304)
Screenshot: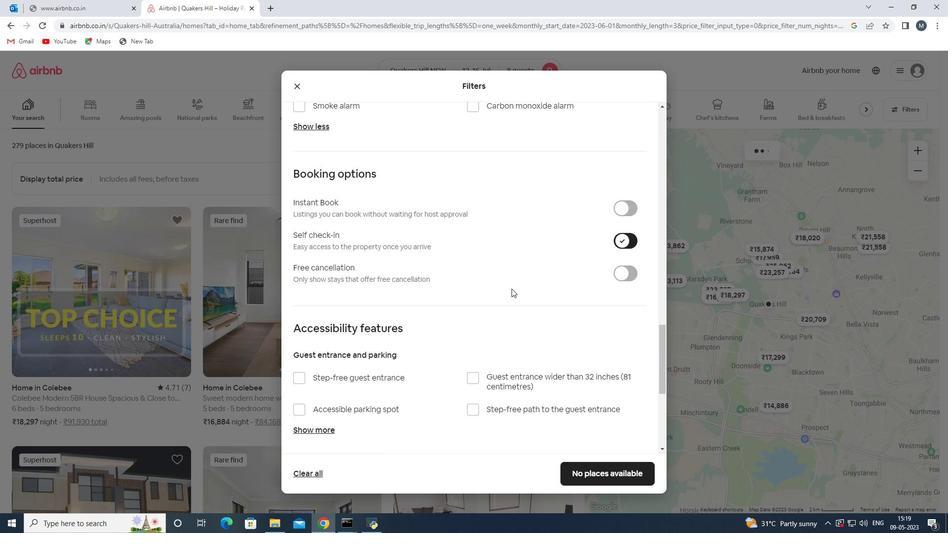 
Action: Mouse scrolled (468, 303) with delta (0, 0)
Screenshot: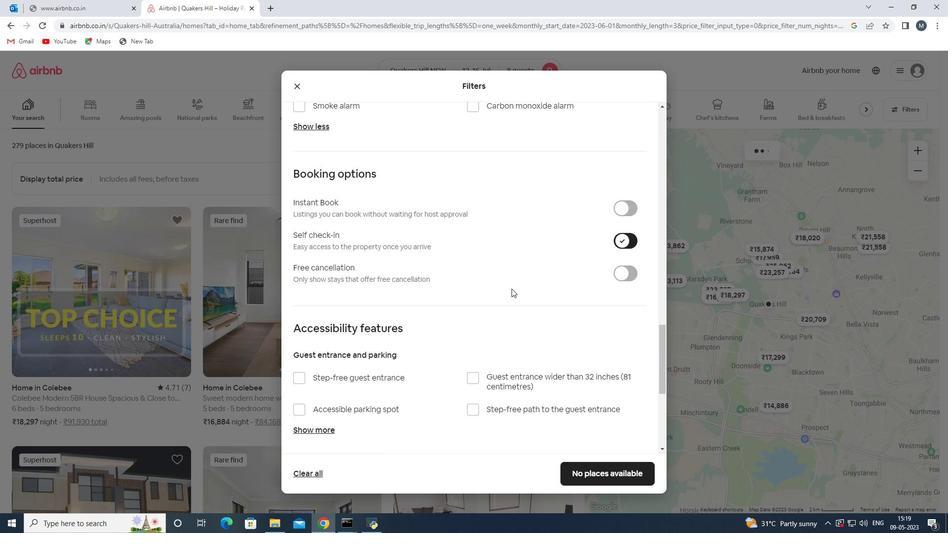 
Action: Mouse moved to (467, 305)
Screenshot: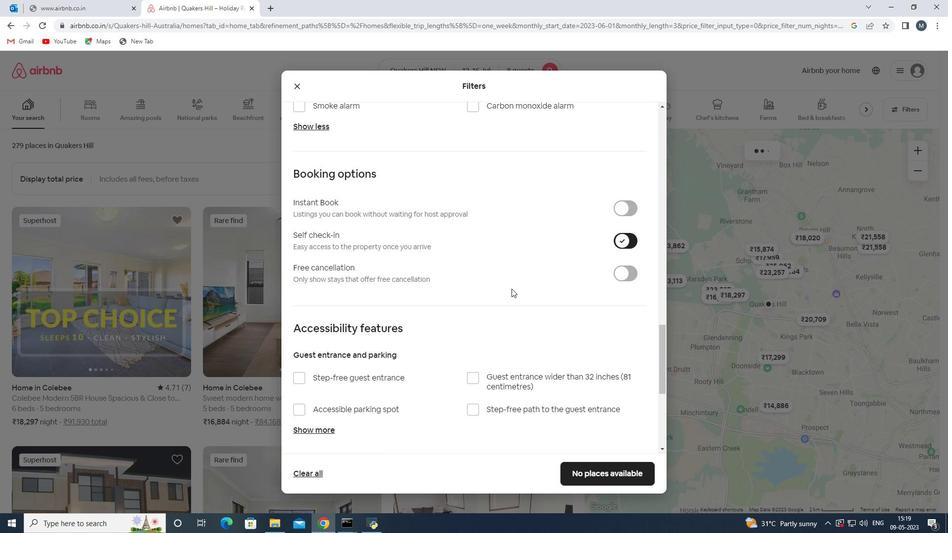 
Action: Mouse scrolled (467, 304) with delta (0, 0)
Screenshot: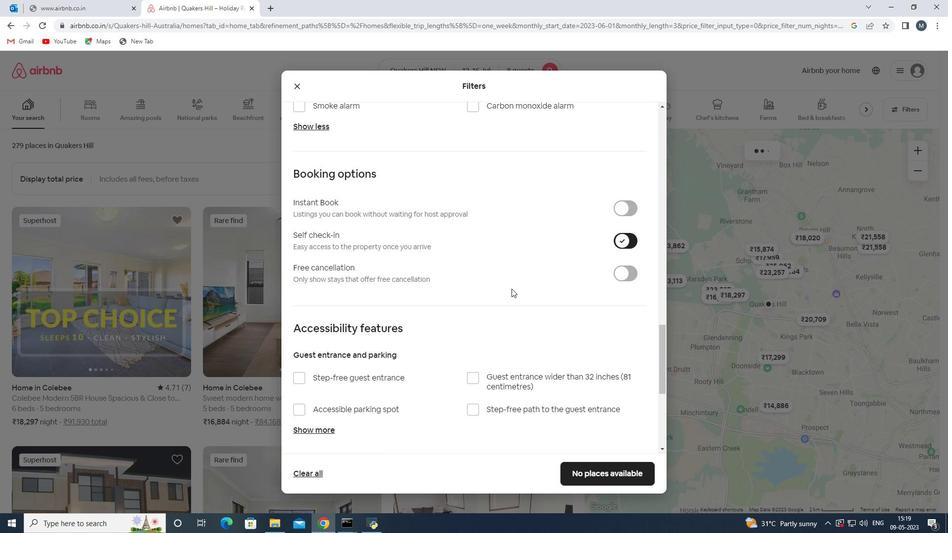 
Action: Mouse moved to (466, 307)
Screenshot: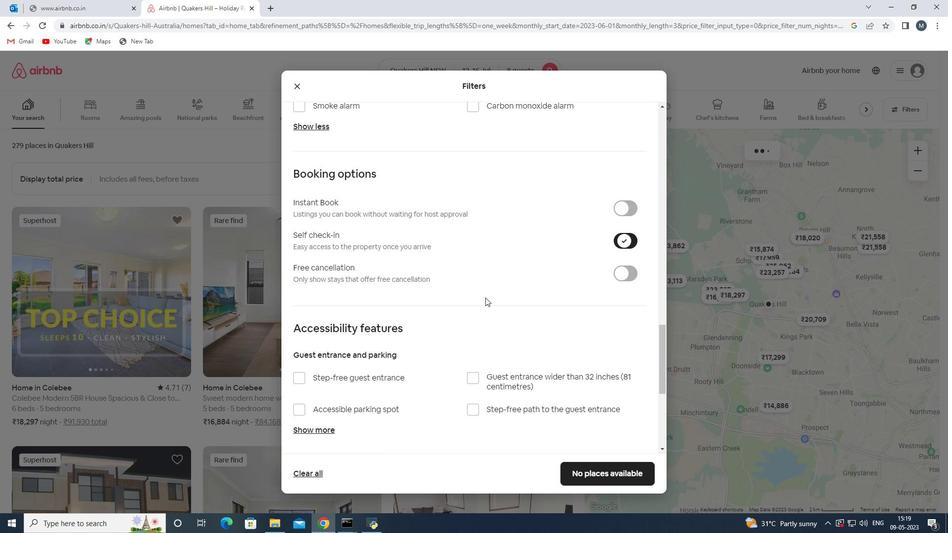 
Action: Mouse scrolled (466, 307) with delta (0, 0)
Screenshot: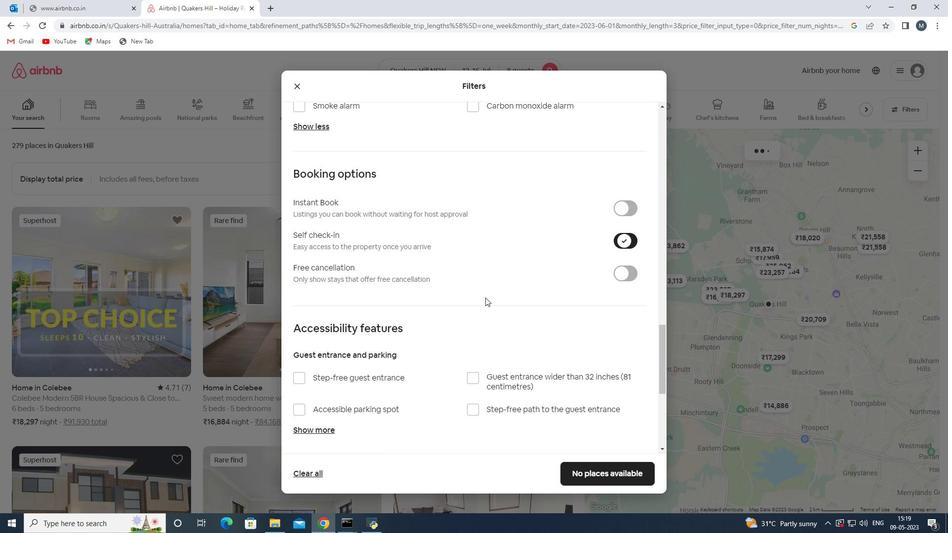 
Action: Mouse moved to (465, 309)
Screenshot: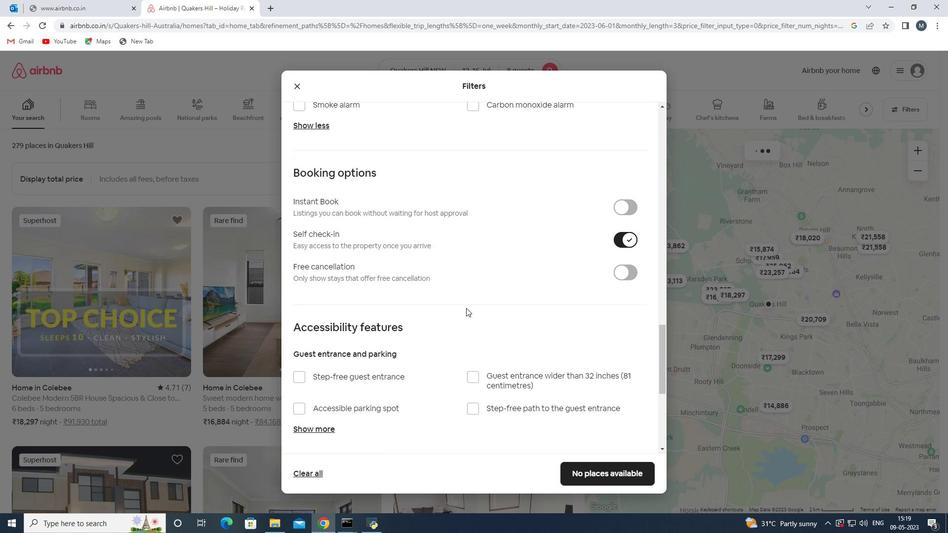 
Action: Mouse scrolled (465, 308) with delta (0, 0)
Screenshot: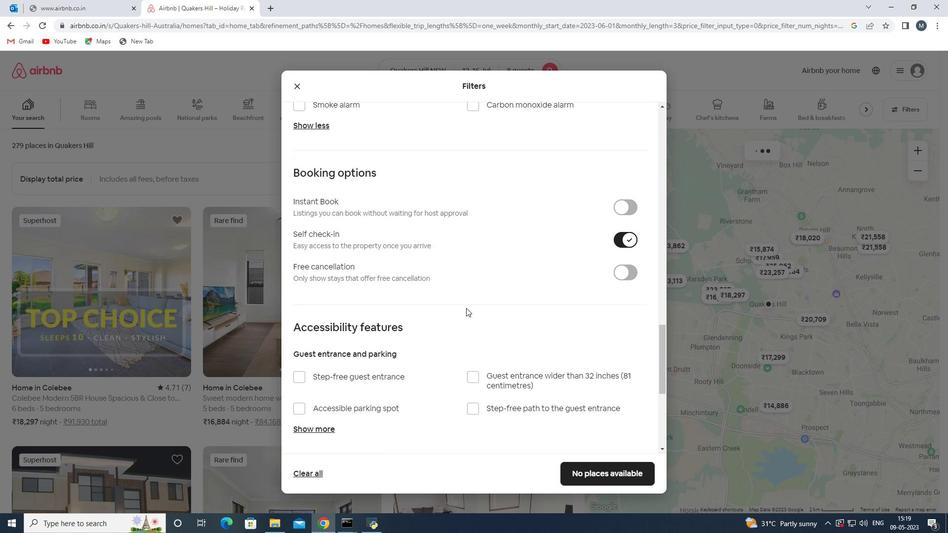 
Action: Mouse scrolled (465, 308) with delta (0, 0)
Screenshot: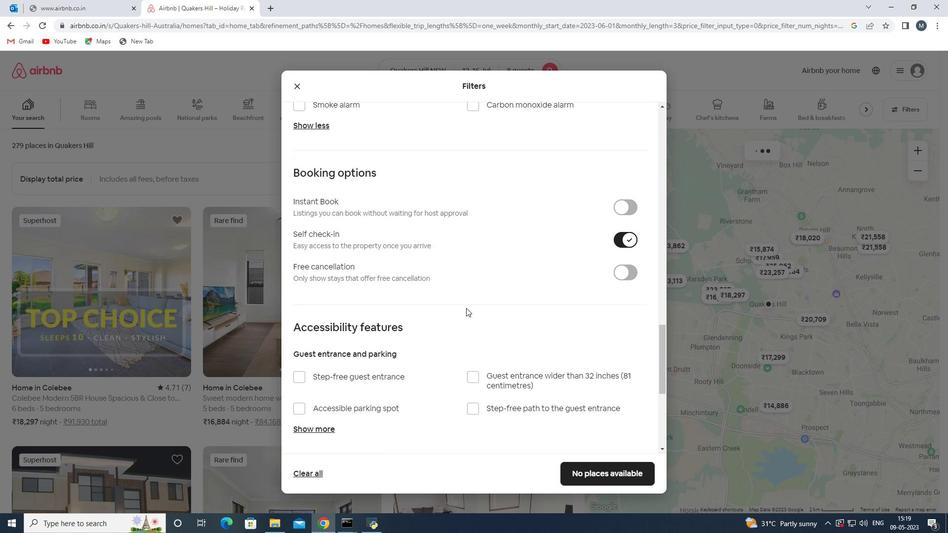 
Action: Mouse moved to (460, 314)
Screenshot: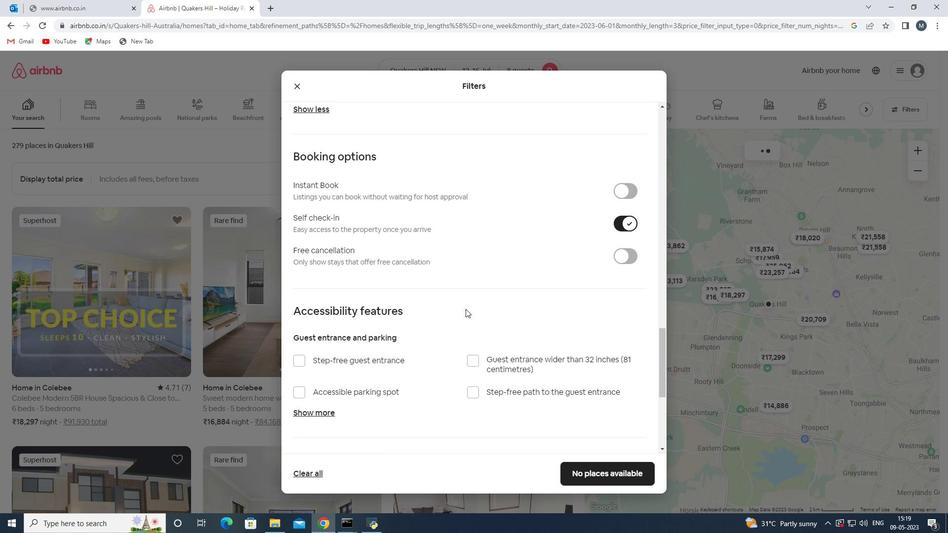 
Action: Mouse scrolled (460, 313) with delta (0, 0)
Screenshot: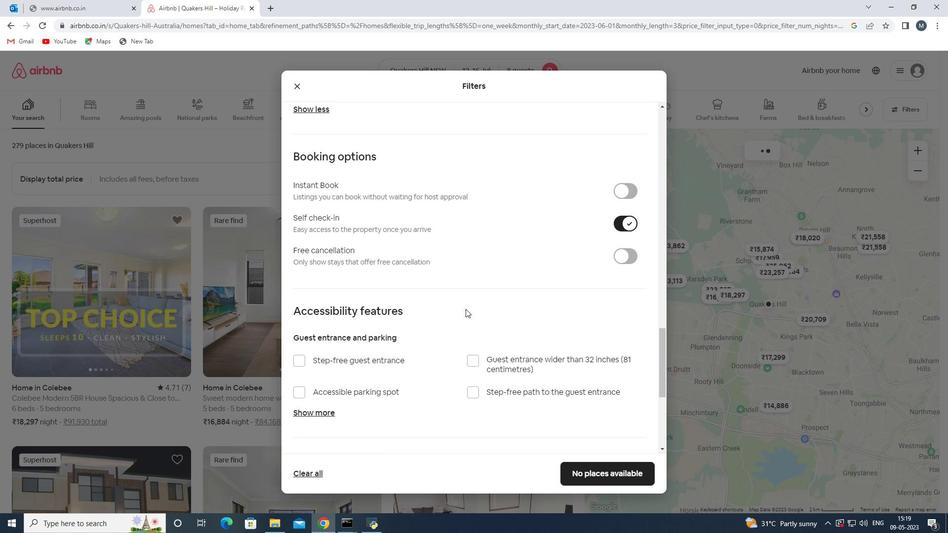 
Action: Mouse moved to (361, 379)
Screenshot: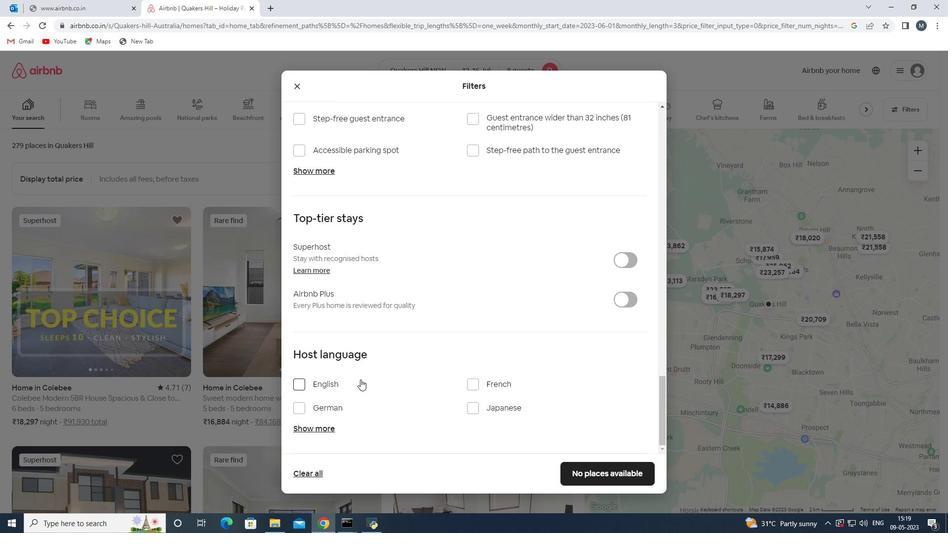
Action: Mouse pressed left at (361, 379)
Screenshot: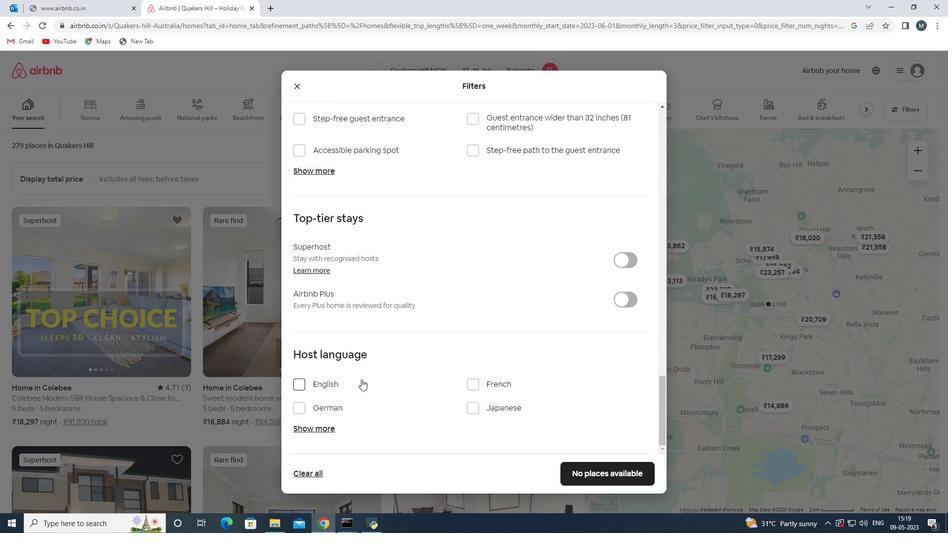 
Action: Mouse moved to (422, 363)
Screenshot: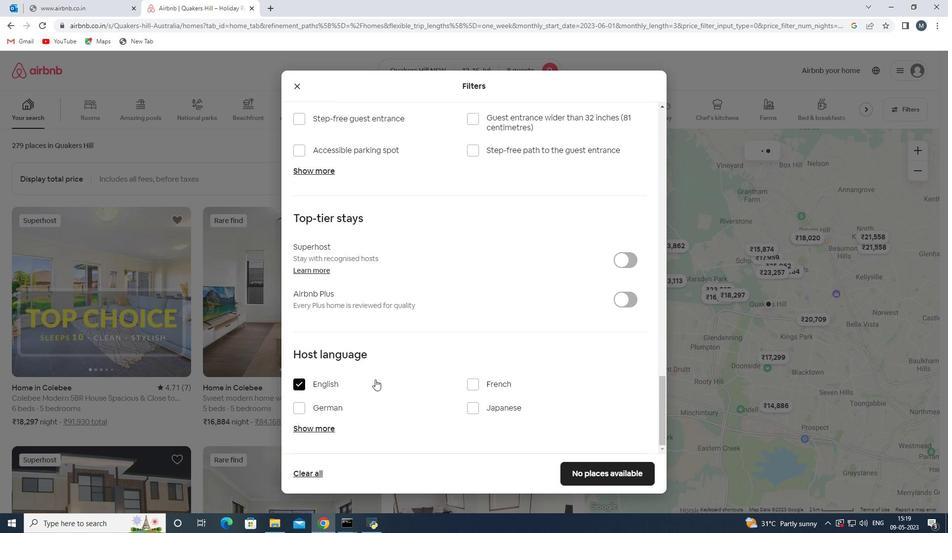 
Action: Mouse scrolled (422, 363) with delta (0, 0)
Screenshot: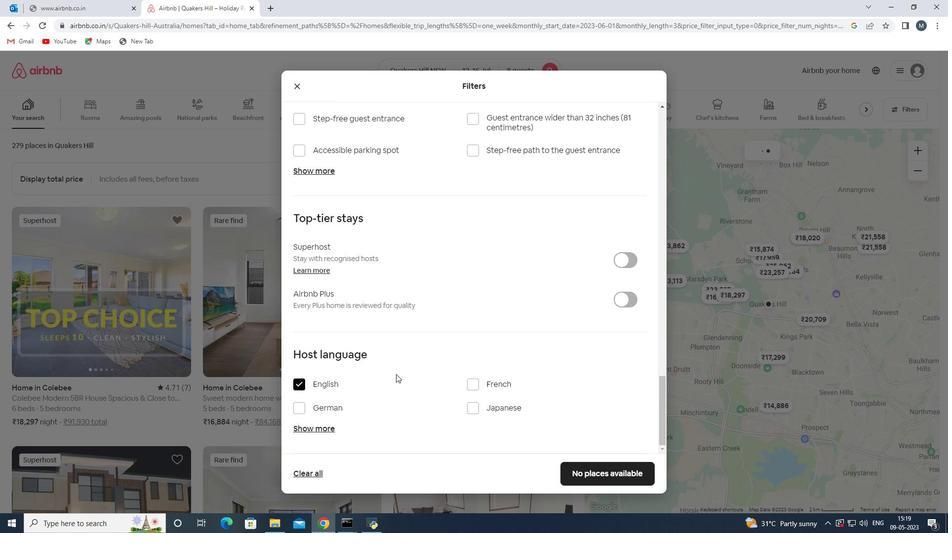 
Action: Mouse moved to (428, 370)
Screenshot: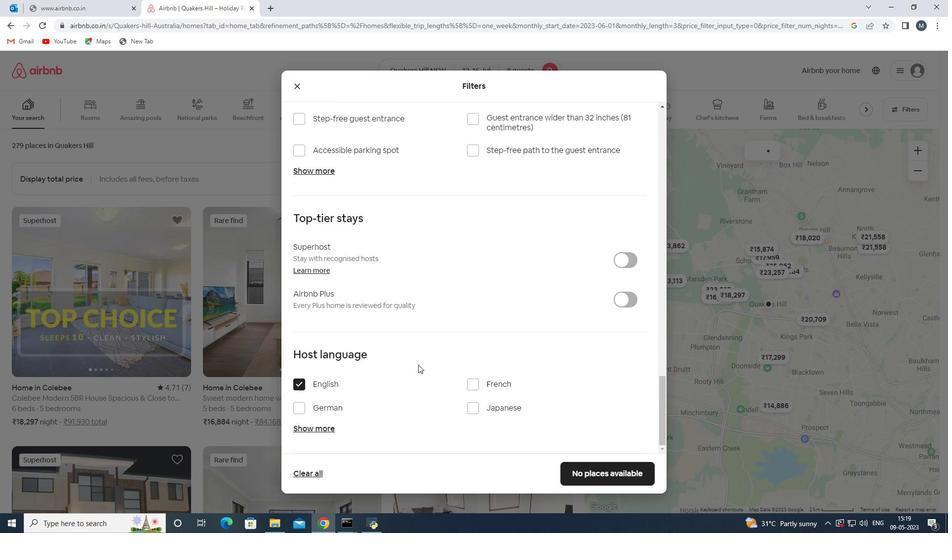 
Action: Mouse scrolled (428, 369) with delta (0, 0)
Screenshot: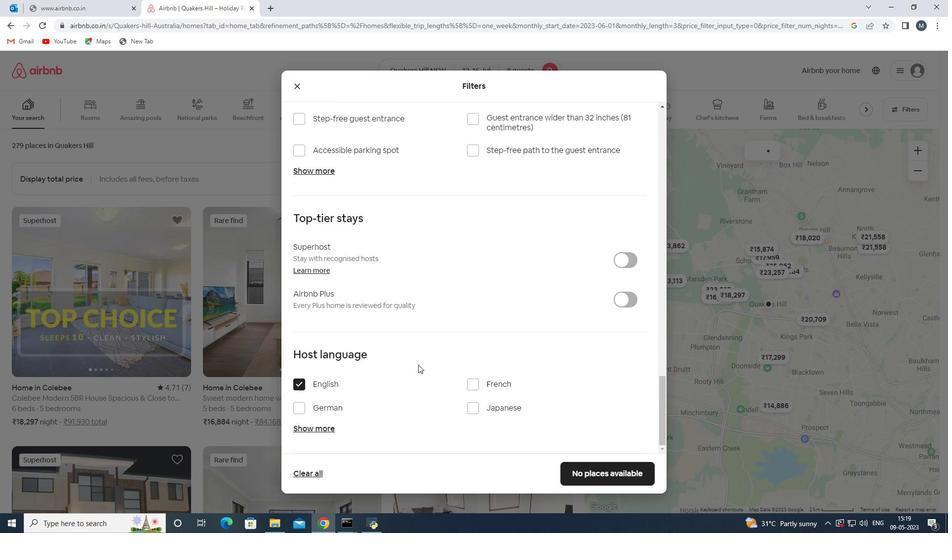 
Action: Mouse moved to (438, 374)
Screenshot: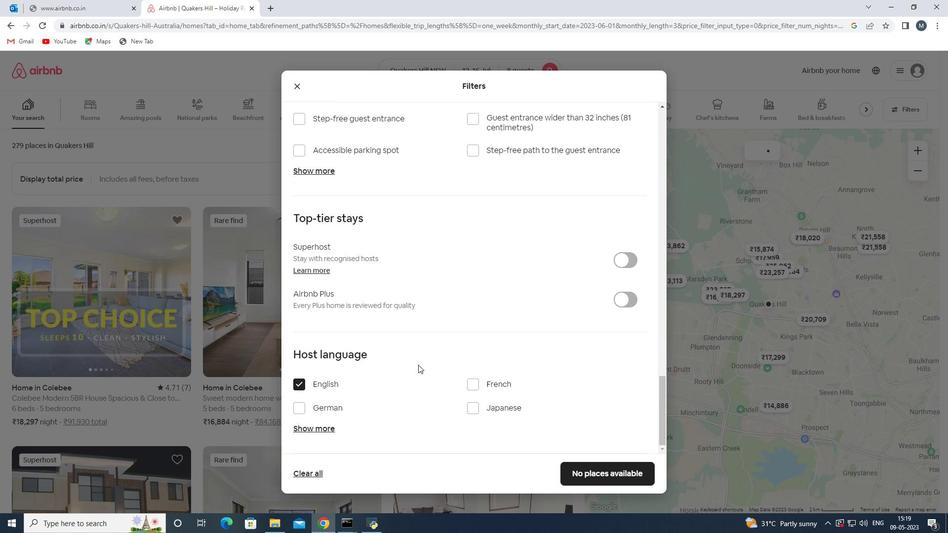 
Action: Mouse scrolled (438, 374) with delta (0, 0)
Screenshot: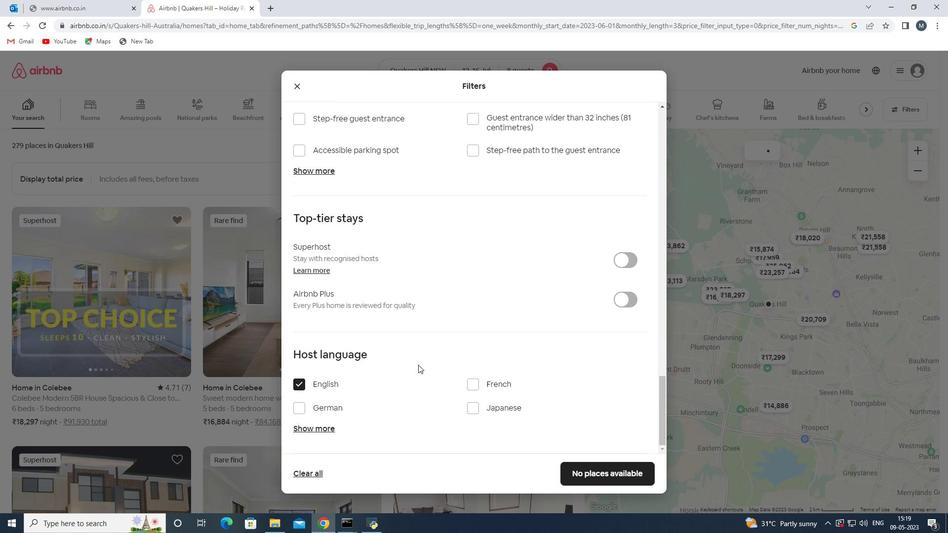 
Action: Mouse moved to (450, 379)
Screenshot: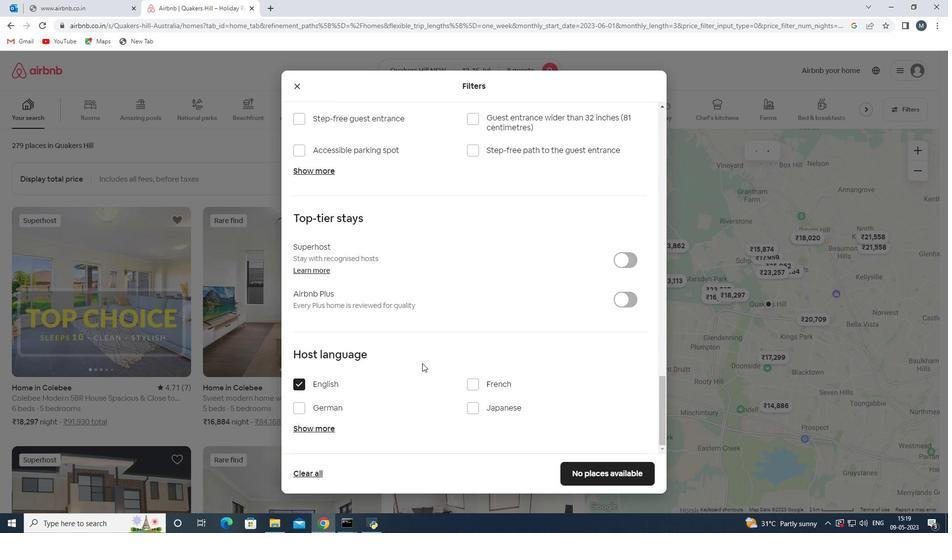 
Action: Mouse scrolled (450, 379) with delta (0, 0)
Screenshot: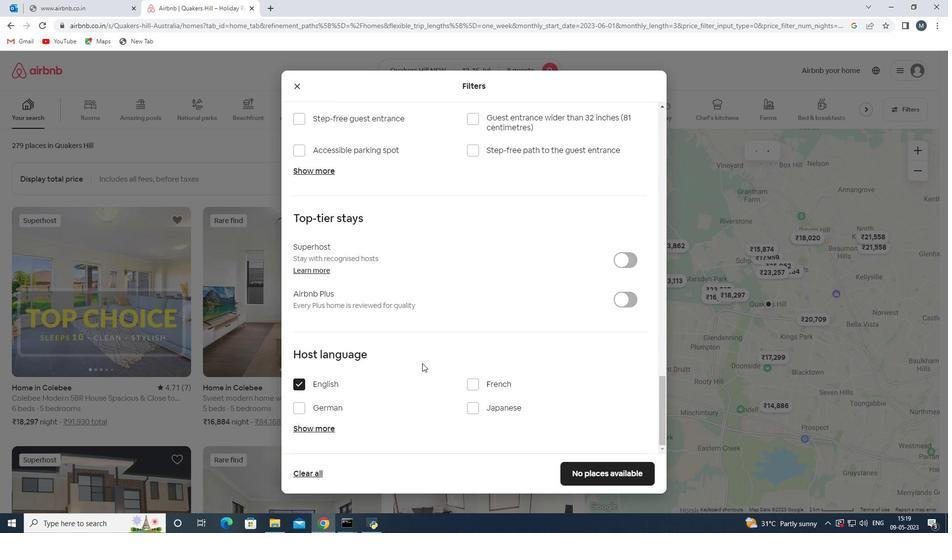 
Action: Mouse moved to (595, 471)
Screenshot: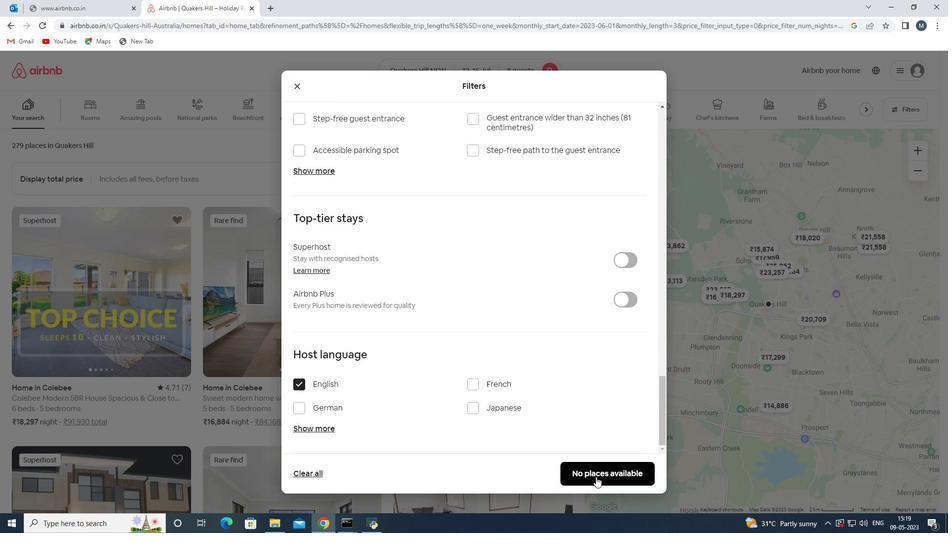
Action: Mouse pressed left at (595, 471)
Screenshot: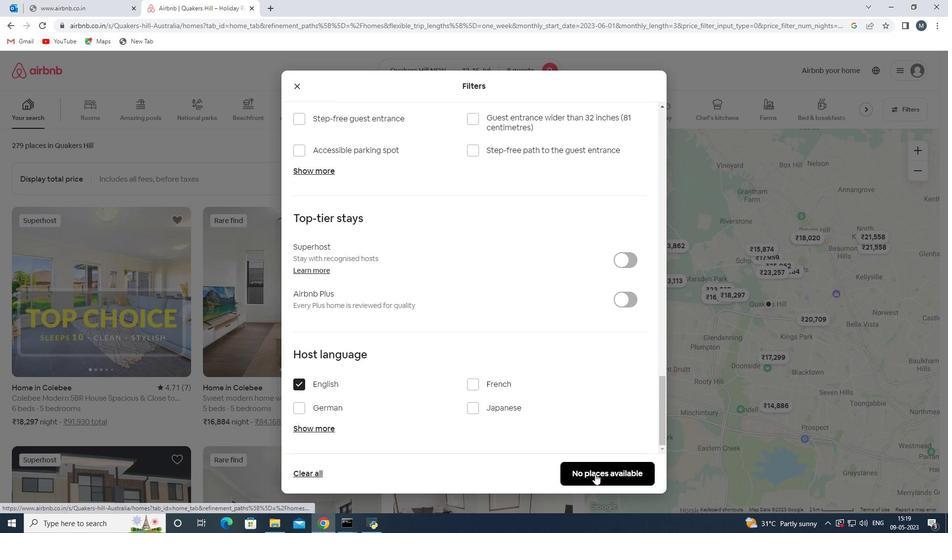 
Action: Mouse moved to (595, 471)
Screenshot: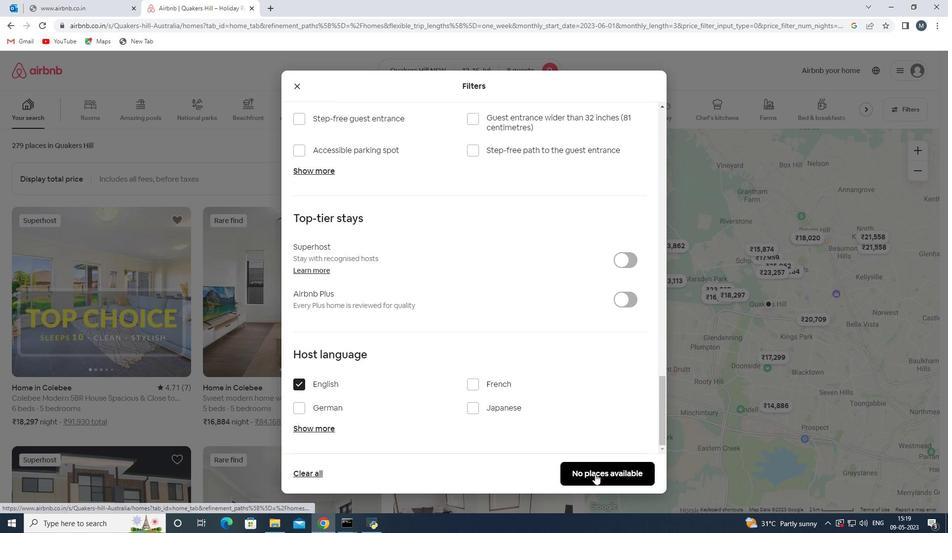 
